 Task: Find connections with filter location Muramvya with filter topic #sharktankwith filter profile language German with filter current company OPPORTUNITY CELL with filter school Careers updates for engineering Students with filter industry Household Appliance Manufacturing with filter service category Search Engine Optimization (SEO) with filter keywords title Founder
Action: Mouse moved to (207, 247)
Screenshot: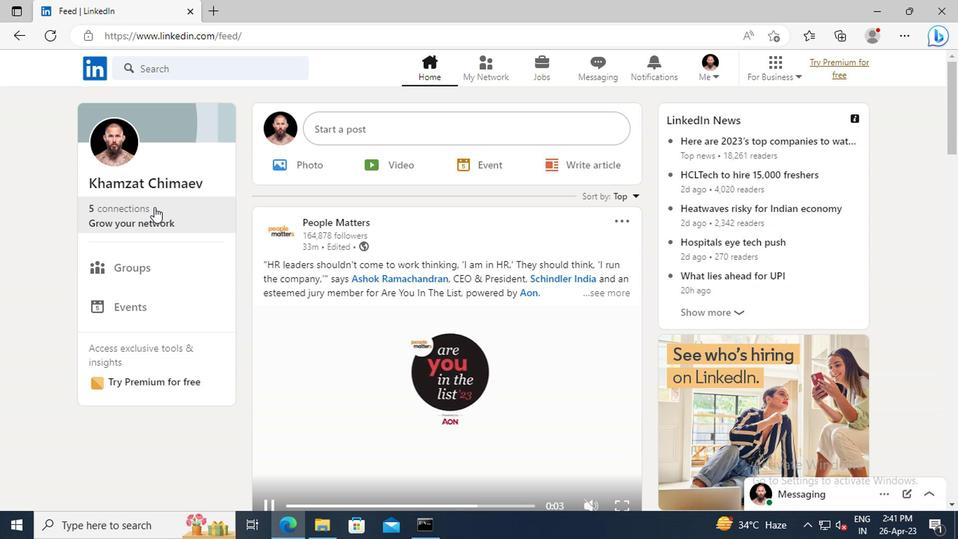 
Action: Mouse pressed left at (207, 247)
Screenshot: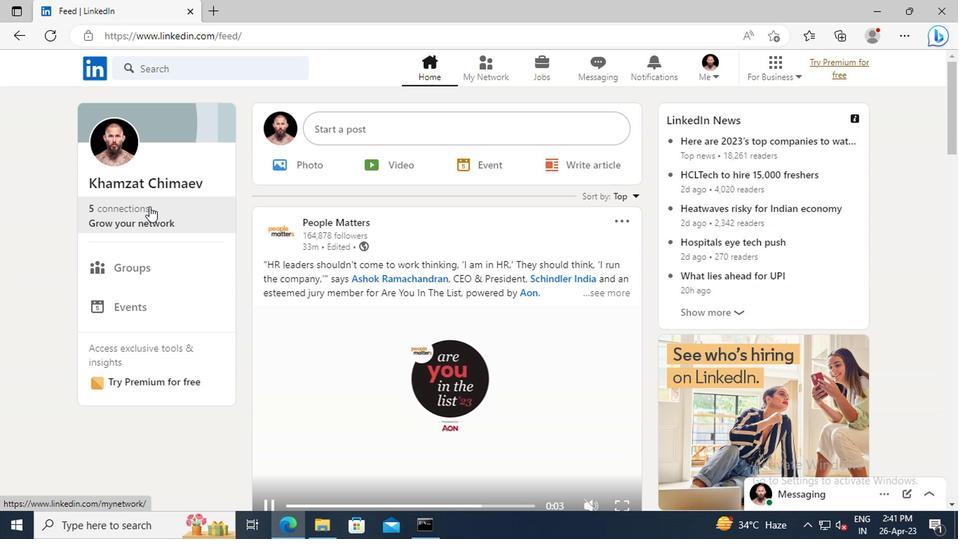 
Action: Mouse moved to (222, 206)
Screenshot: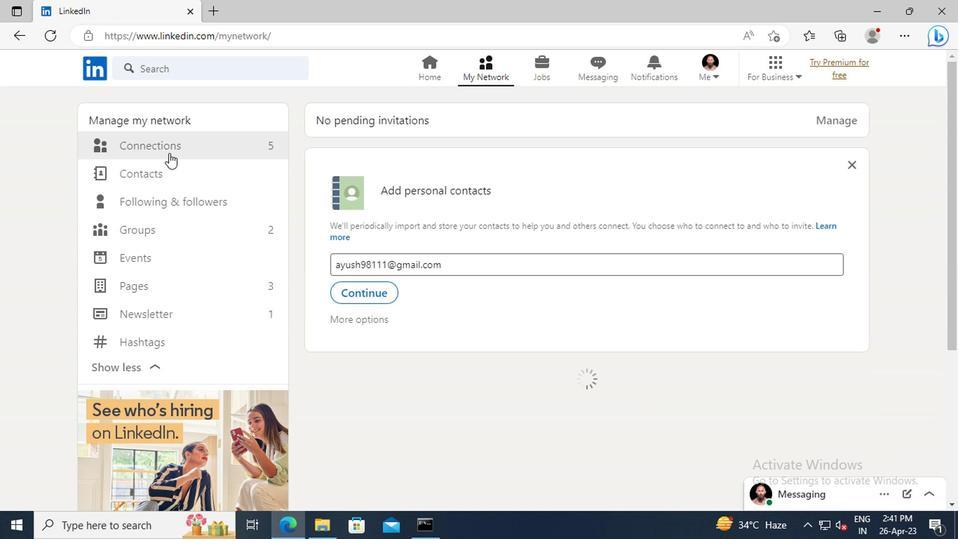 
Action: Mouse pressed left at (222, 206)
Screenshot: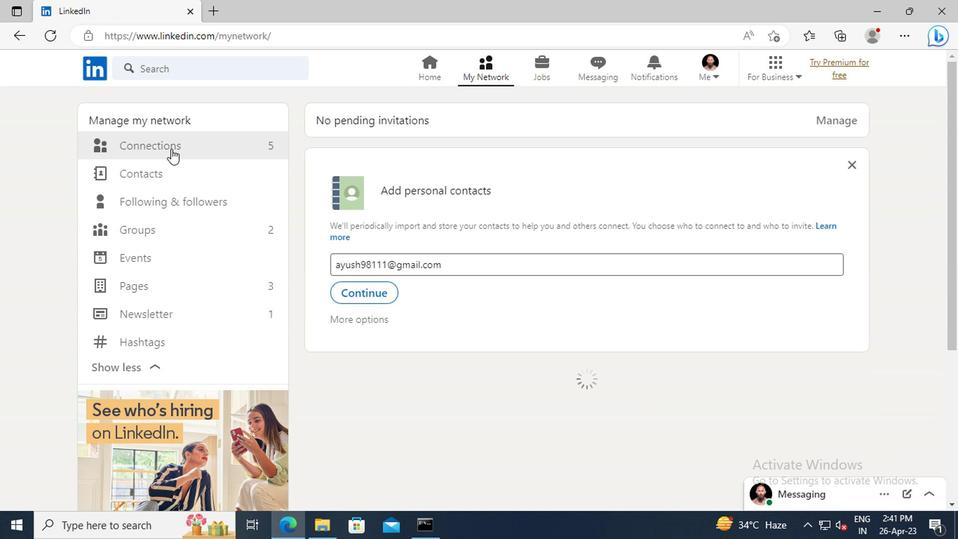 
Action: Mouse moved to (529, 207)
Screenshot: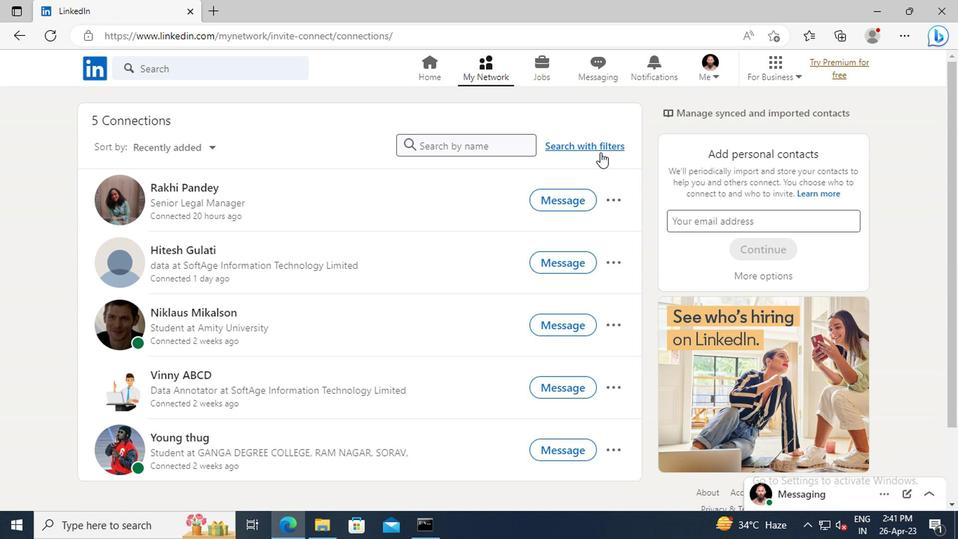 
Action: Mouse pressed left at (529, 207)
Screenshot: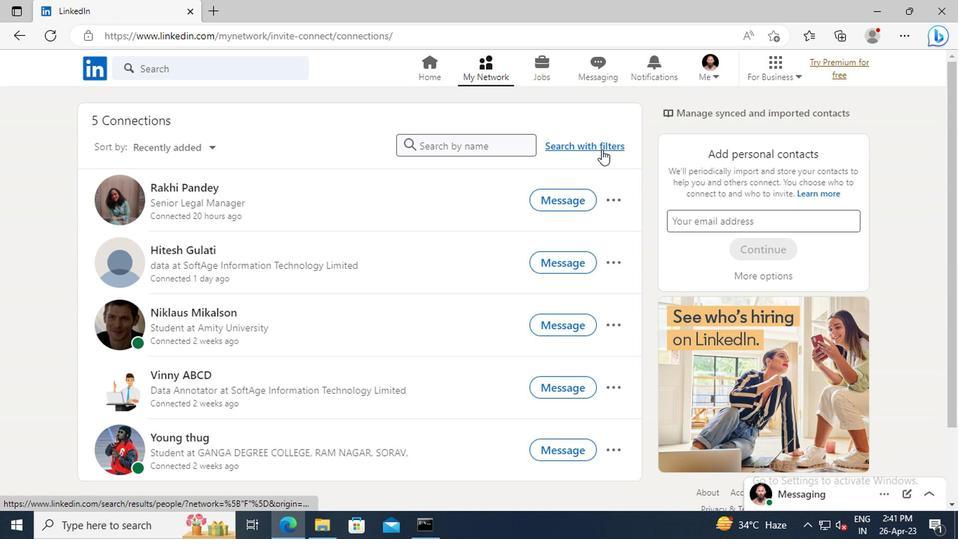 
Action: Mouse moved to (478, 178)
Screenshot: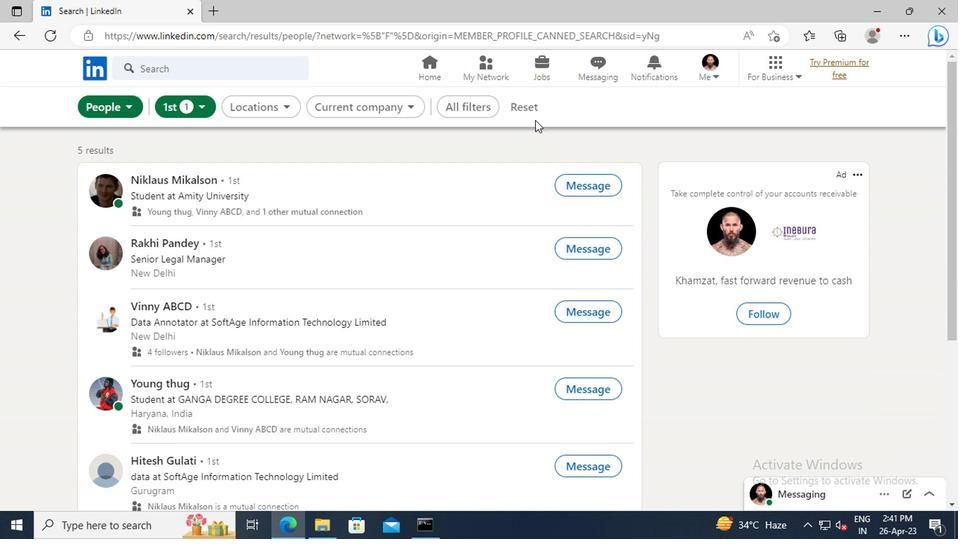 
Action: Mouse pressed left at (478, 178)
Screenshot: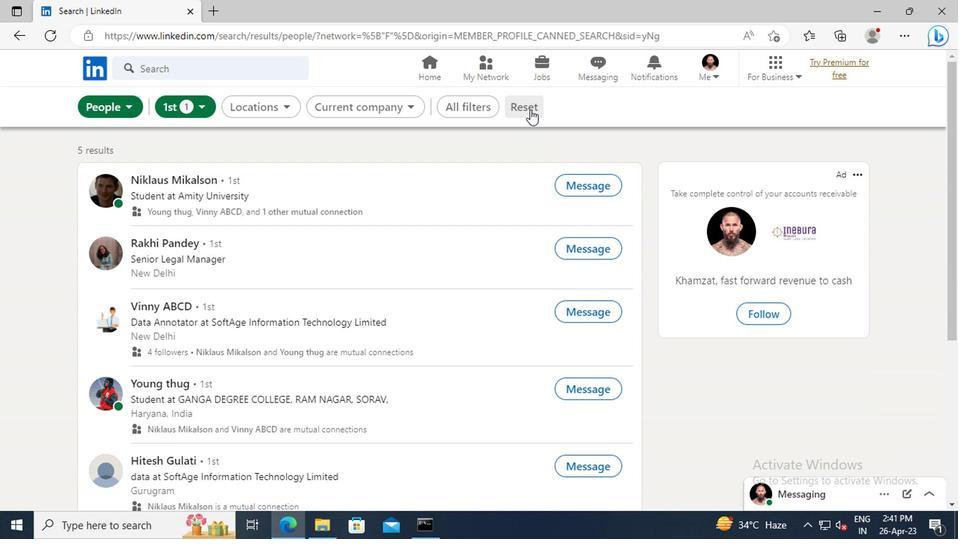 
Action: Mouse moved to (457, 177)
Screenshot: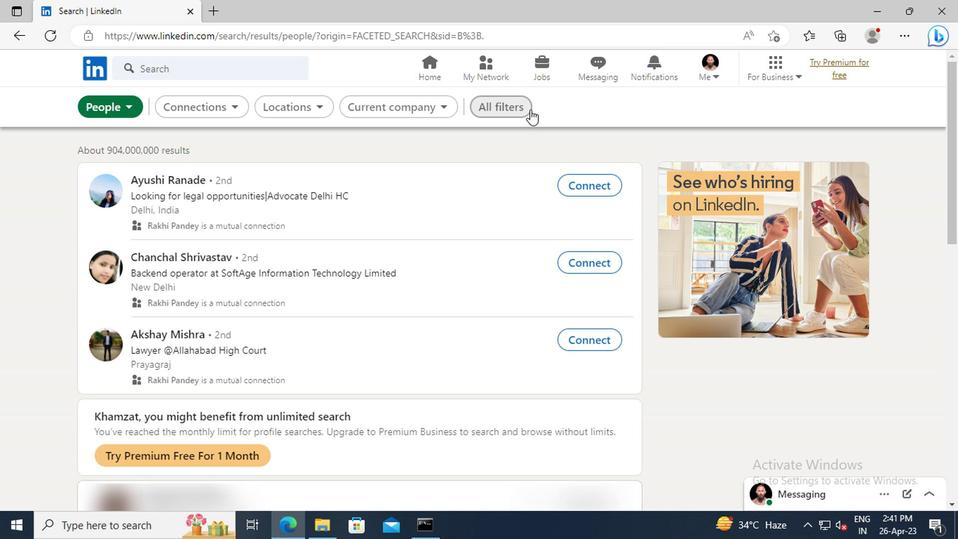 
Action: Mouse pressed left at (457, 177)
Screenshot: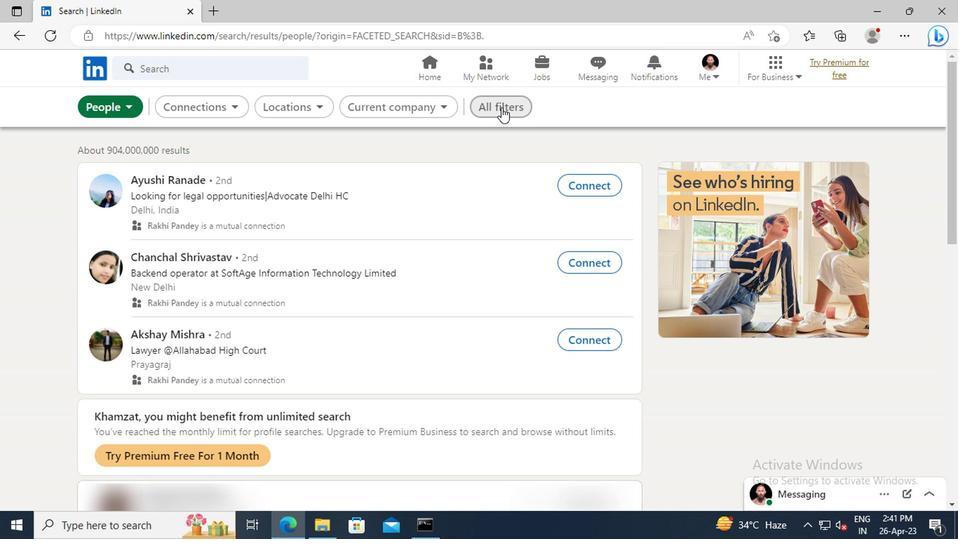 
Action: Mouse moved to (655, 263)
Screenshot: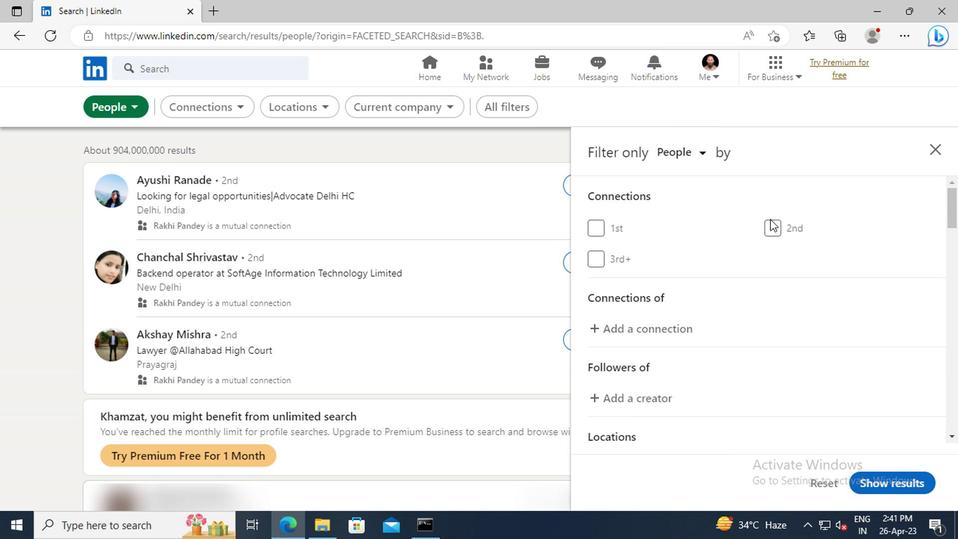 
Action: Mouse scrolled (655, 263) with delta (0, 0)
Screenshot: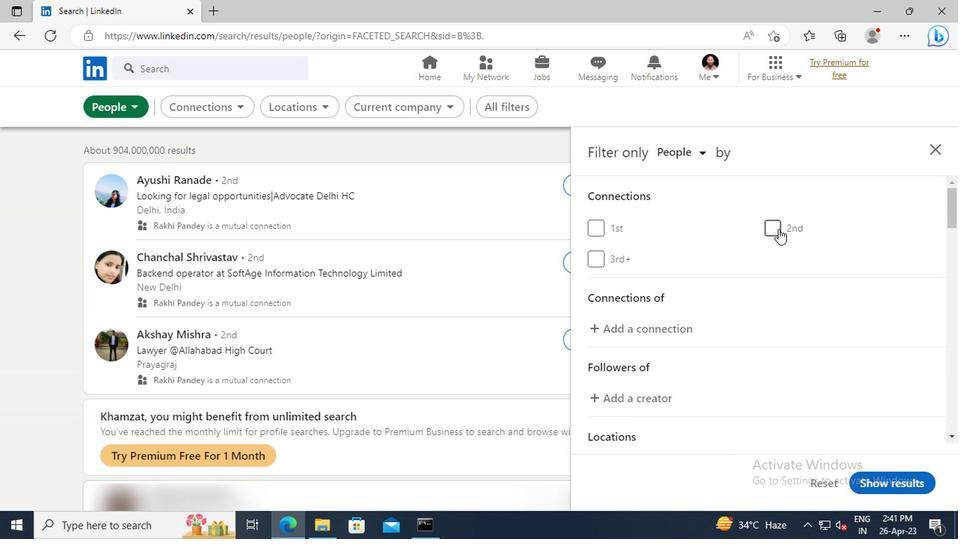 
Action: Mouse scrolled (655, 263) with delta (0, 0)
Screenshot: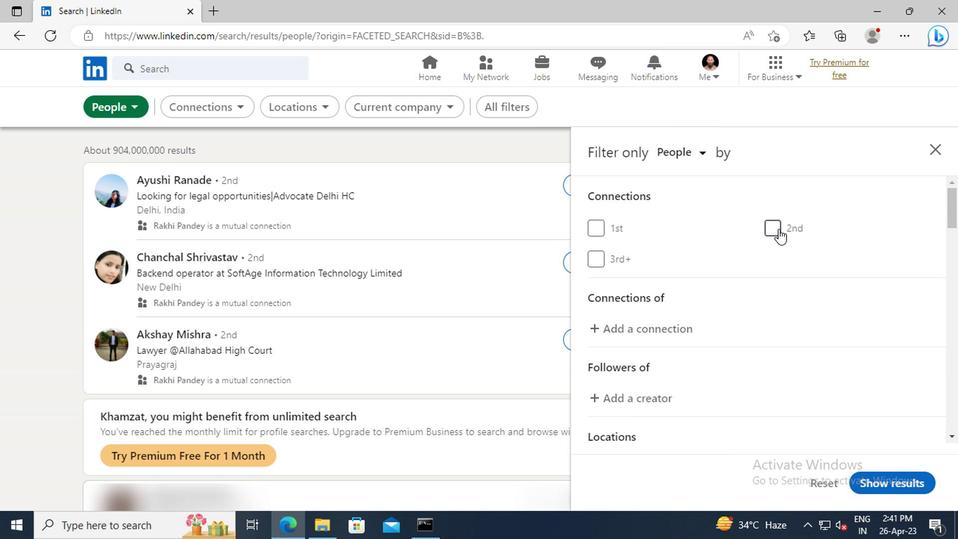 
Action: Mouse scrolled (655, 263) with delta (0, 0)
Screenshot: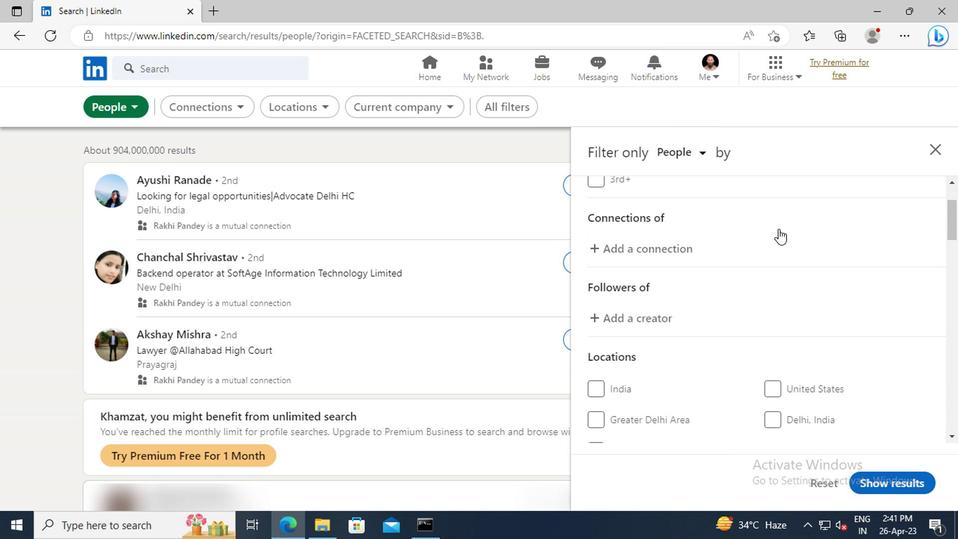 
Action: Mouse scrolled (655, 263) with delta (0, 0)
Screenshot: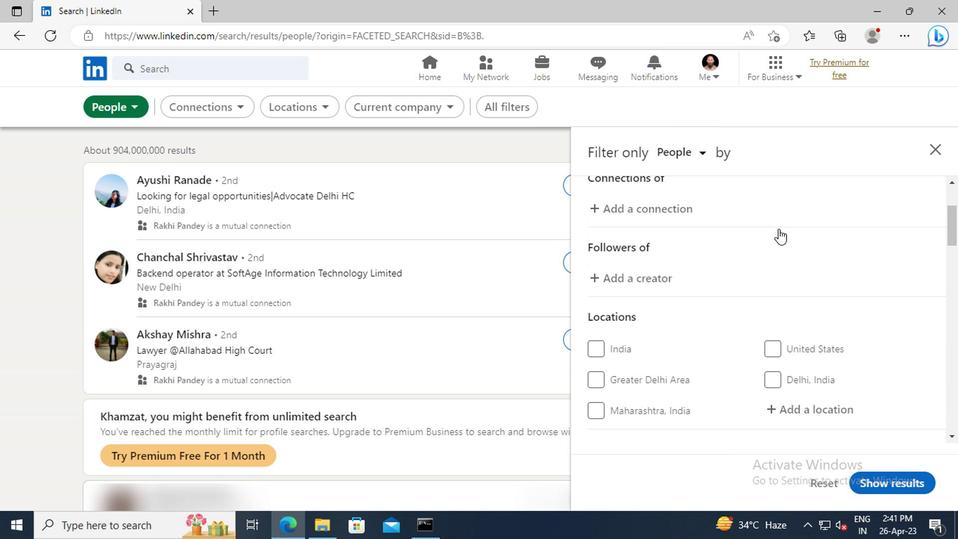 
Action: Mouse scrolled (655, 263) with delta (0, 0)
Screenshot: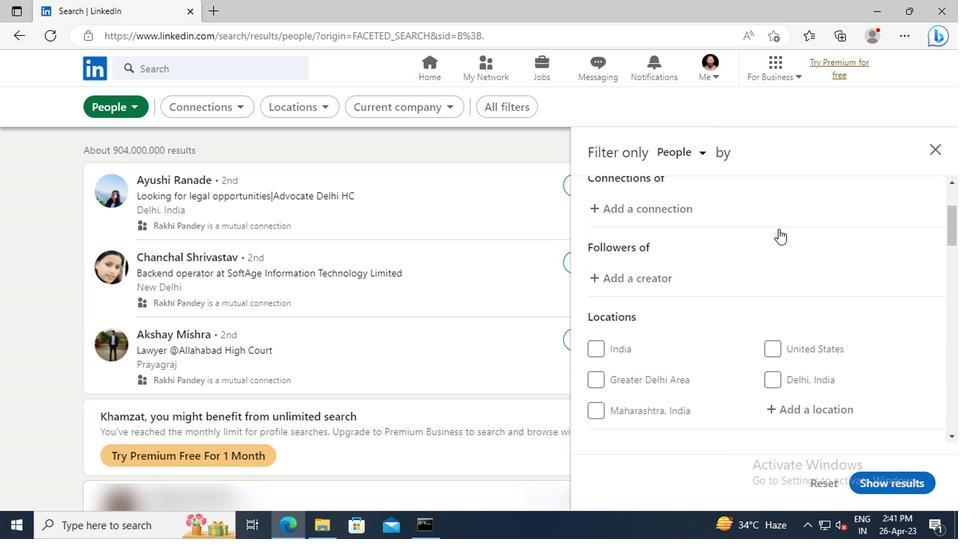 
Action: Mouse moved to (661, 336)
Screenshot: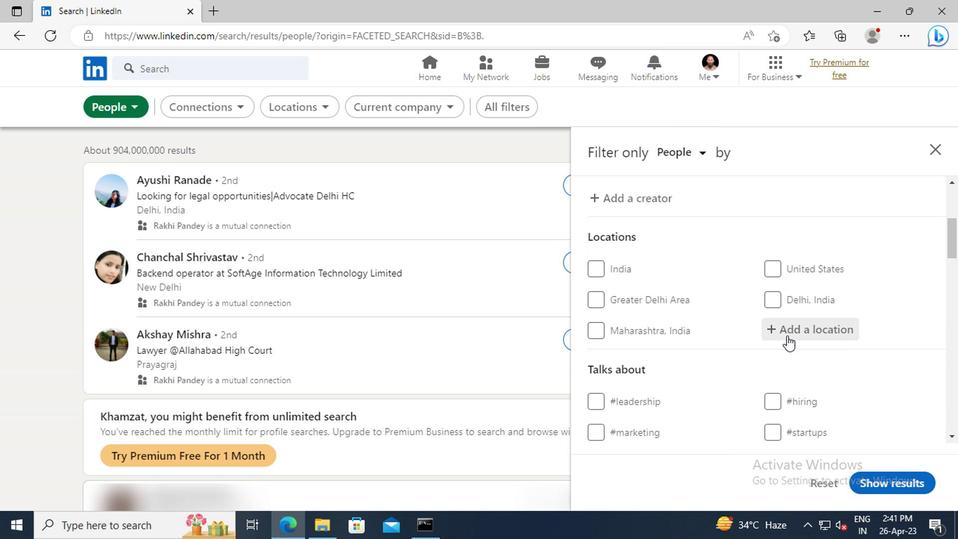 
Action: Mouse pressed left at (661, 336)
Screenshot: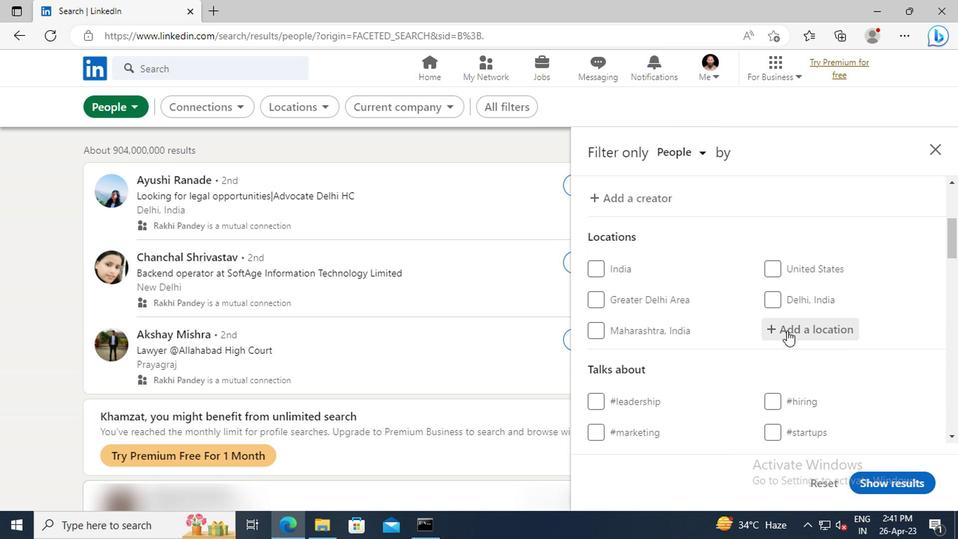 
Action: Key pressed <Key.shift>MURAMVYA
Screenshot: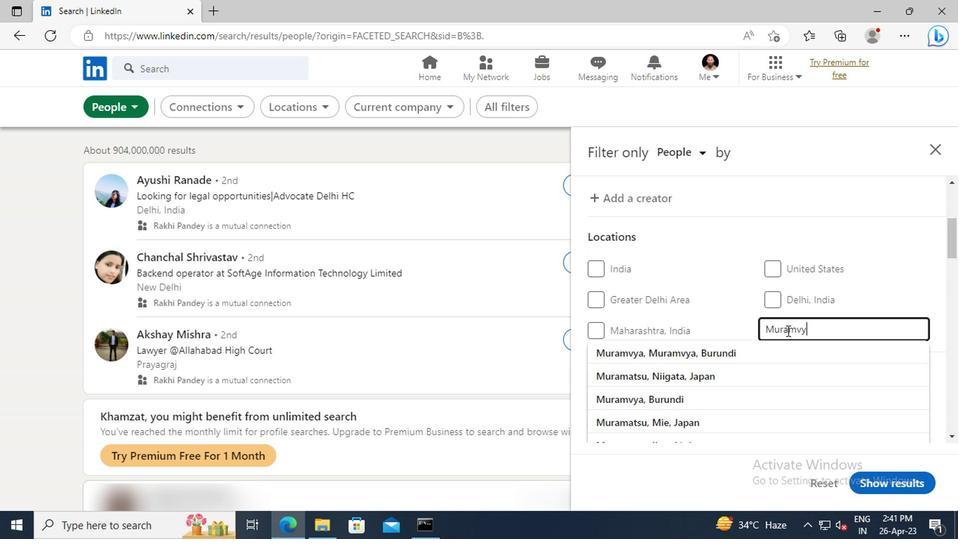 
Action: Mouse moved to (662, 347)
Screenshot: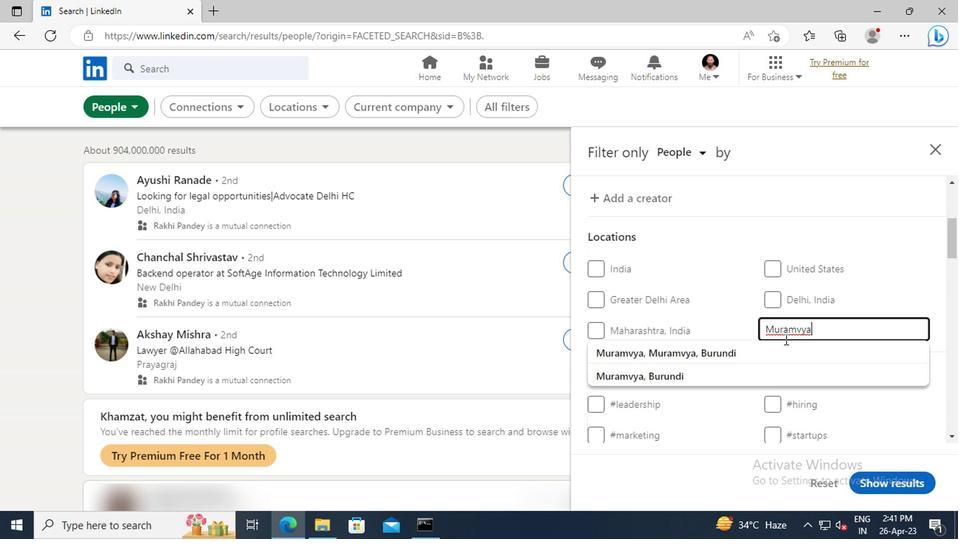 
Action: Mouse pressed left at (662, 347)
Screenshot: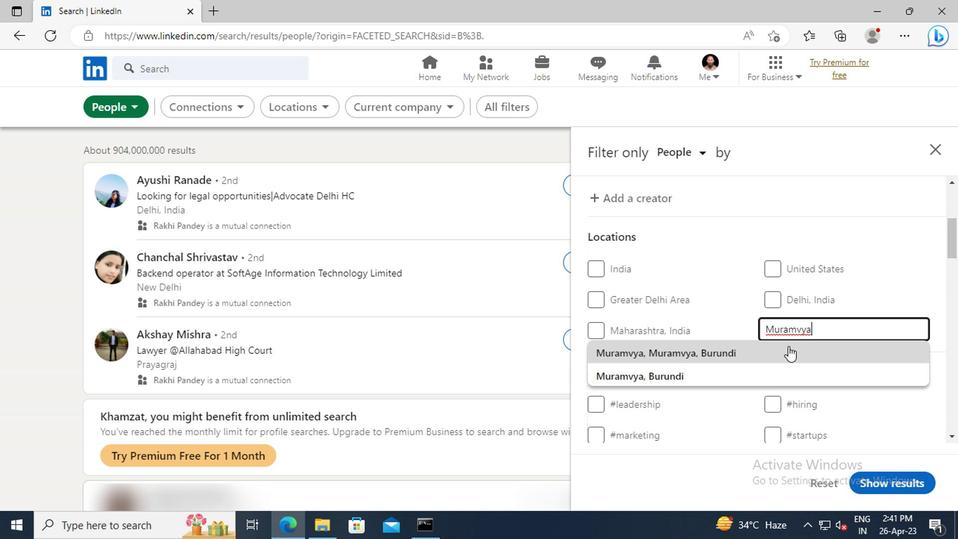 
Action: Mouse moved to (663, 306)
Screenshot: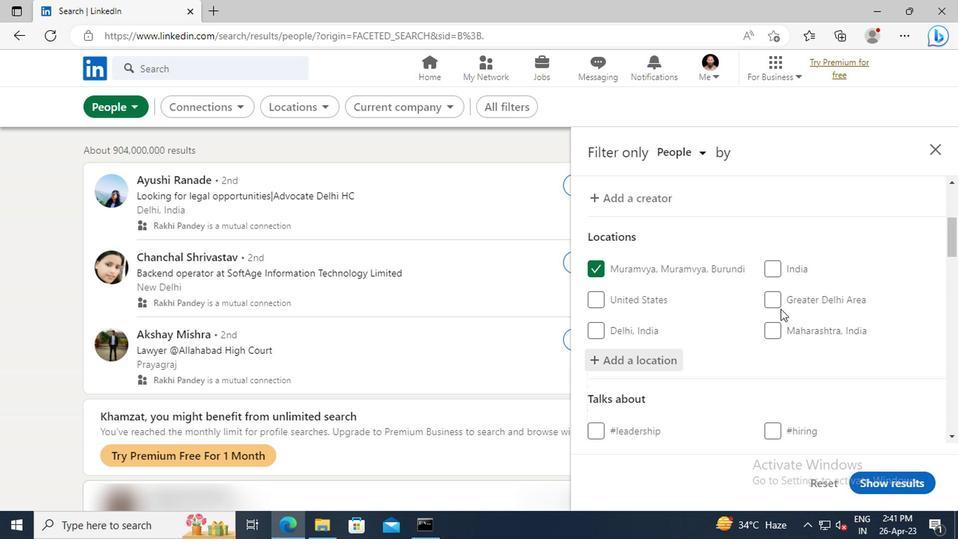 
Action: Mouse scrolled (663, 305) with delta (0, 0)
Screenshot: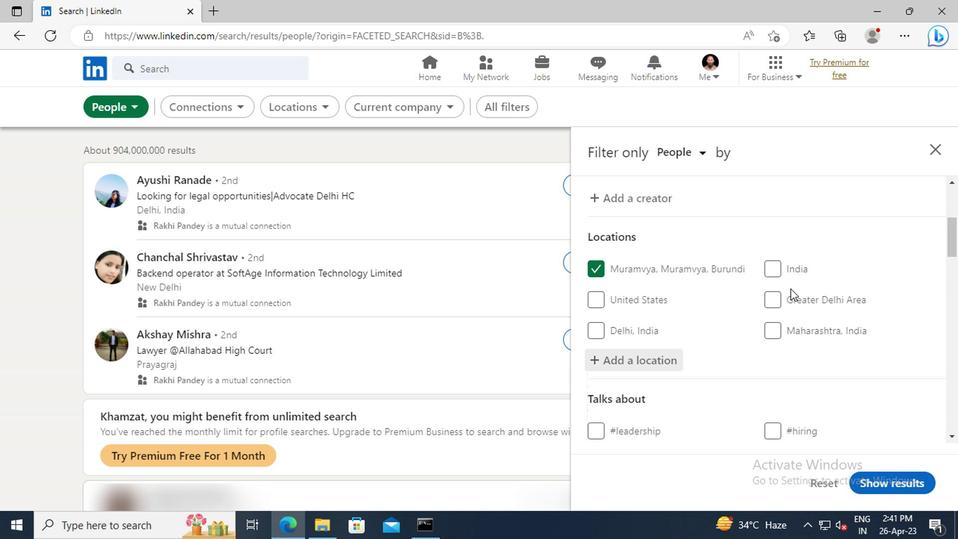 
Action: Mouse scrolled (663, 305) with delta (0, 0)
Screenshot: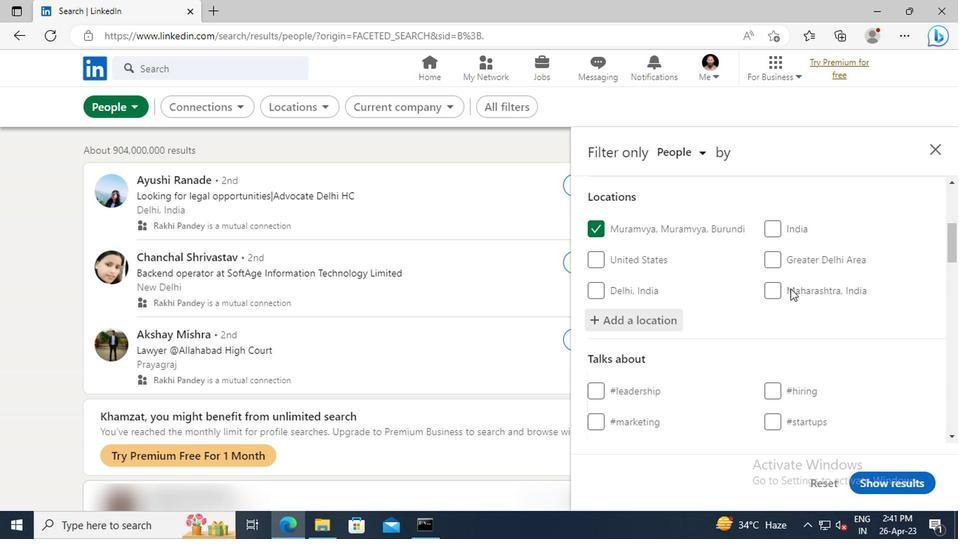 
Action: Mouse scrolled (663, 305) with delta (0, 0)
Screenshot: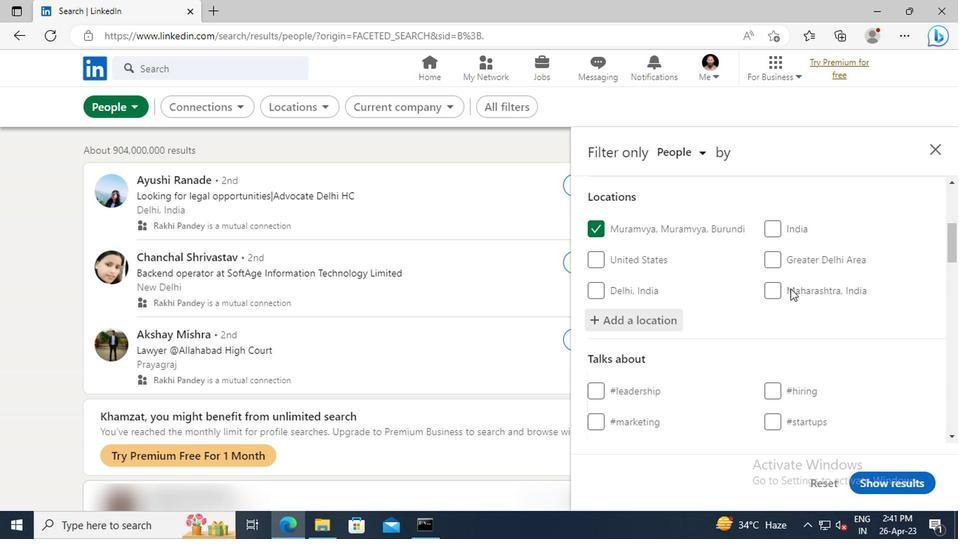 
Action: Mouse scrolled (663, 305) with delta (0, 0)
Screenshot: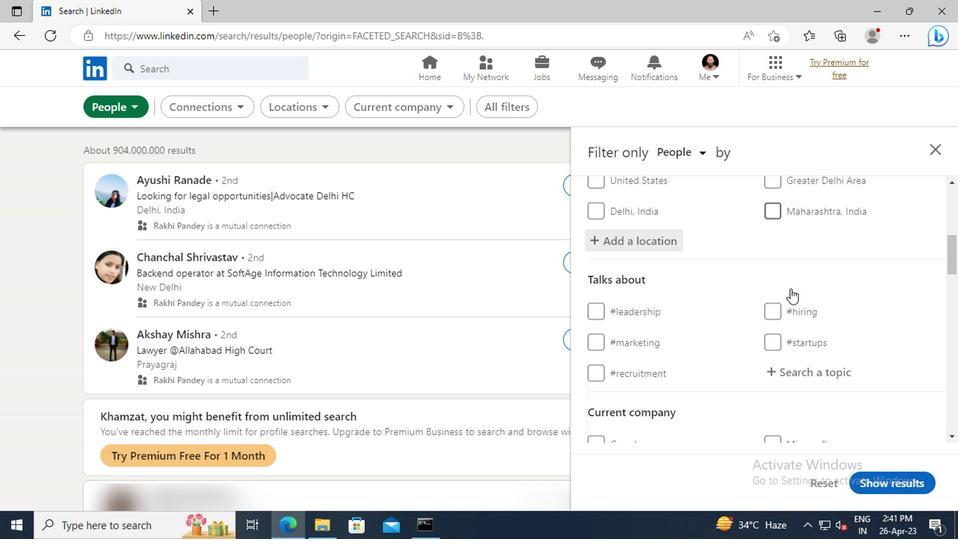 
Action: Mouse moved to (662, 338)
Screenshot: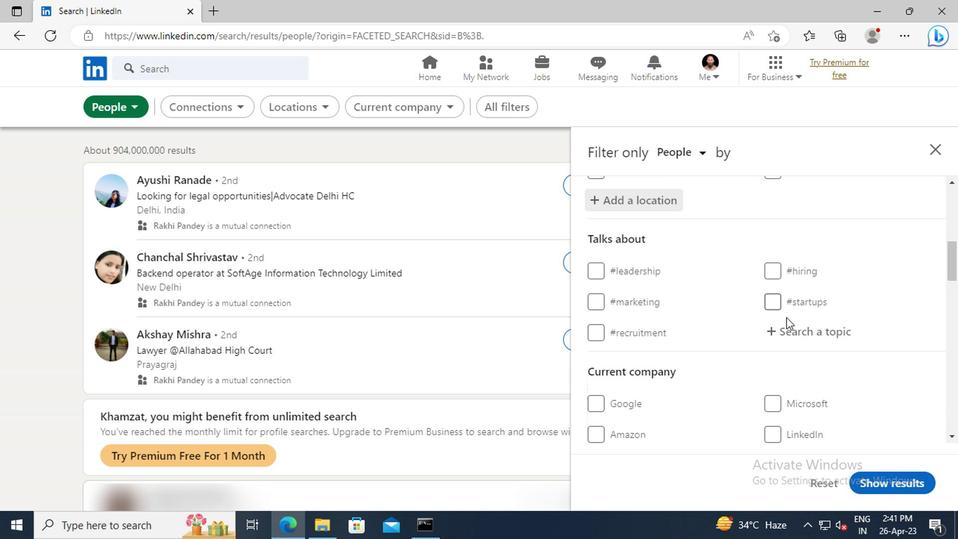 
Action: Mouse pressed left at (662, 338)
Screenshot: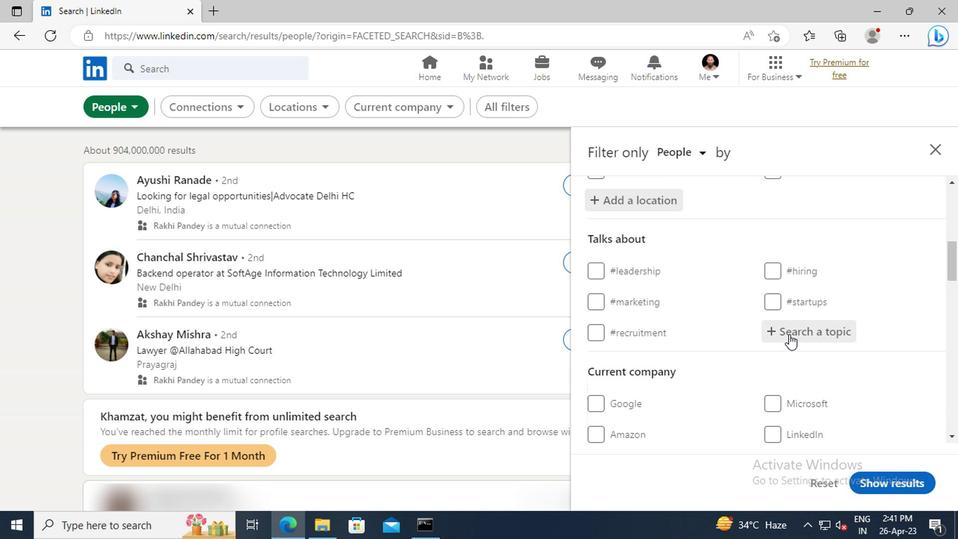 
Action: Key pressed <Key.shift>#SHARK
Screenshot: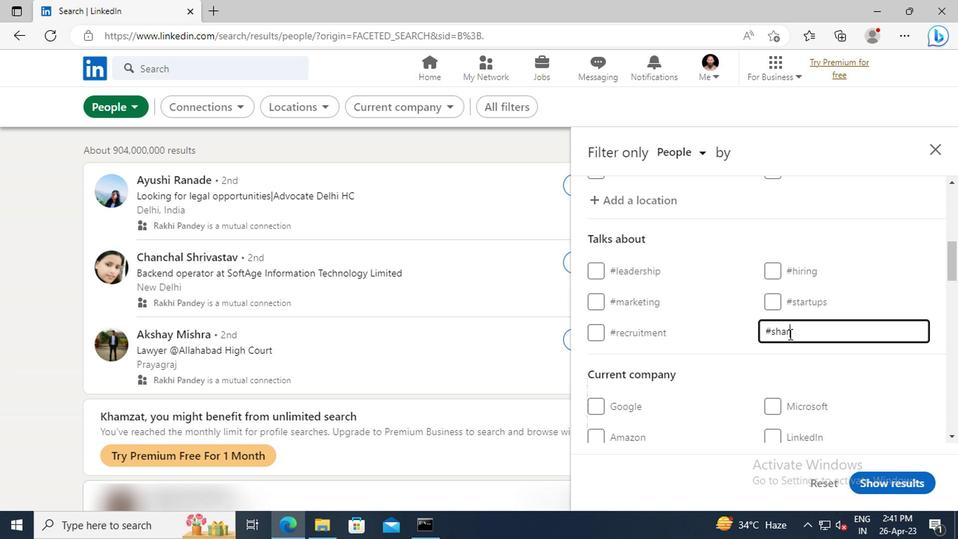 
Action: Mouse moved to (662, 338)
Screenshot: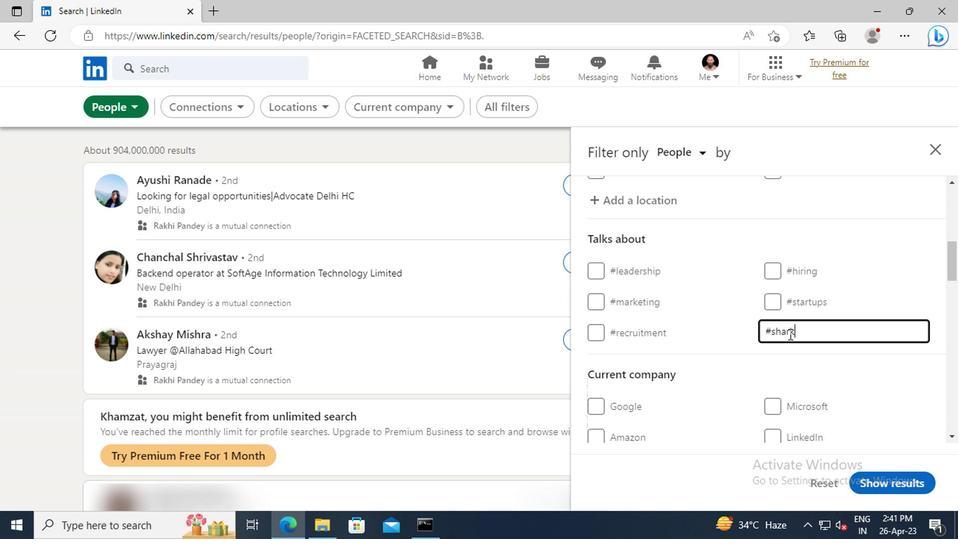 
Action: Key pressed TA
Screenshot: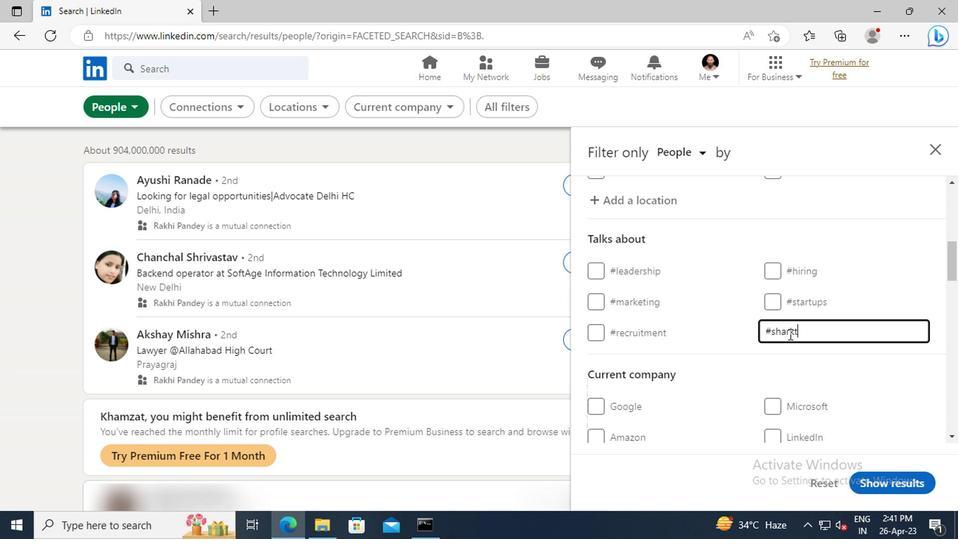 
Action: Mouse moved to (662, 338)
Screenshot: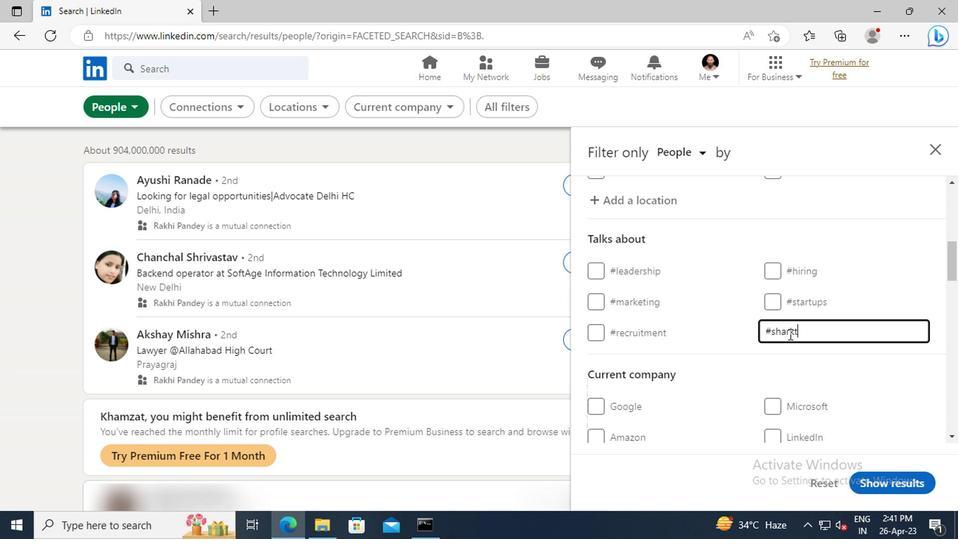 
Action: Key pressed NKWITH<Key.enter>
Screenshot: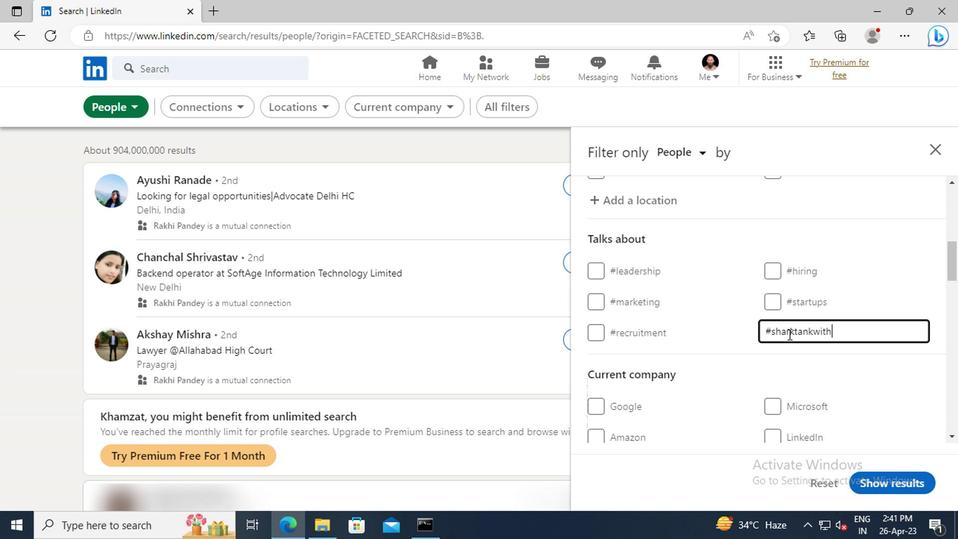
Action: Mouse moved to (661, 324)
Screenshot: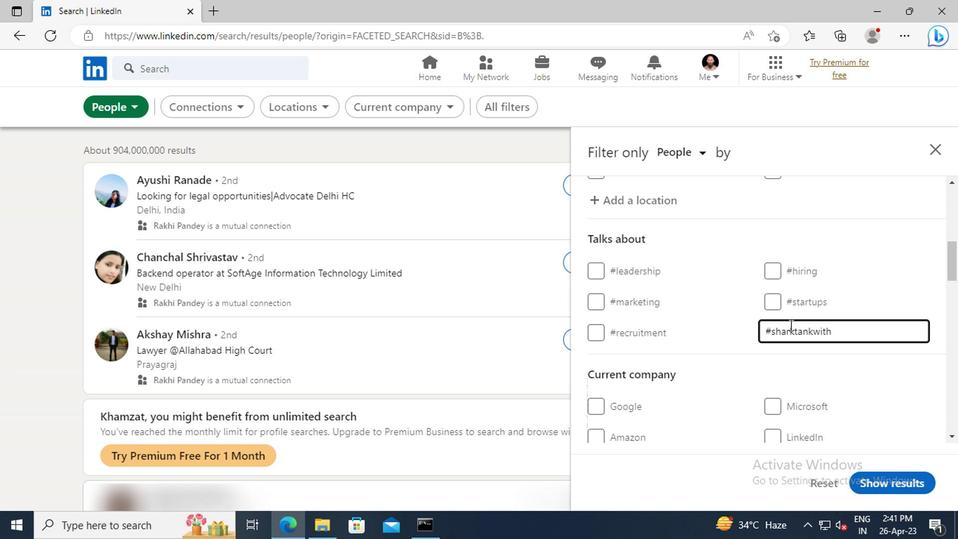 
Action: Mouse scrolled (661, 323) with delta (0, 0)
Screenshot: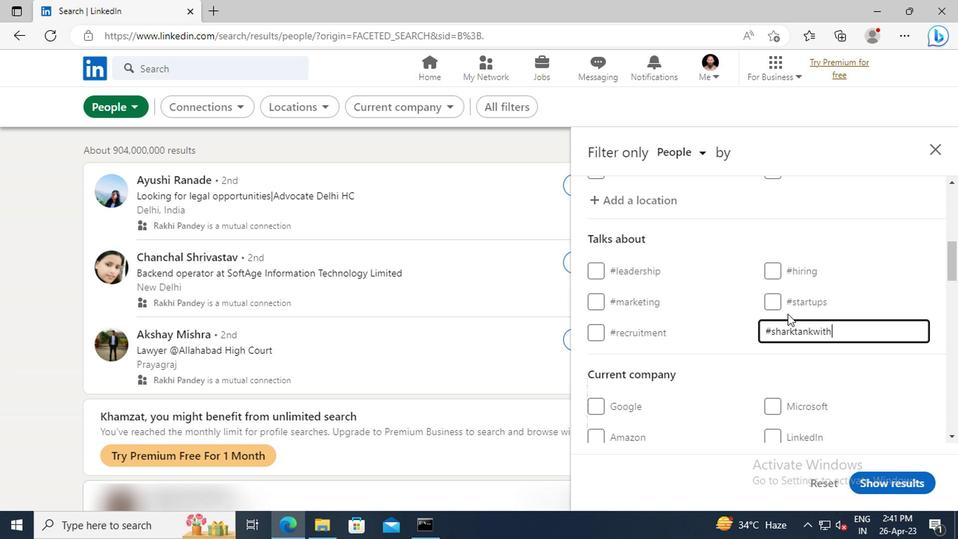 
Action: Mouse scrolled (661, 323) with delta (0, 0)
Screenshot: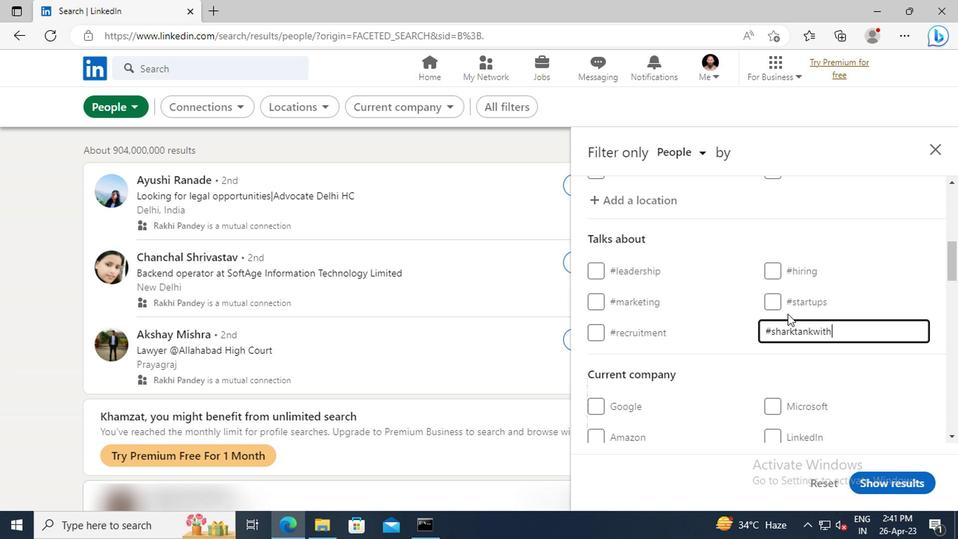 
Action: Mouse scrolled (661, 323) with delta (0, 0)
Screenshot: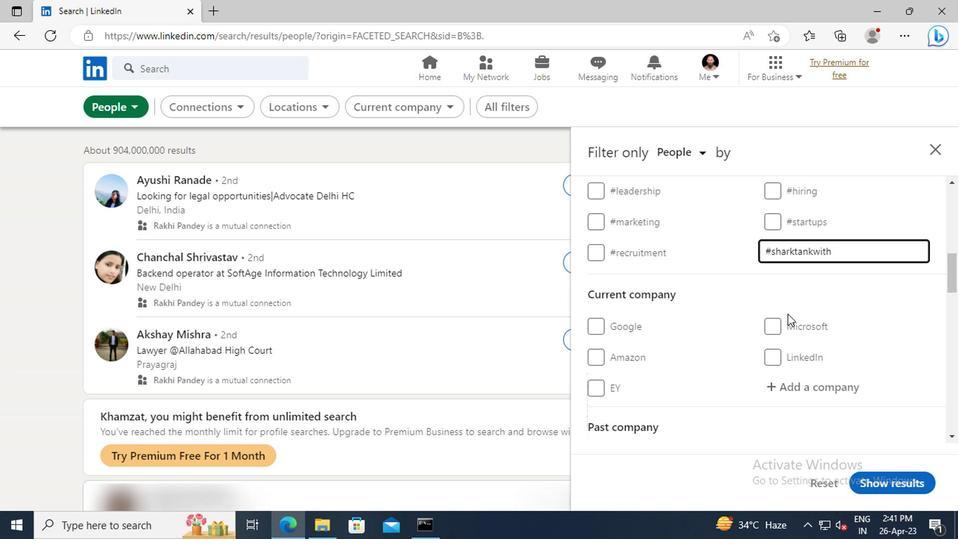 
Action: Mouse scrolled (661, 323) with delta (0, 0)
Screenshot: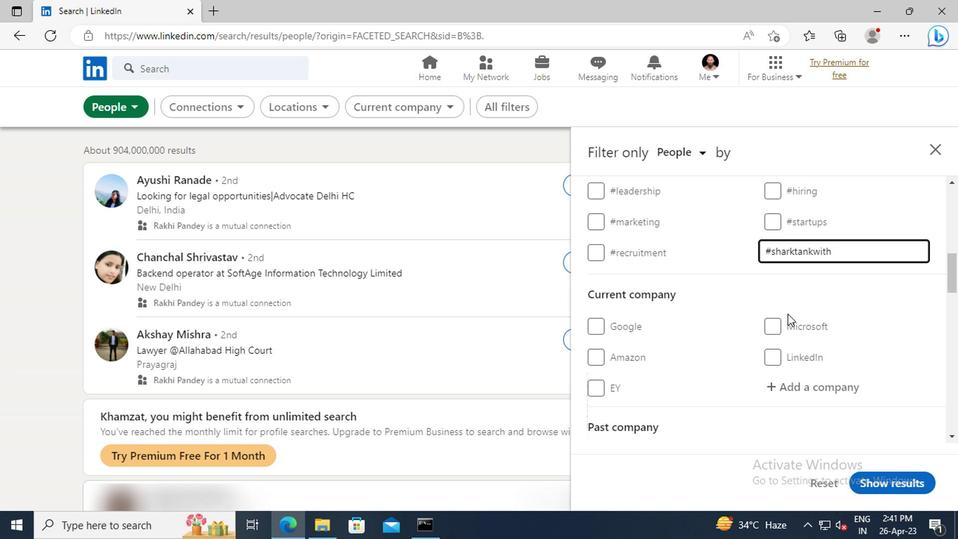 
Action: Mouse scrolled (661, 323) with delta (0, 0)
Screenshot: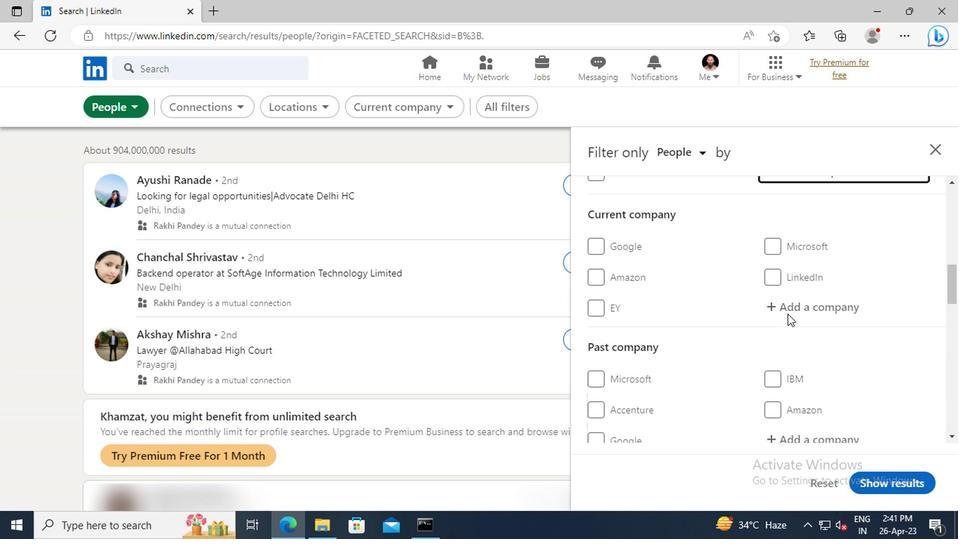
Action: Mouse scrolled (661, 323) with delta (0, 0)
Screenshot: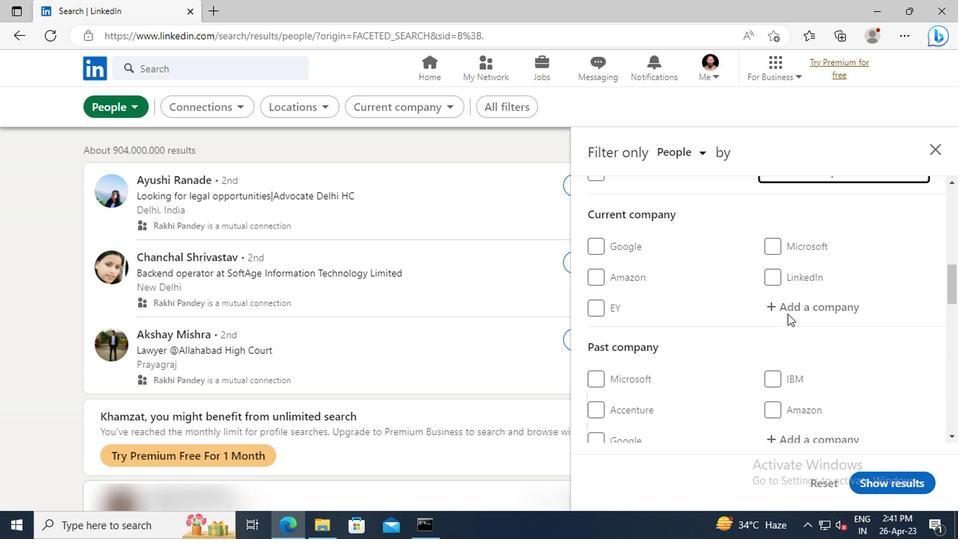 
Action: Mouse moved to (661, 324)
Screenshot: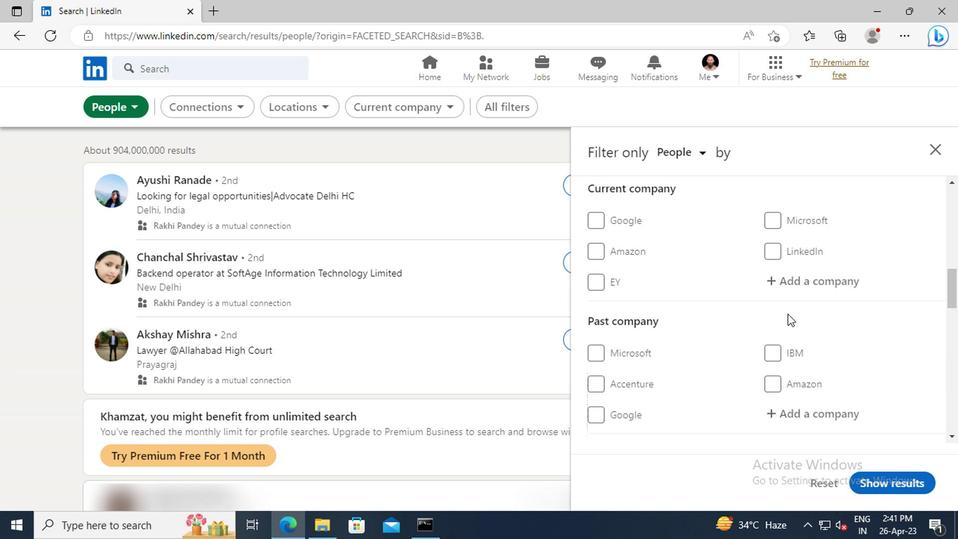 
Action: Mouse scrolled (661, 323) with delta (0, 0)
Screenshot: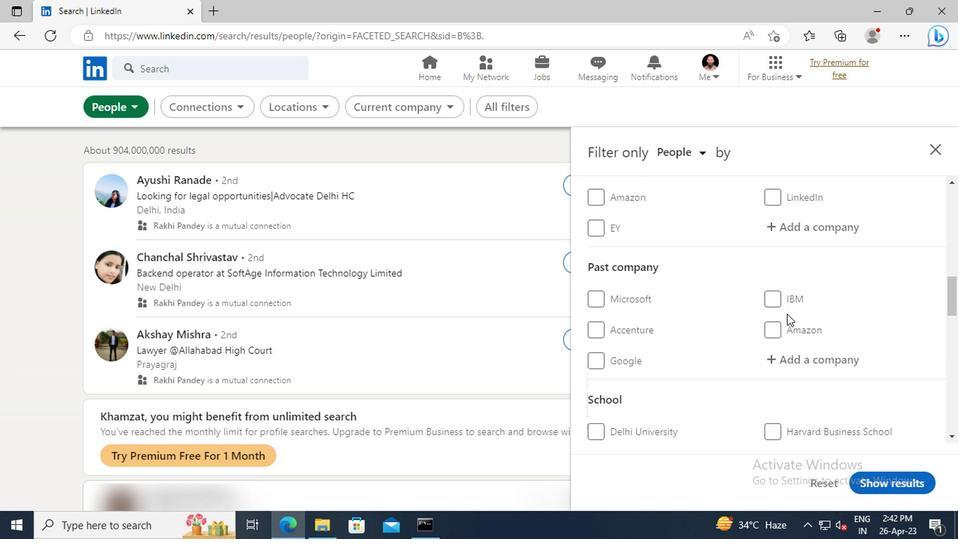 
Action: Mouse scrolled (661, 323) with delta (0, 0)
Screenshot: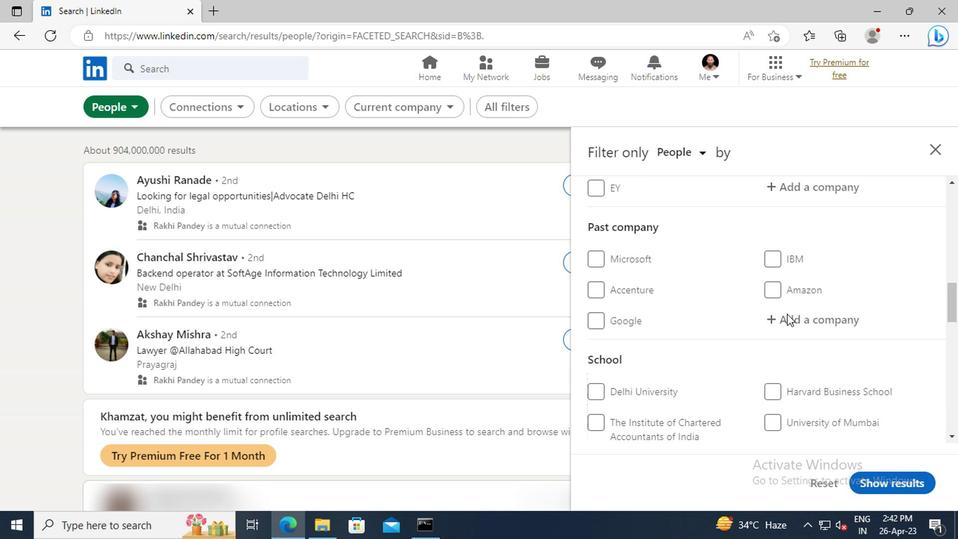 
Action: Mouse scrolled (661, 323) with delta (0, 0)
Screenshot: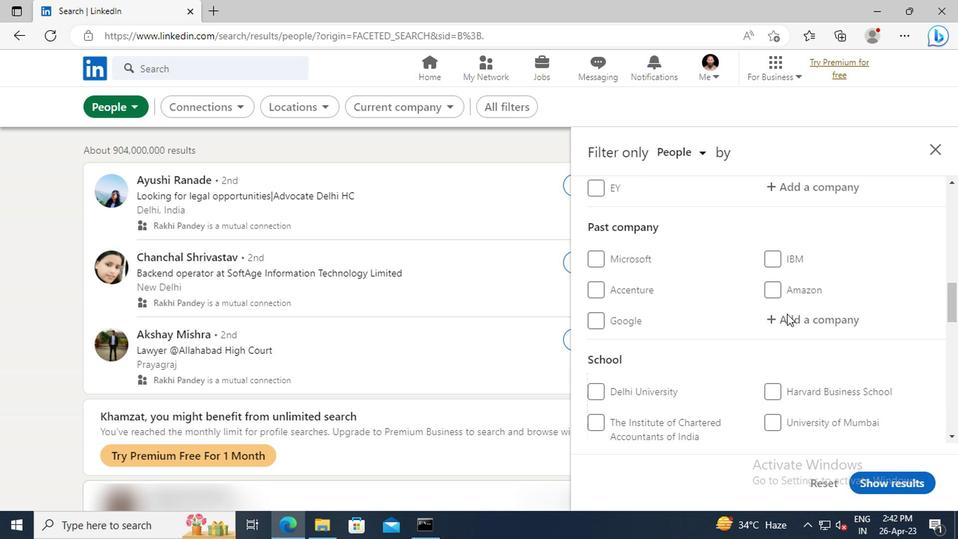 
Action: Mouse scrolled (661, 323) with delta (0, 0)
Screenshot: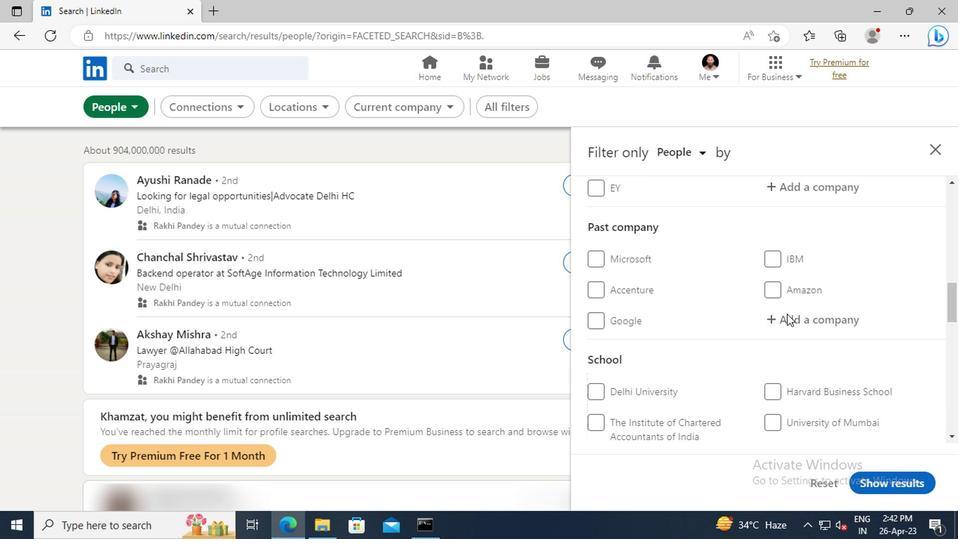 
Action: Mouse scrolled (661, 323) with delta (0, 0)
Screenshot: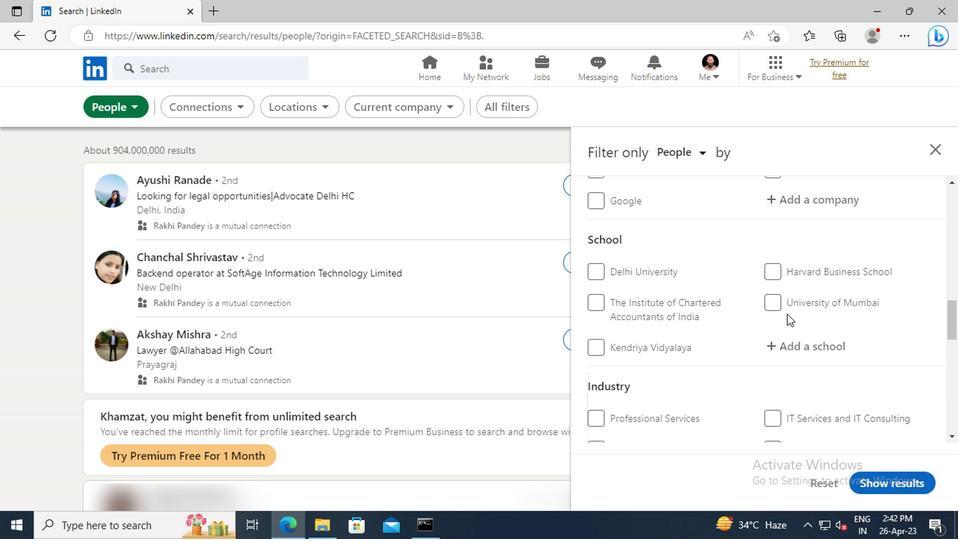 
Action: Mouse scrolled (661, 323) with delta (0, 0)
Screenshot: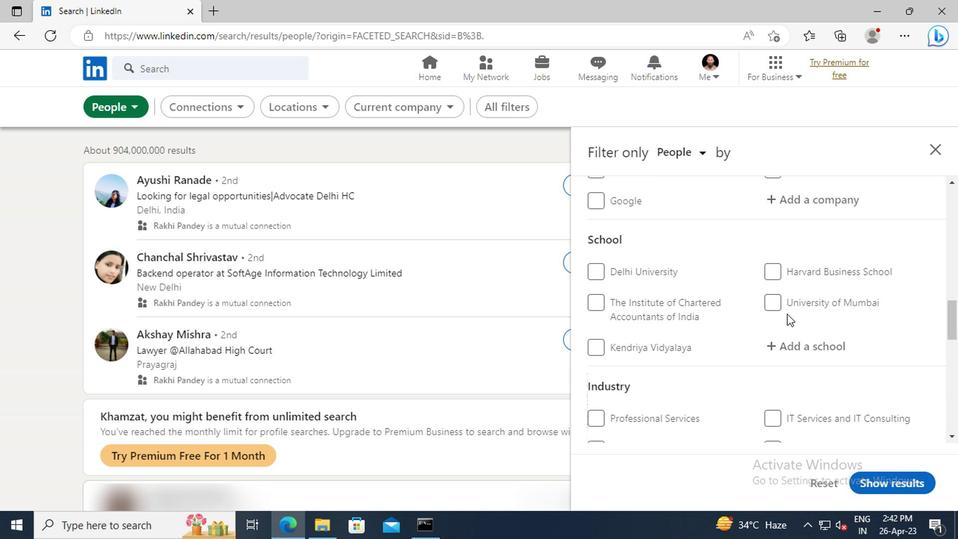 
Action: Mouse scrolled (661, 323) with delta (0, 0)
Screenshot: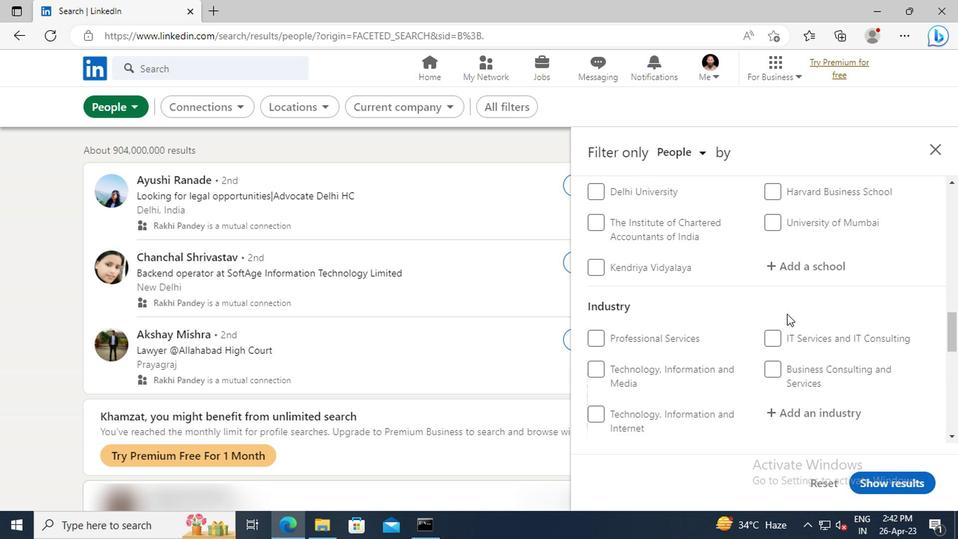 
Action: Mouse scrolled (661, 323) with delta (0, 0)
Screenshot: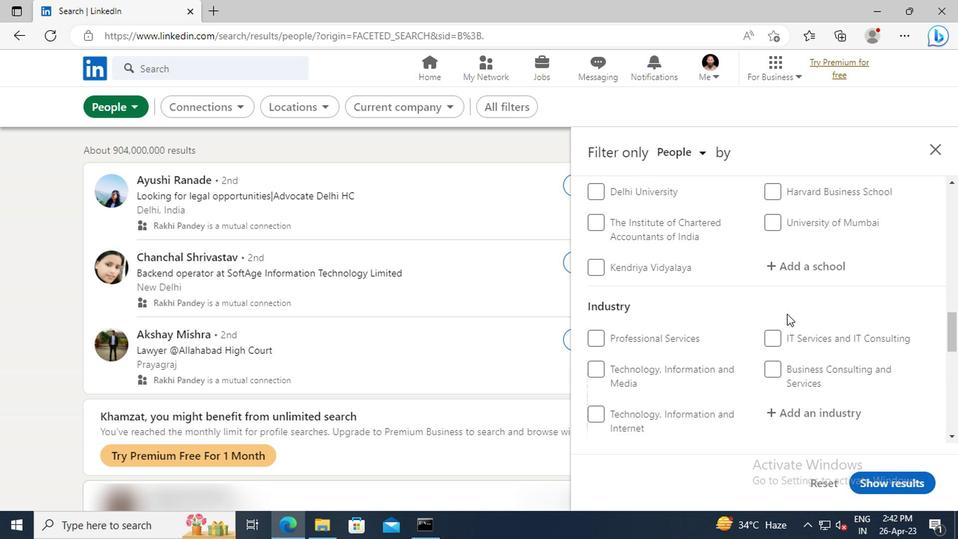 
Action: Mouse scrolled (661, 323) with delta (0, 0)
Screenshot: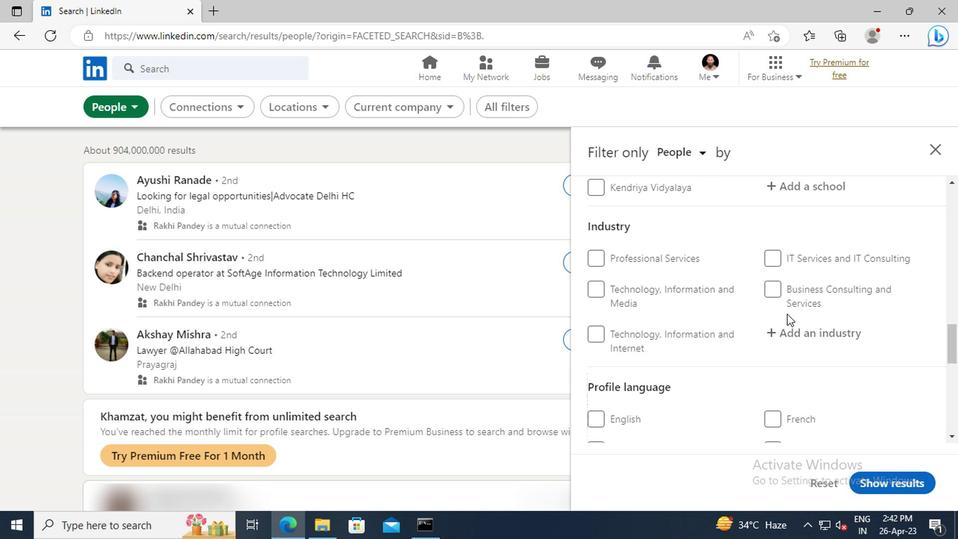 
Action: Mouse scrolled (661, 323) with delta (0, 0)
Screenshot: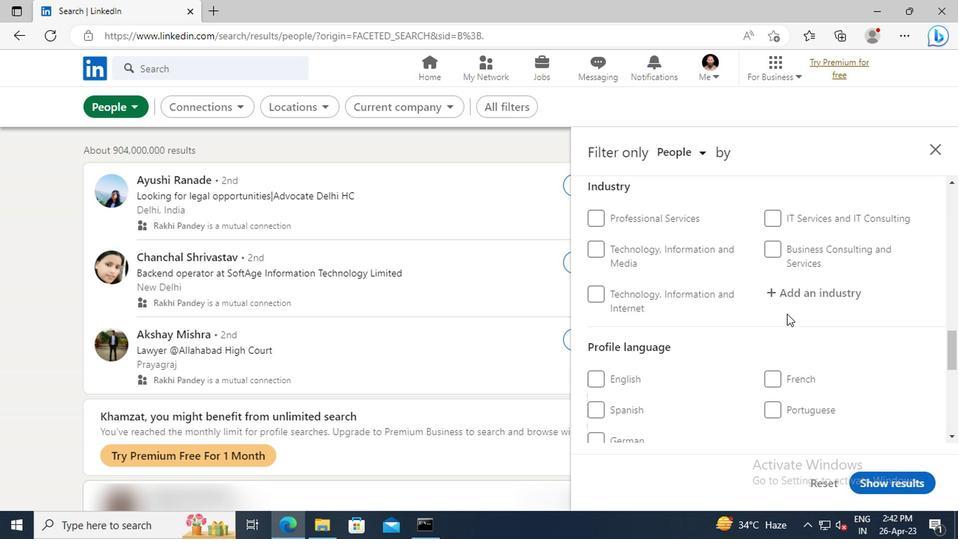 
Action: Mouse scrolled (661, 323) with delta (0, 0)
Screenshot: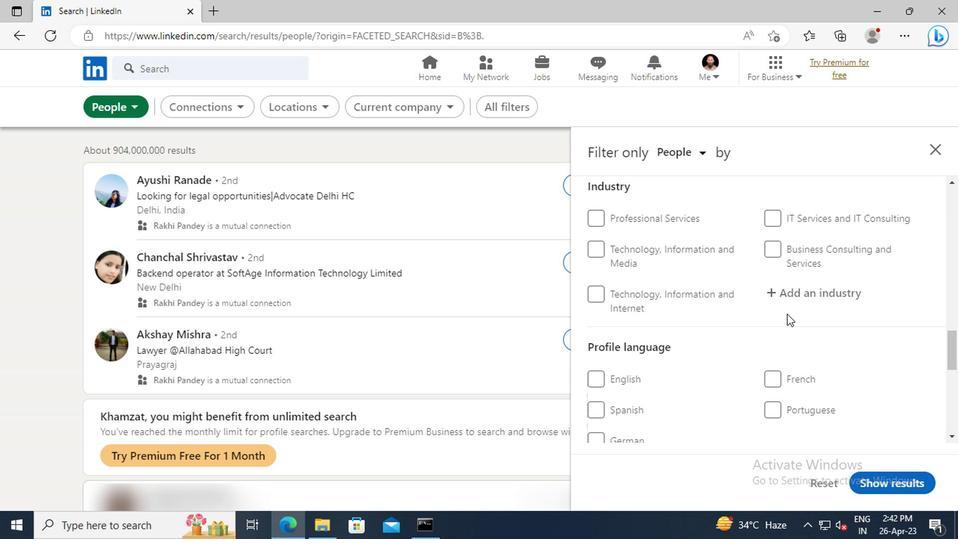 
Action: Mouse moved to (527, 359)
Screenshot: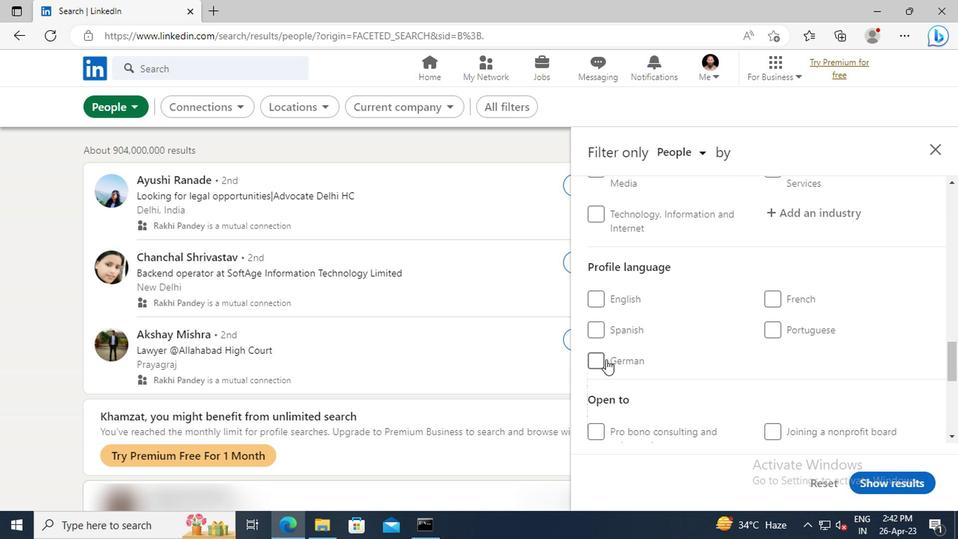 
Action: Mouse pressed left at (527, 359)
Screenshot: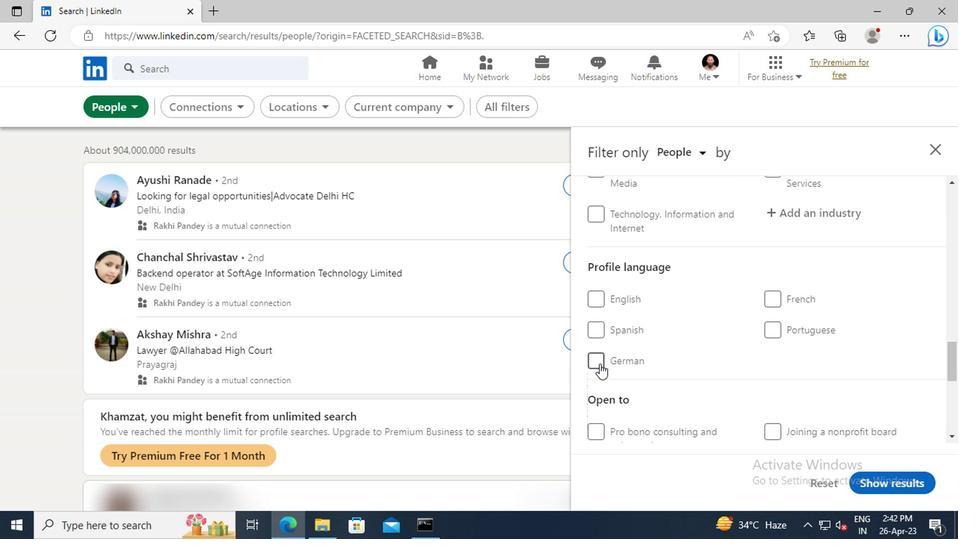 
Action: Mouse moved to (665, 349)
Screenshot: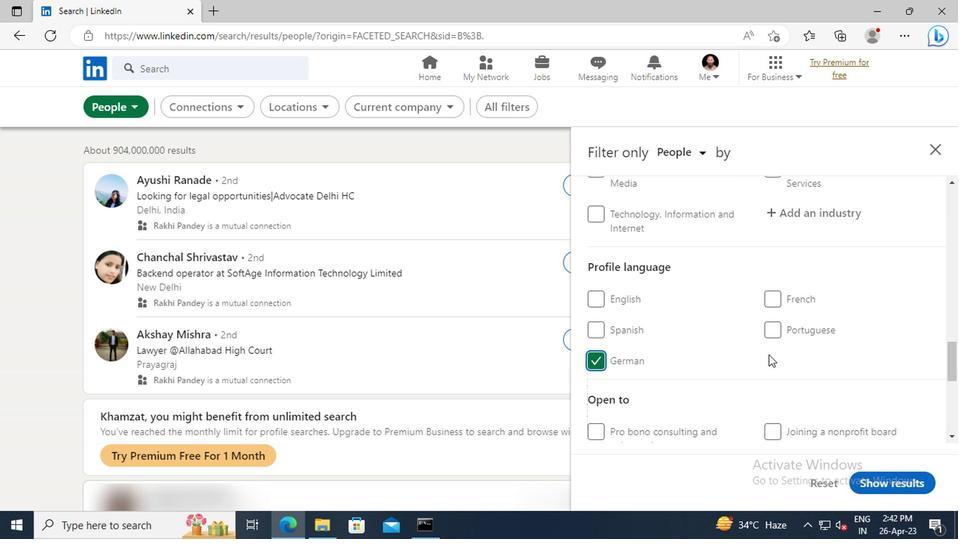 
Action: Mouse scrolled (665, 350) with delta (0, 0)
Screenshot: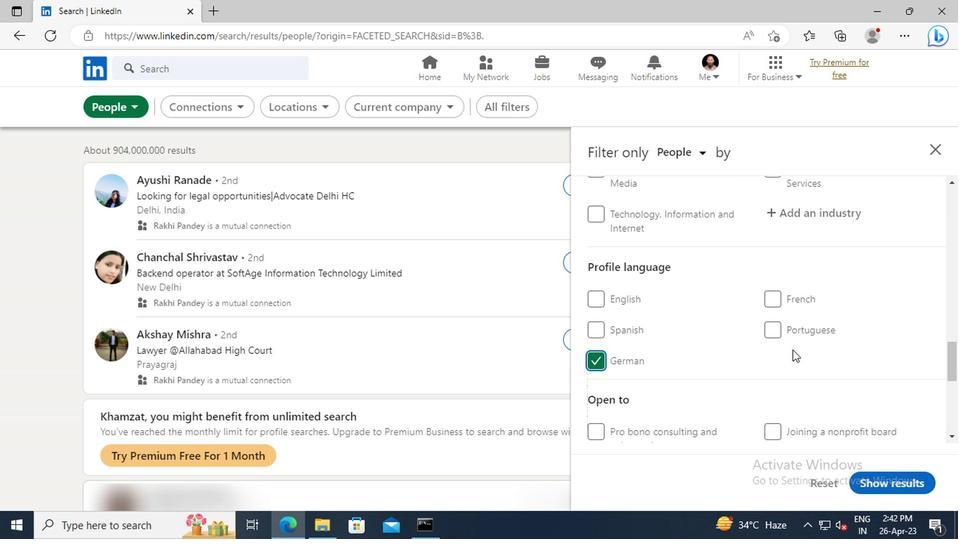 
Action: Mouse scrolled (665, 350) with delta (0, 0)
Screenshot: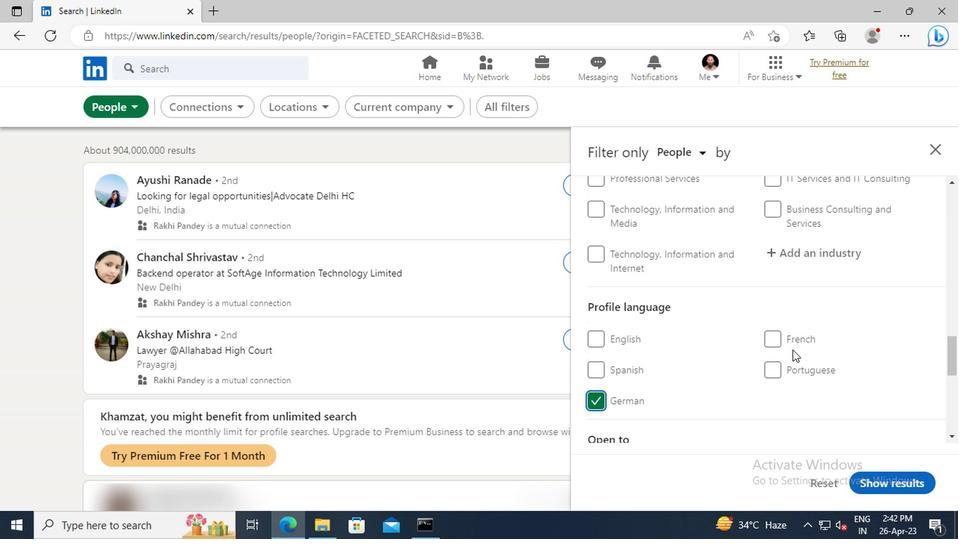 
Action: Mouse scrolled (665, 350) with delta (0, 0)
Screenshot: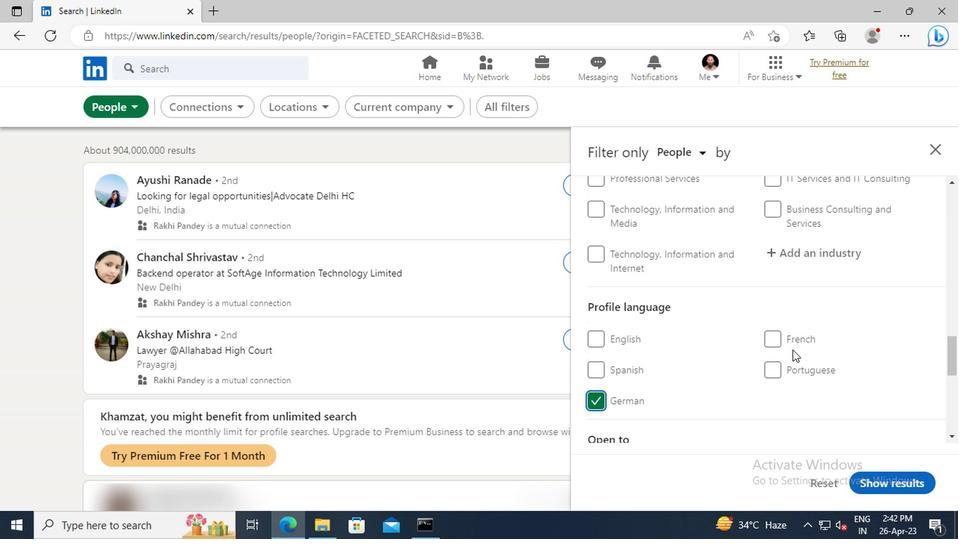 
Action: Mouse scrolled (665, 350) with delta (0, 0)
Screenshot: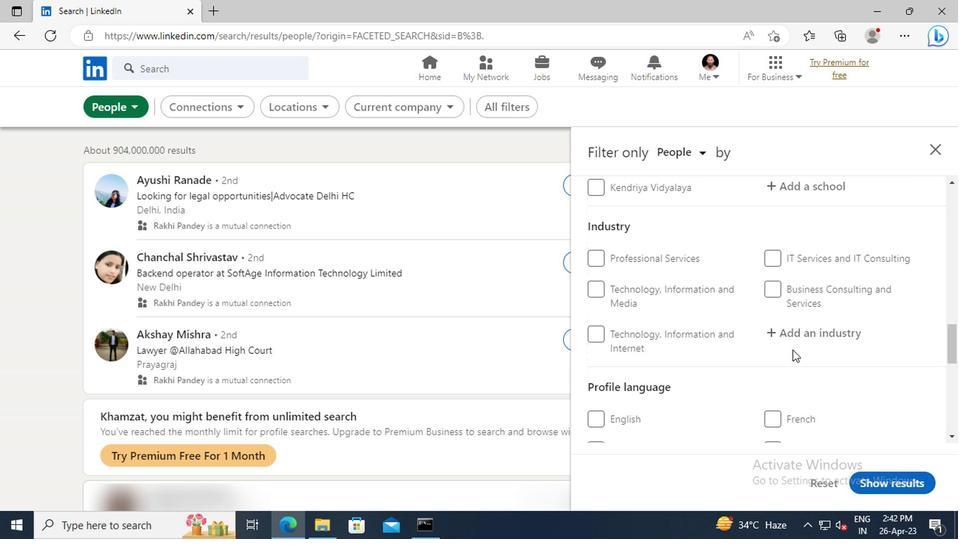
Action: Mouse scrolled (665, 350) with delta (0, 0)
Screenshot: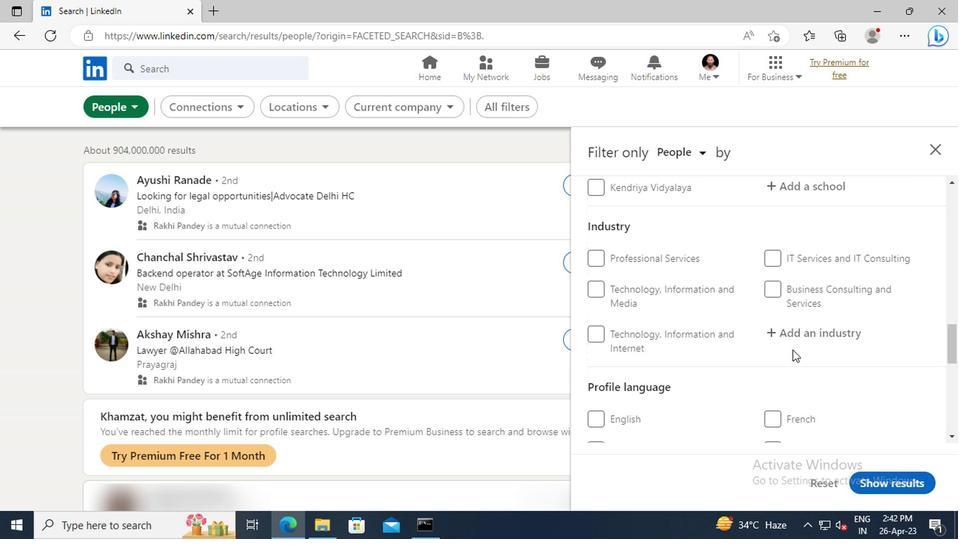 
Action: Mouse scrolled (665, 350) with delta (0, 0)
Screenshot: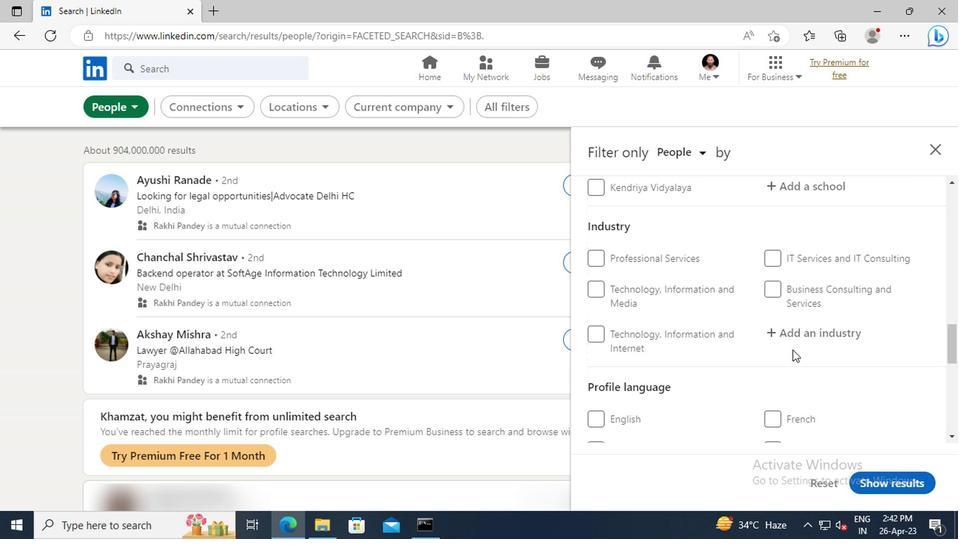 
Action: Mouse scrolled (665, 350) with delta (0, 0)
Screenshot: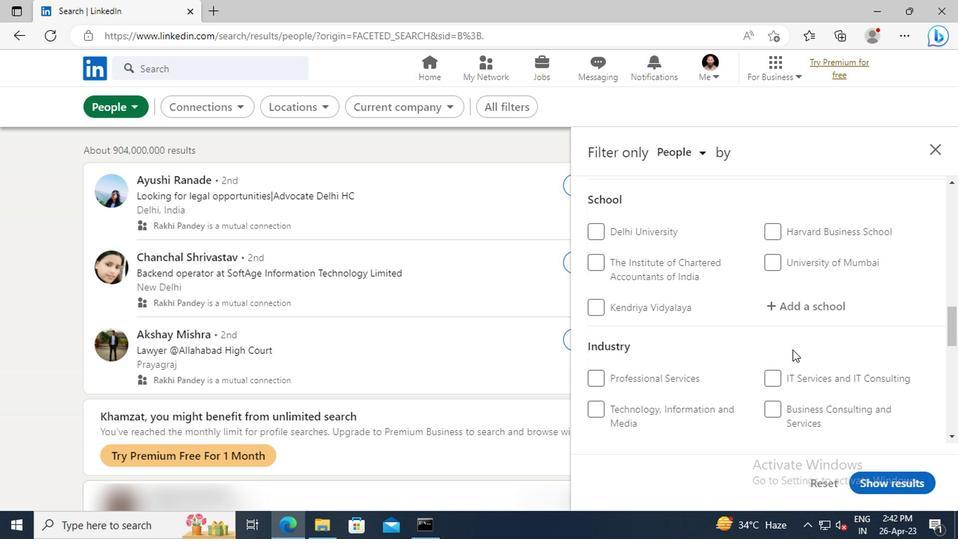 
Action: Mouse scrolled (665, 350) with delta (0, 0)
Screenshot: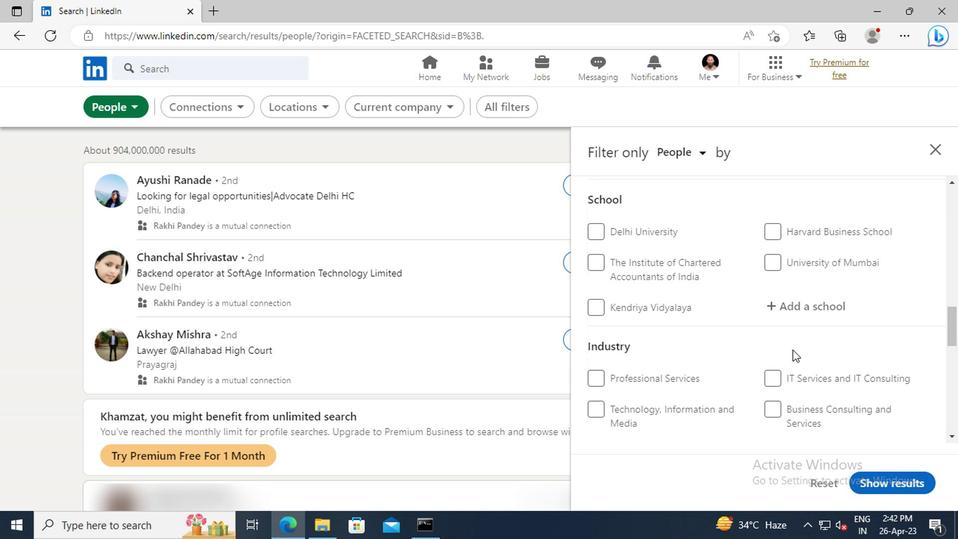 
Action: Mouse scrolled (665, 350) with delta (0, 0)
Screenshot: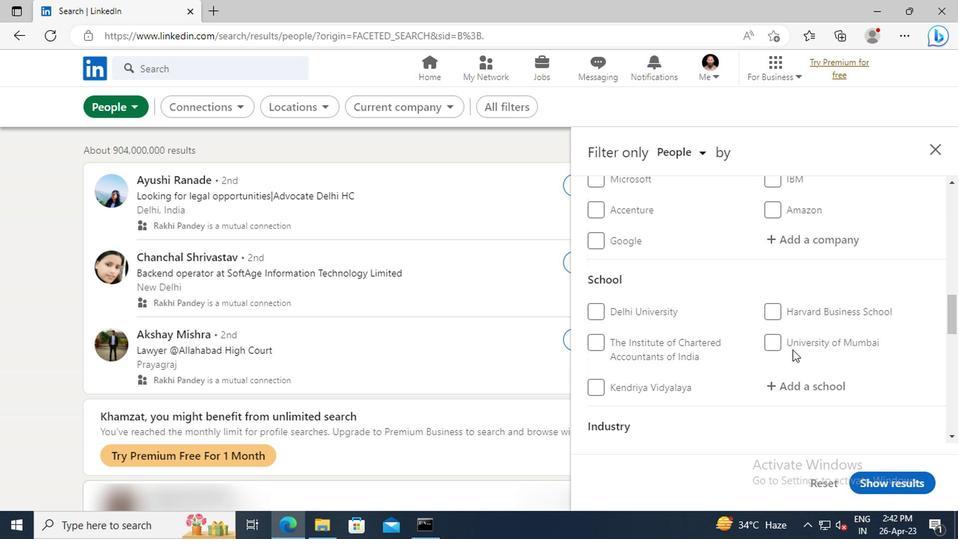 
Action: Mouse scrolled (665, 350) with delta (0, 0)
Screenshot: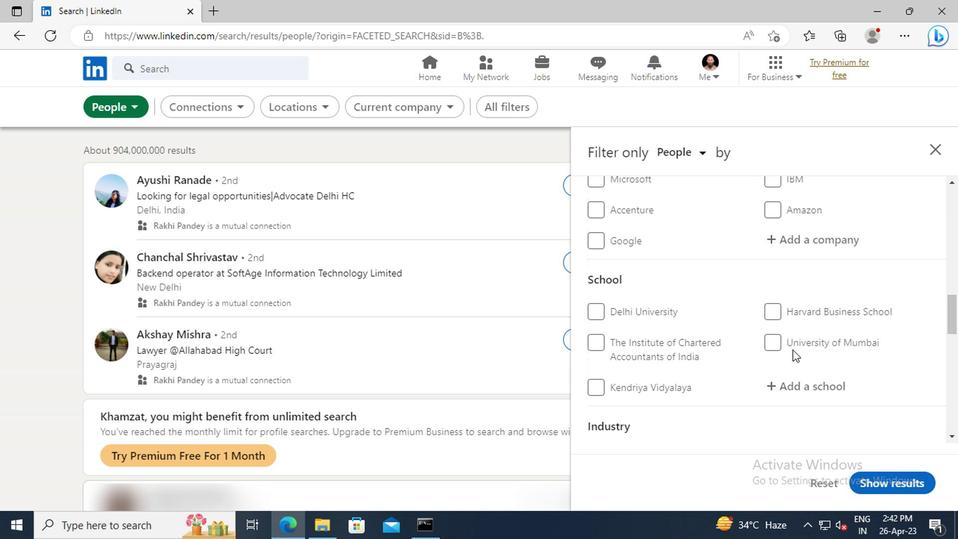 
Action: Mouse scrolled (665, 350) with delta (0, 0)
Screenshot: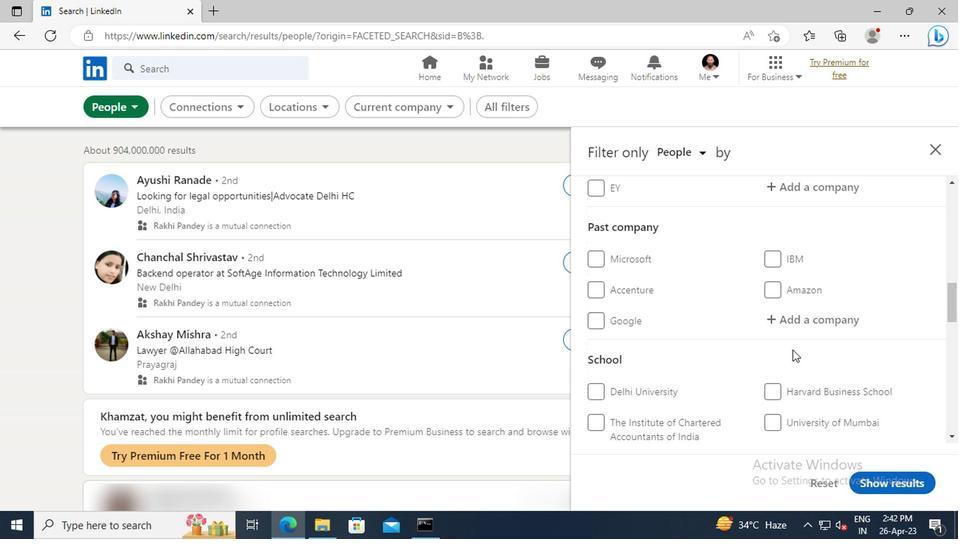 
Action: Mouse scrolled (665, 350) with delta (0, 0)
Screenshot: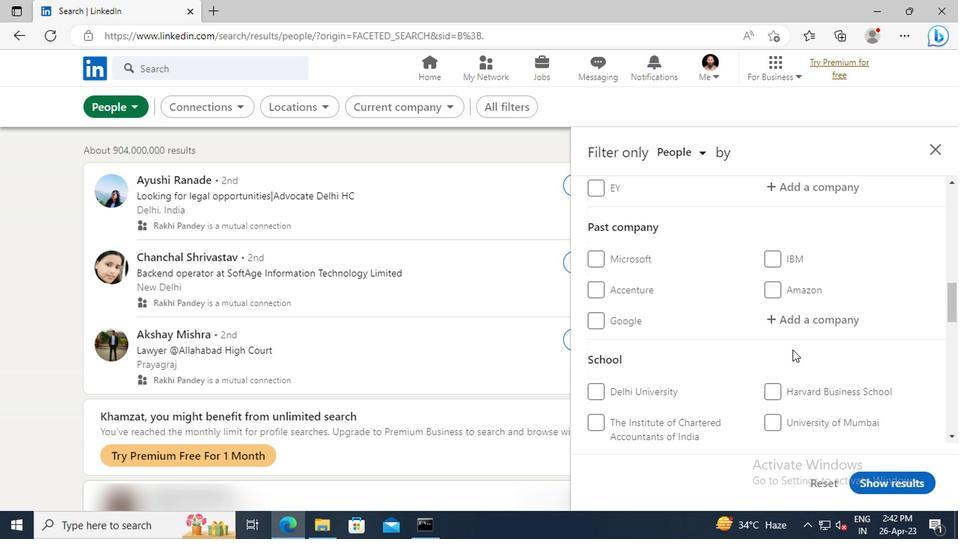 
Action: Mouse scrolled (665, 350) with delta (0, 0)
Screenshot: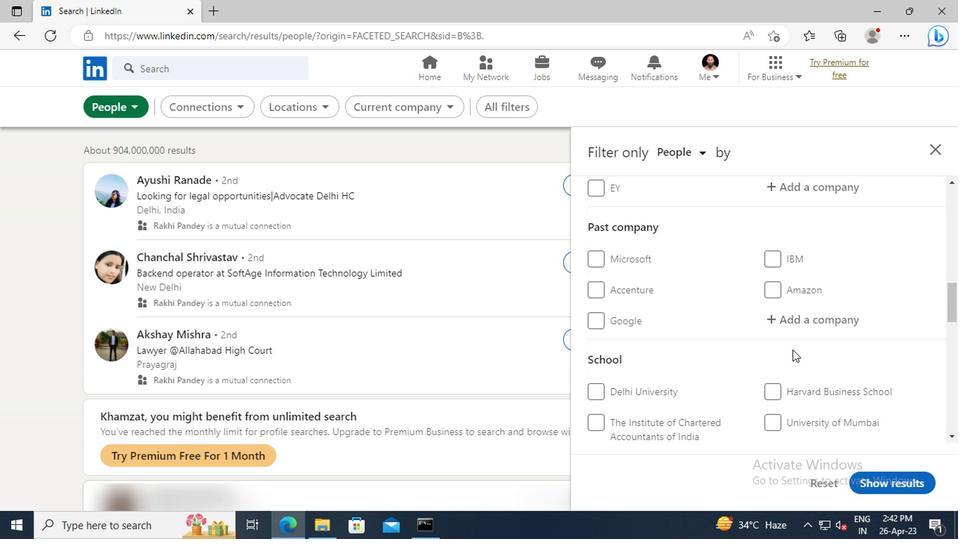 
Action: Mouse scrolled (665, 350) with delta (0, 0)
Screenshot: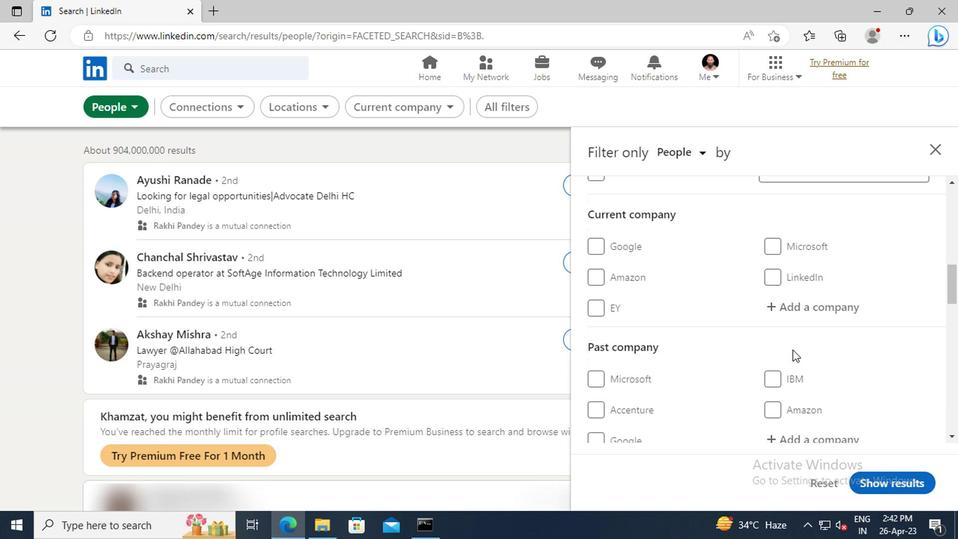 
Action: Mouse moved to (661, 344)
Screenshot: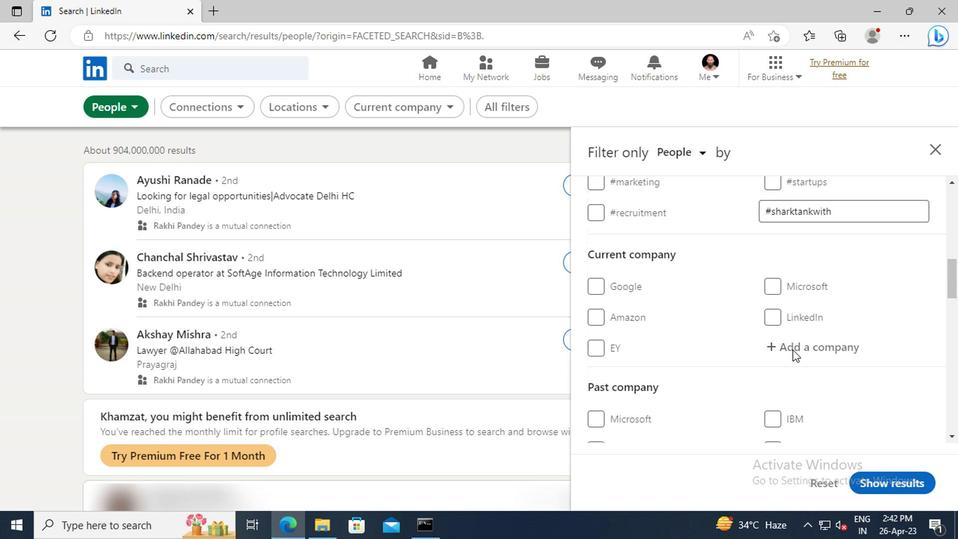 
Action: Mouse pressed left at (661, 344)
Screenshot: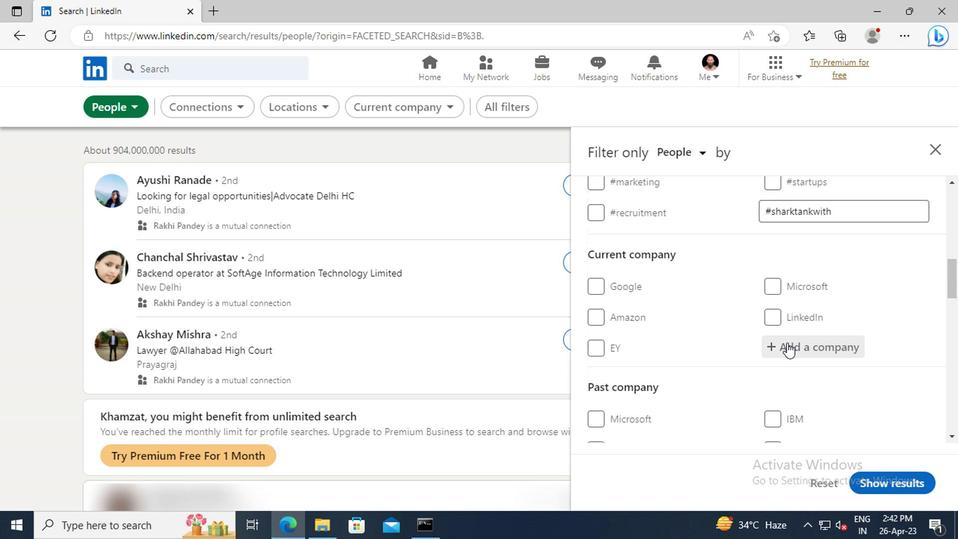 
Action: Key pressed <Key.shift>O
Screenshot: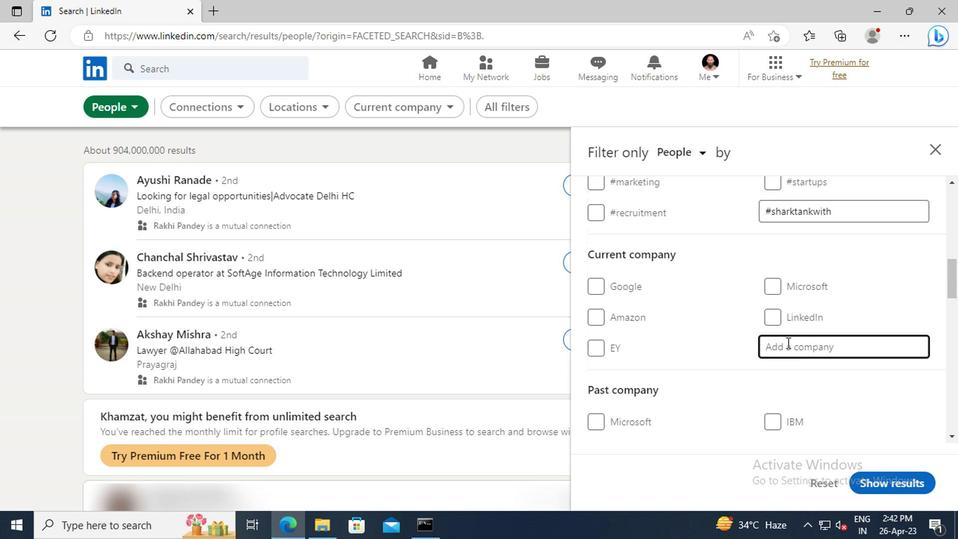 
Action: Mouse moved to (657, 342)
Screenshot: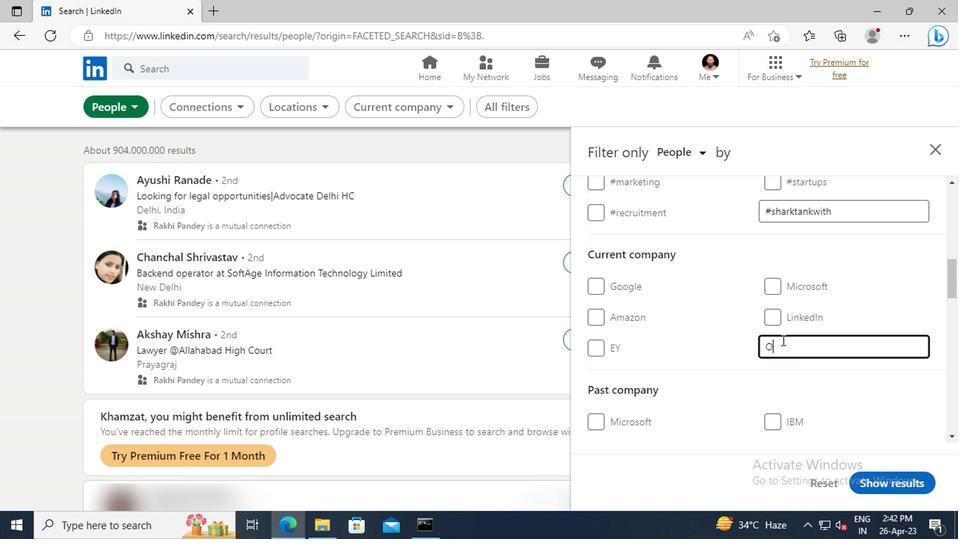 
Action: Key pressed P
Screenshot: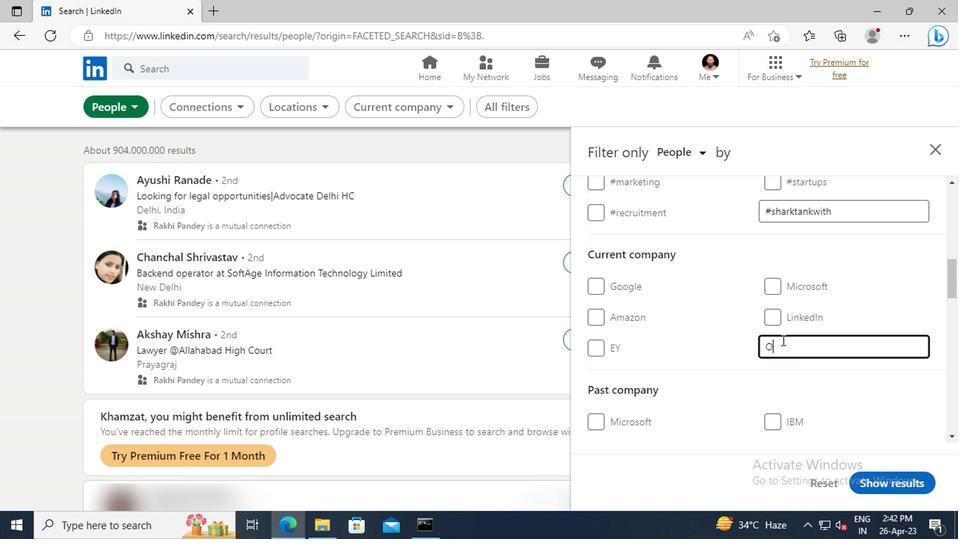 
Action: Mouse moved to (657, 342)
Screenshot: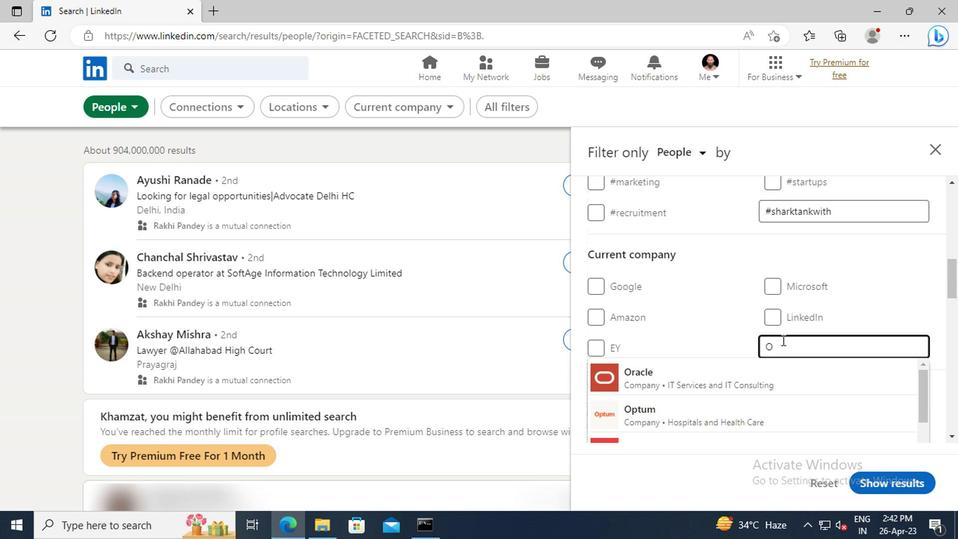
Action: Key pressed P
Screenshot: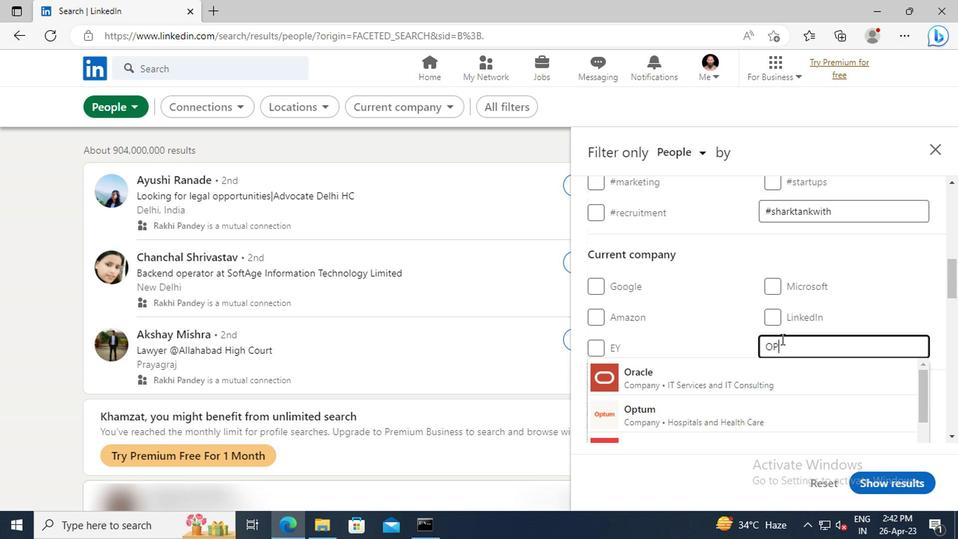 
Action: Mouse moved to (653, 340)
Screenshot: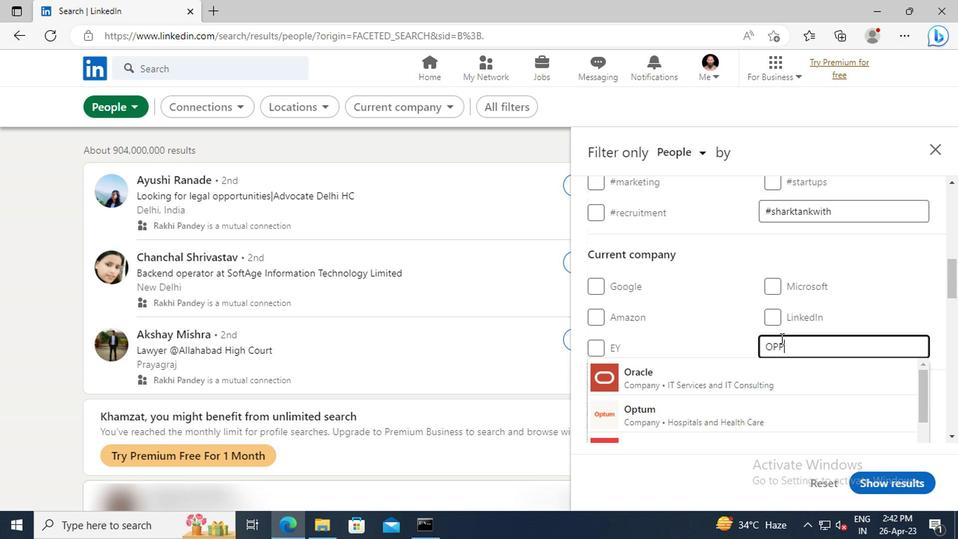
Action: Key pressed O
Screenshot: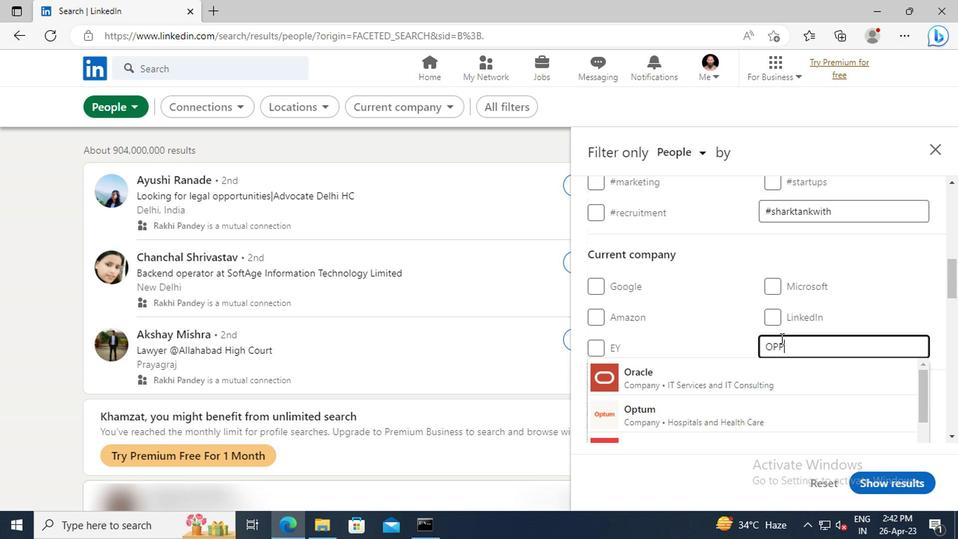 
Action: Mouse moved to (653, 339)
Screenshot: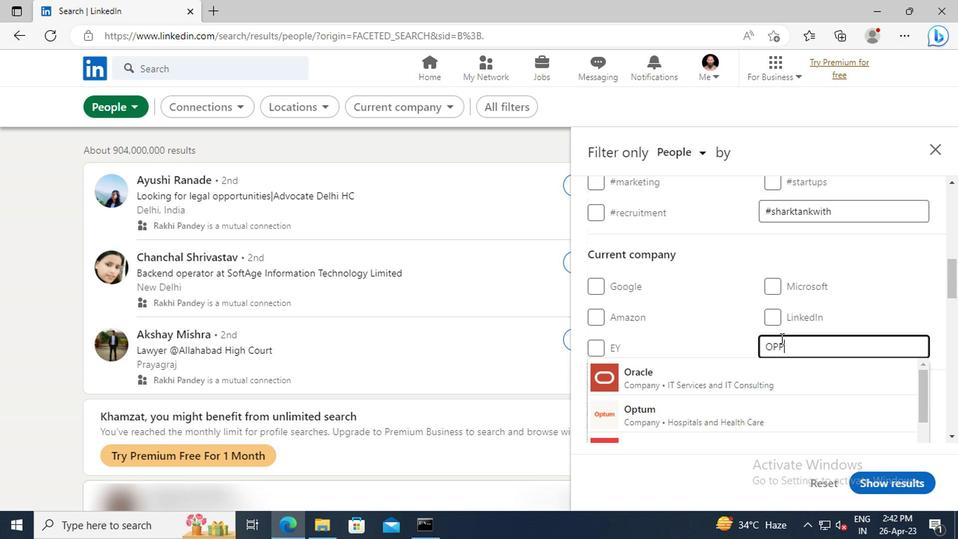 
Action: Key pressed R
Screenshot: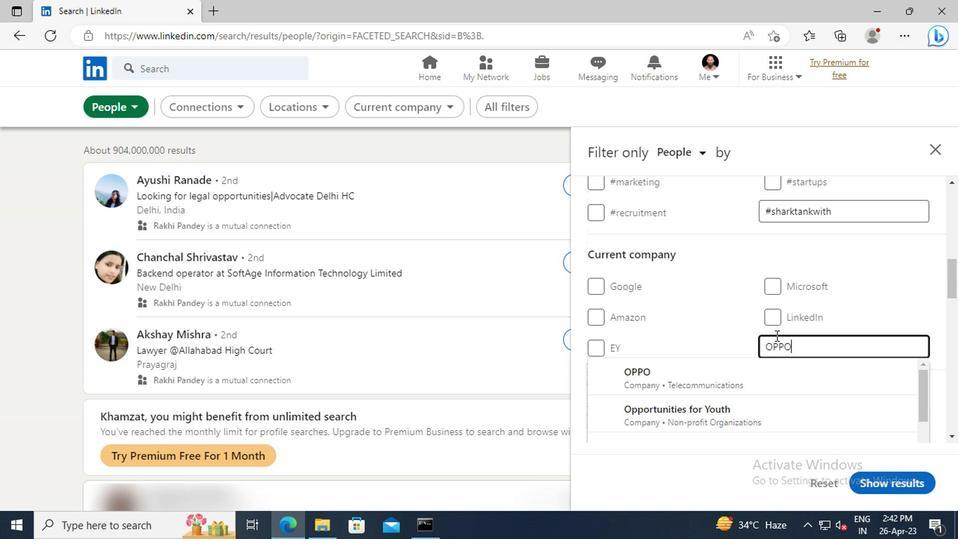 
Action: Mouse moved to (652, 339)
Screenshot: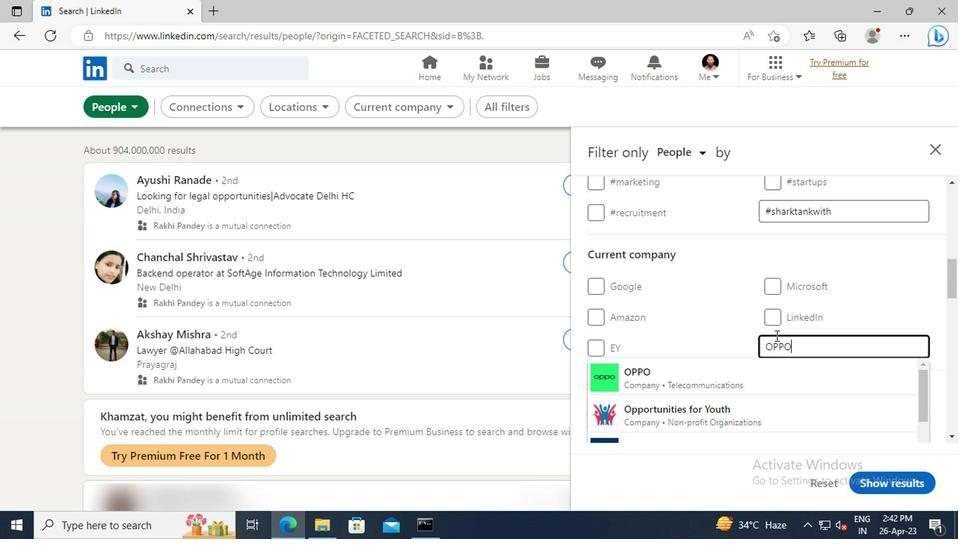 
Action: Key pressed TUNITY<Key.space><Key.shift>CELL
Screenshot: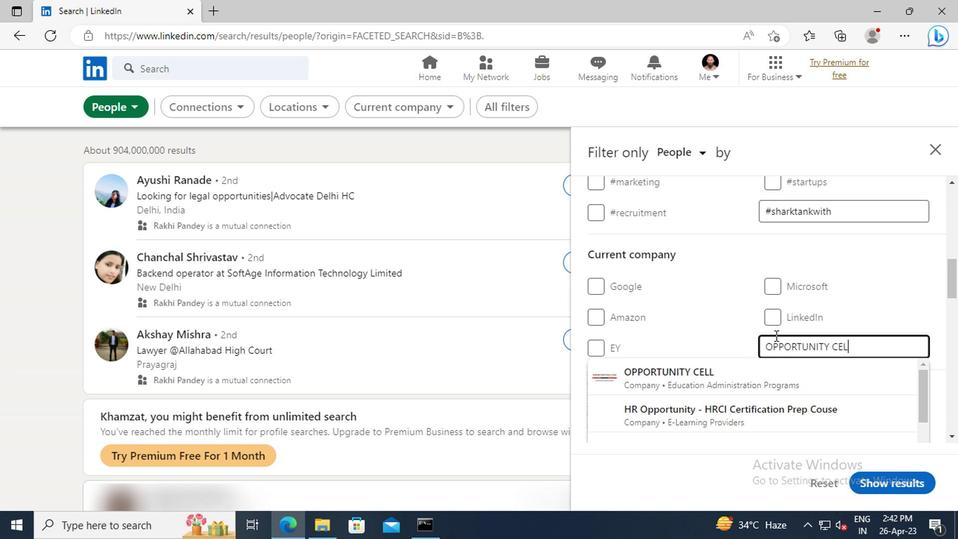 
Action: Mouse moved to (648, 364)
Screenshot: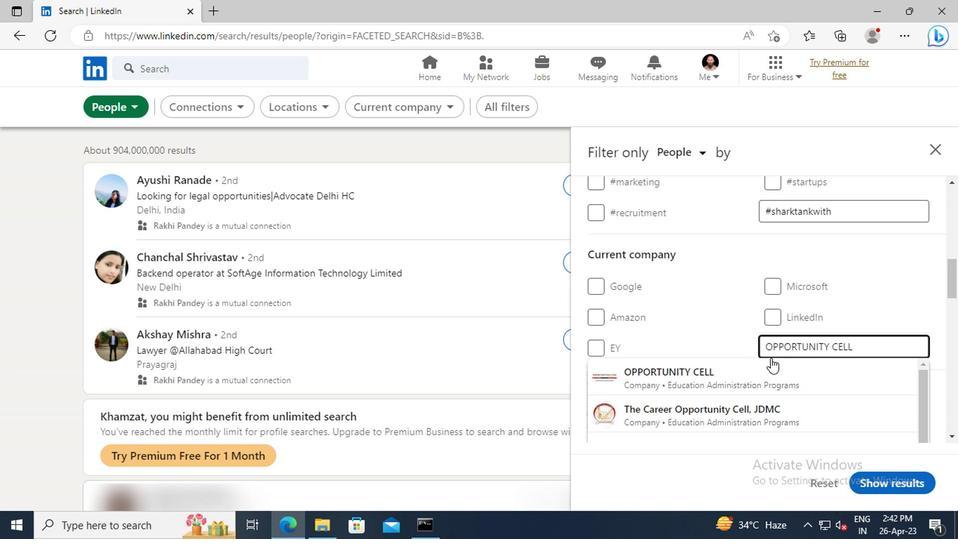 
Action: Mouse pressed left at (648, 364)
Screenshot: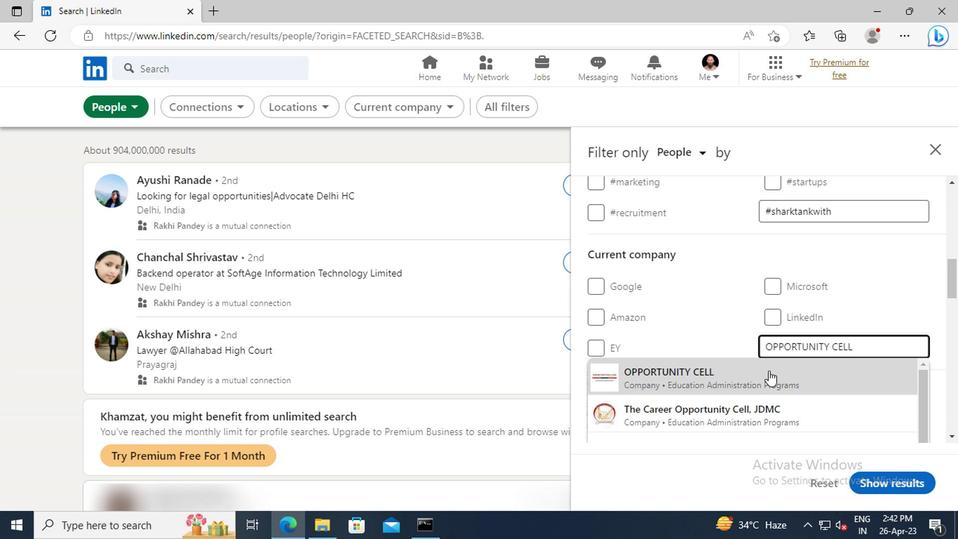 
Action: Mouse moved to (639, 305)
Screenshot: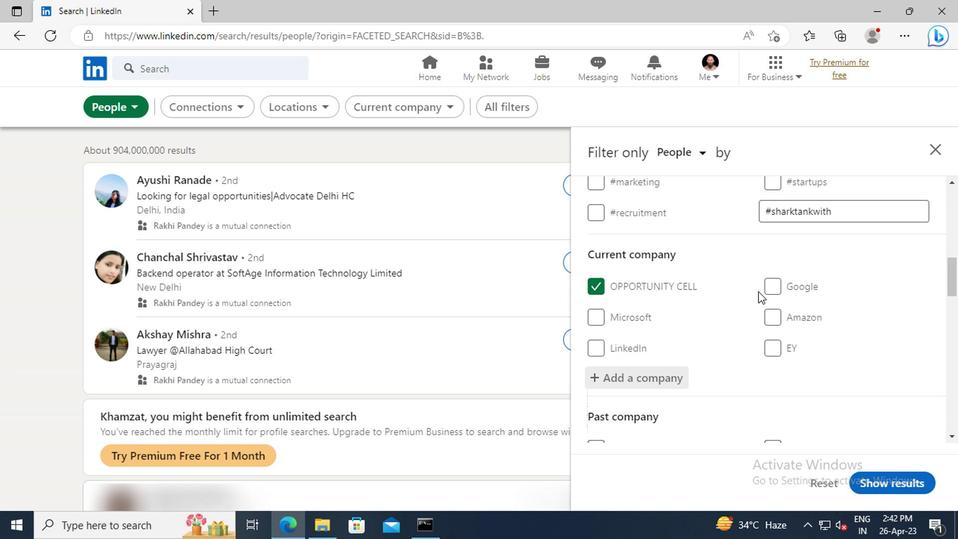
Action: Mouse scrolled (639, 304) with delta (0, 0)
Screenshot: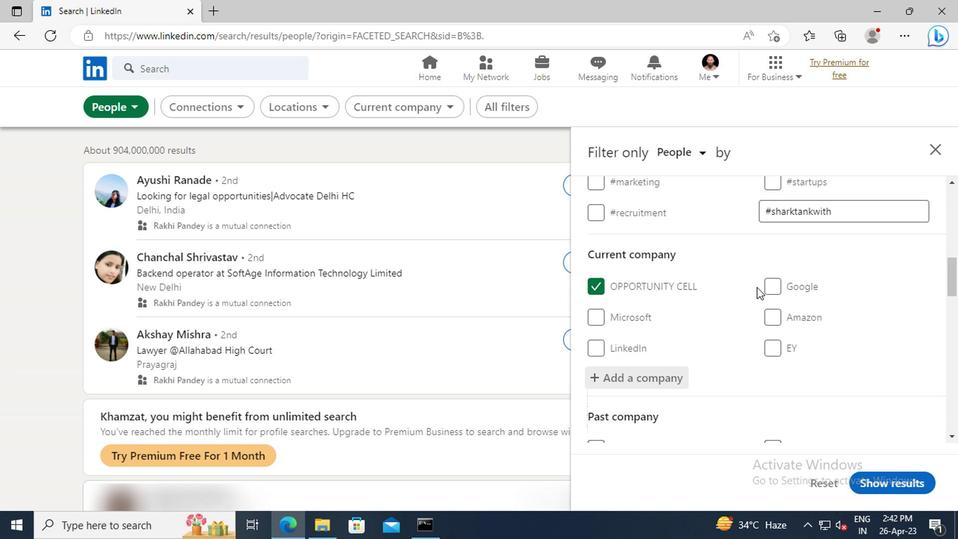 
Action: Mouse scrolled (639, 304) with delta (0, 0)
Screenshot: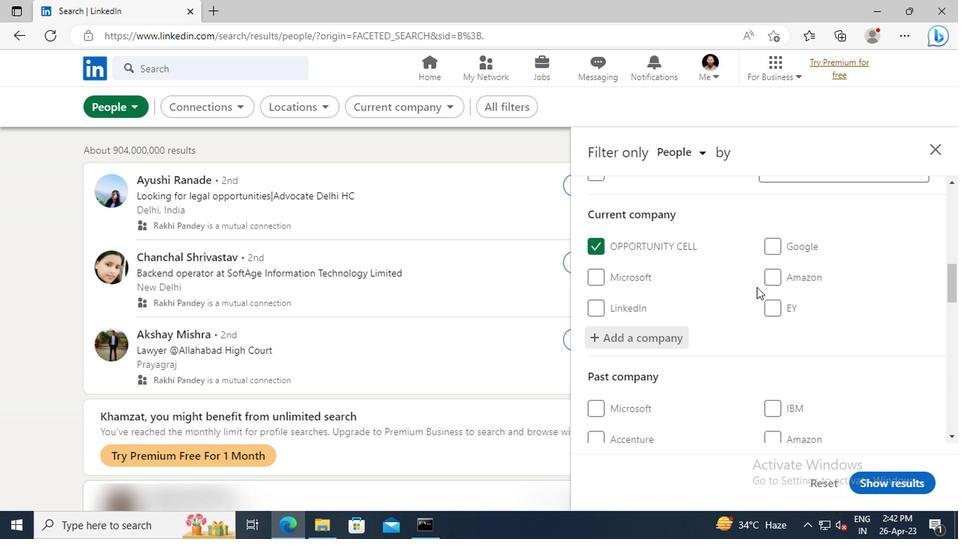 
Action: Mouse scrolled (639, 304) with delta (0, 0)
Screenshot: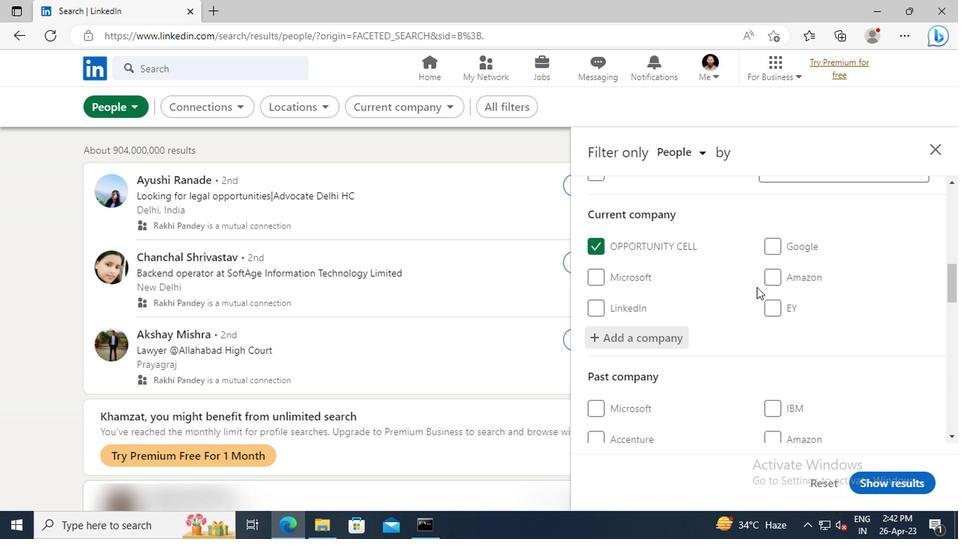 
Action: Mouse scrolled (639, 304) with delta (0, 0)
Screenshot: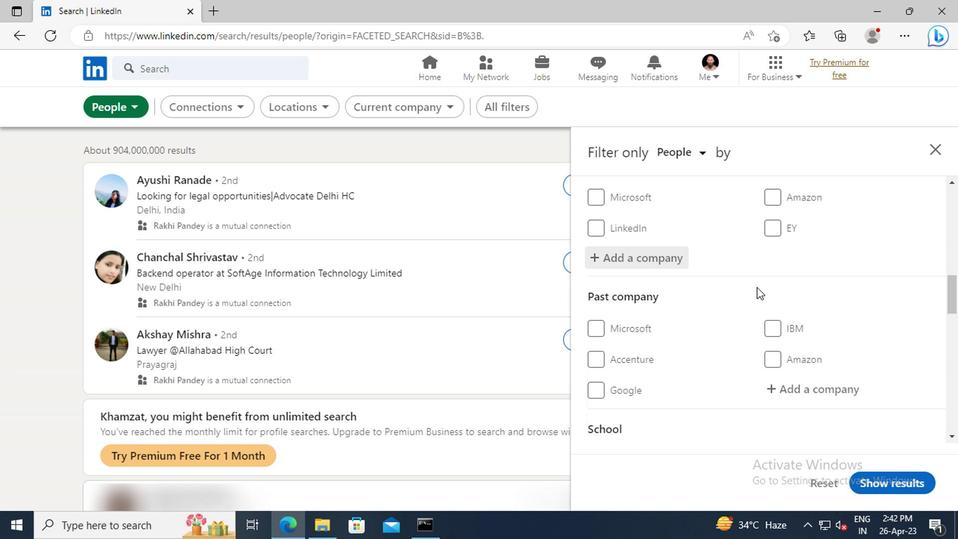 
Action: Mouse scrolled (639, 304) with delta (0, 0)
Screenshot: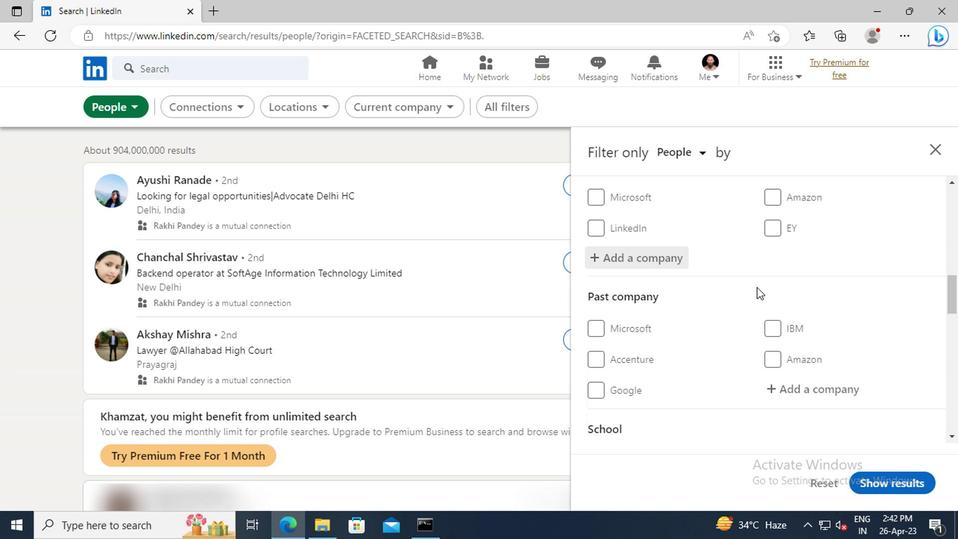 
Action: Mouse scrolled (639, 304) with delta (0, 0)
Screenshot: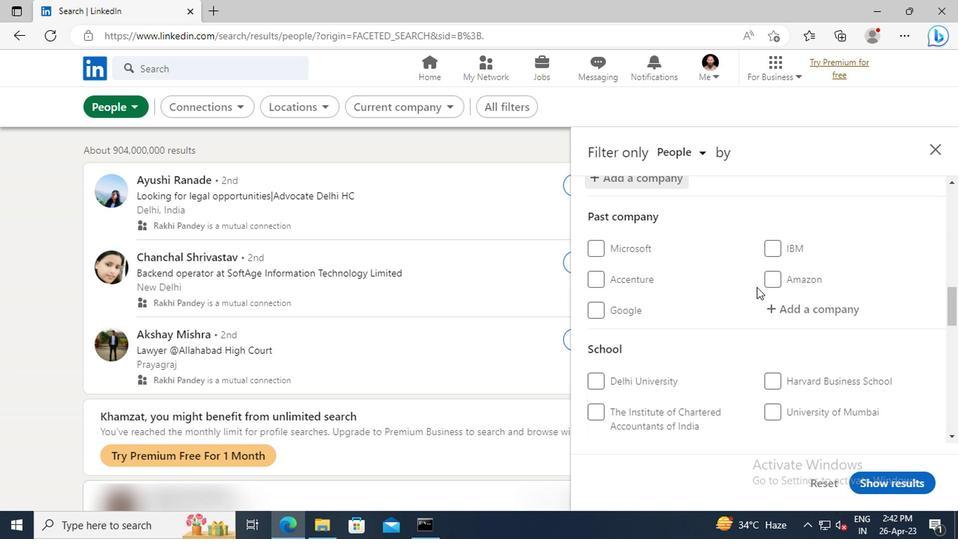 
Action: Mouse scrolled (639, 304) with delta (0, 0)
Screenshot: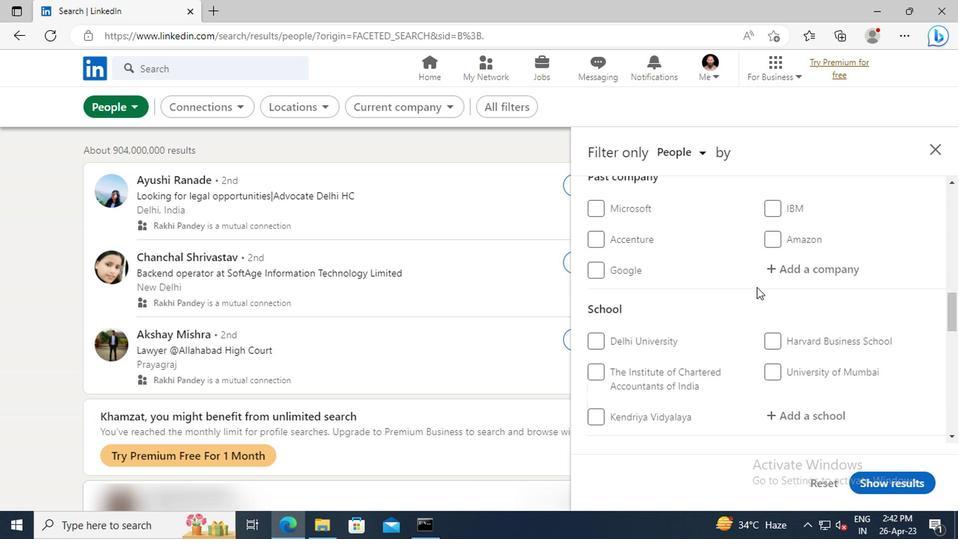 
Action: Mouse scrolled (639, 304) with delta (0, 0)
Screenshot: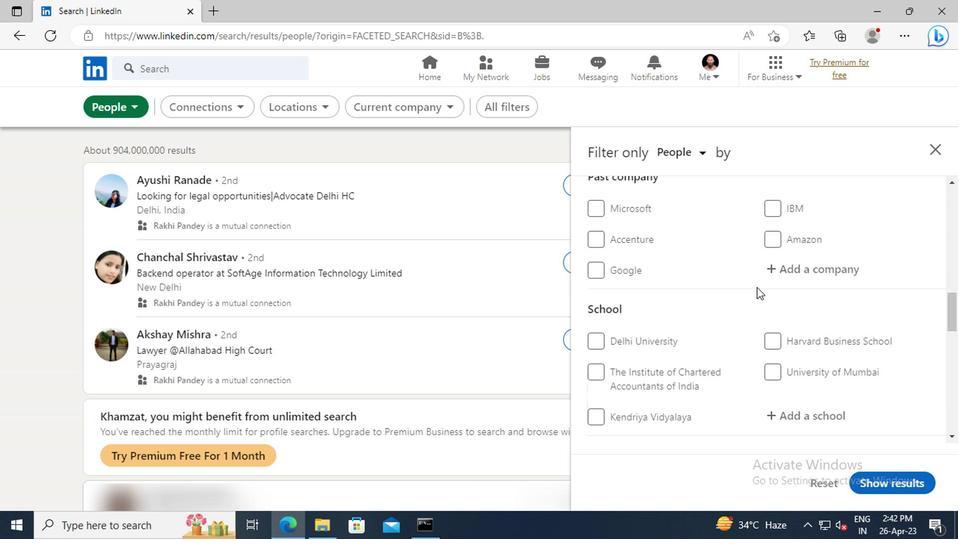 
Action: Mouse moved to (664, 337)
Screenshot: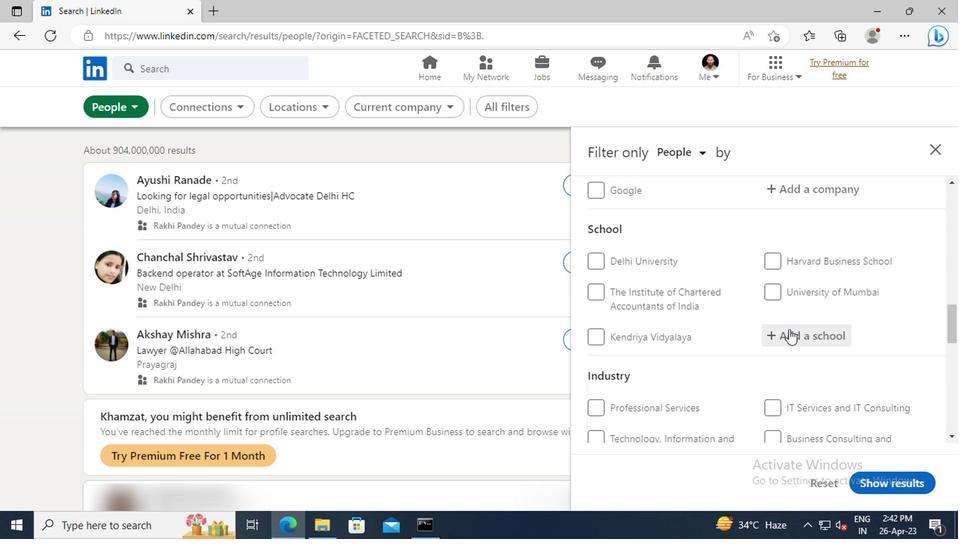 
Action: Mouse pressed left at (664, 337)
Screenshot: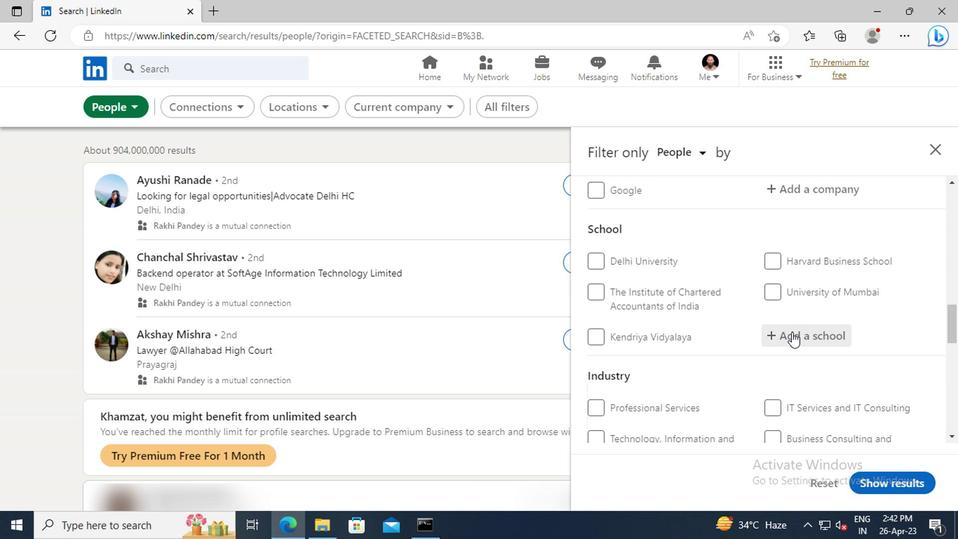 
Action: Mouse moved to (663, 336)
Screenshot: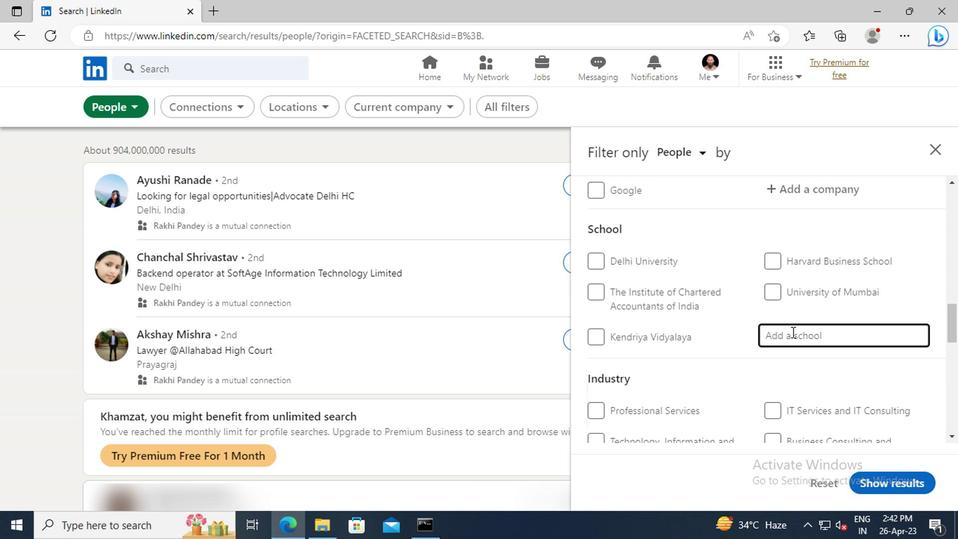 
Action: Key pressed <Key.shift>
Screenshot: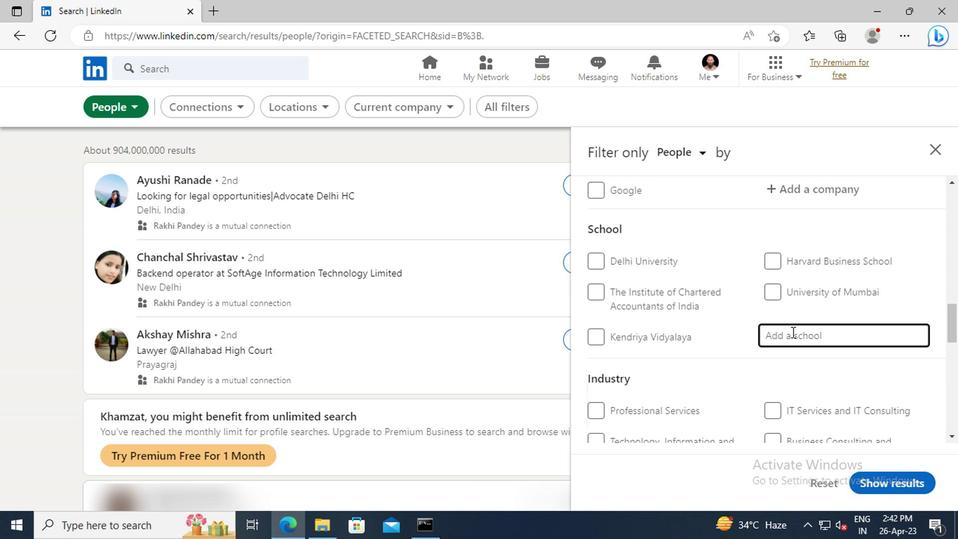 
Action: Mouse moved to (663, 335)
Screenshot: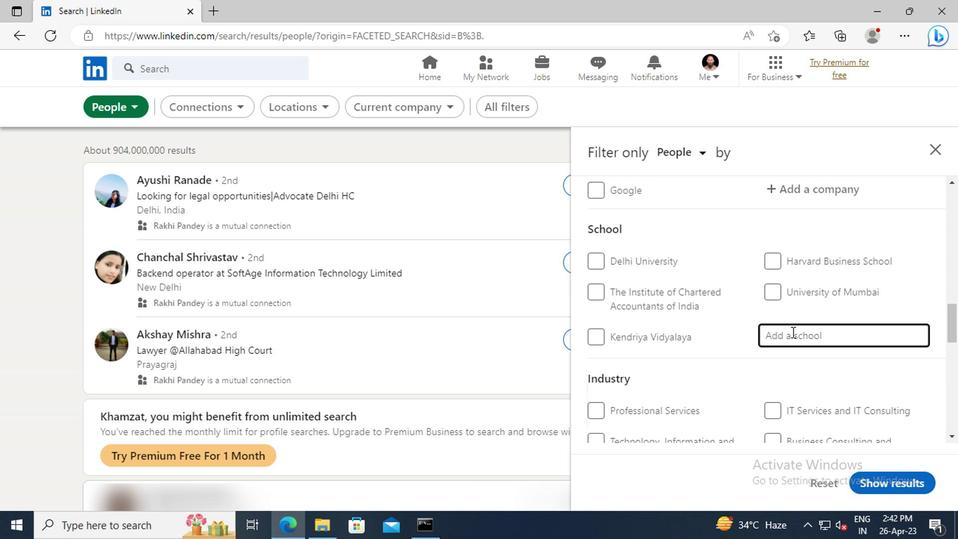 
Action: Key pressed CAREERS<Key.space>UPDATES<Key.space>FOR<Key.space>ENGINEERING<Key.space><Key.shift>STUDENTS
Screenshot: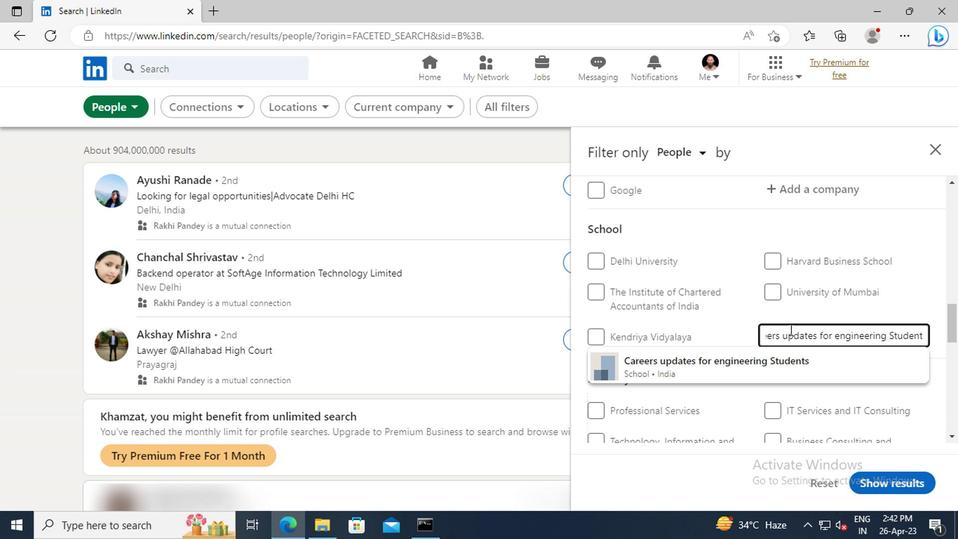 
Action: Mouse moved to (662, 360)
Screenshot: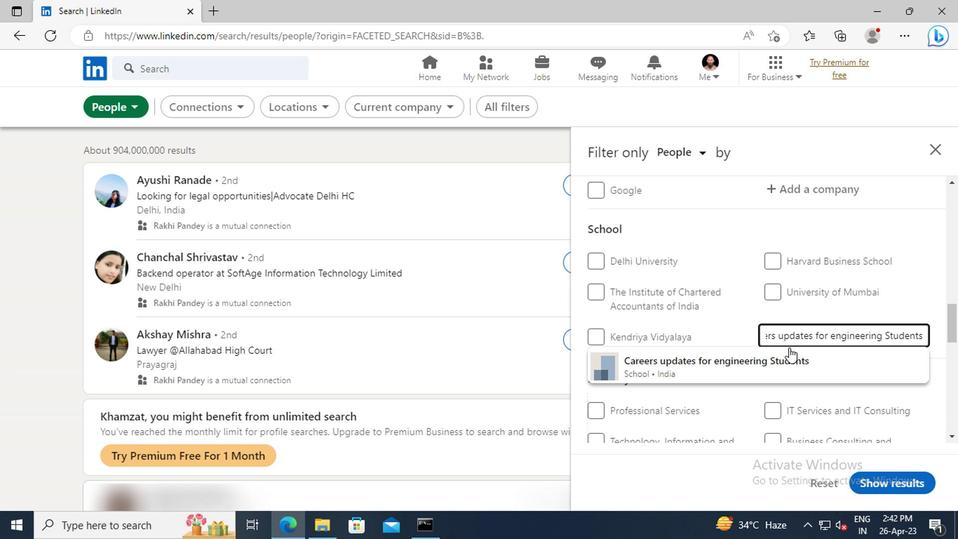 
Action: Mouse pressed left at (662, 360)
Screenshot: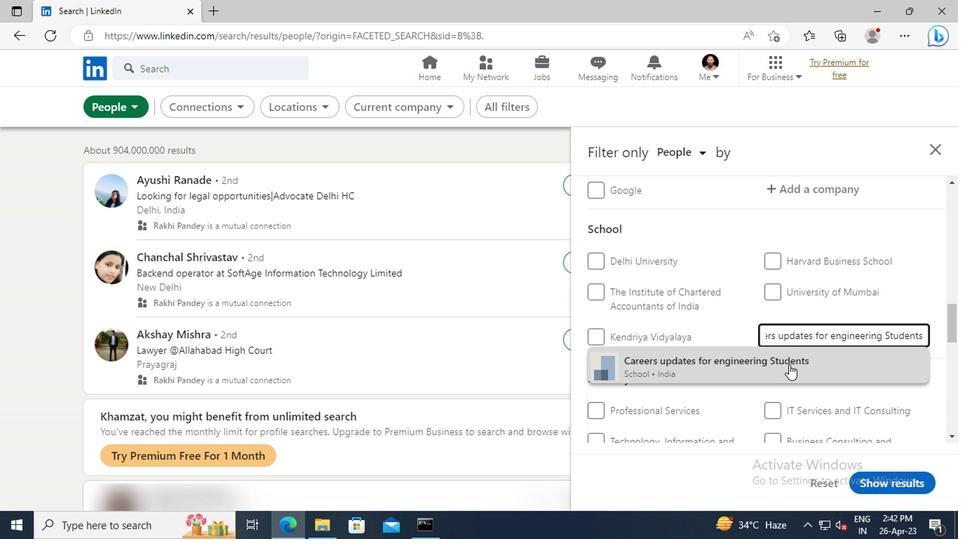 
Action: Mouse moved to (624, 298)
Screenshot: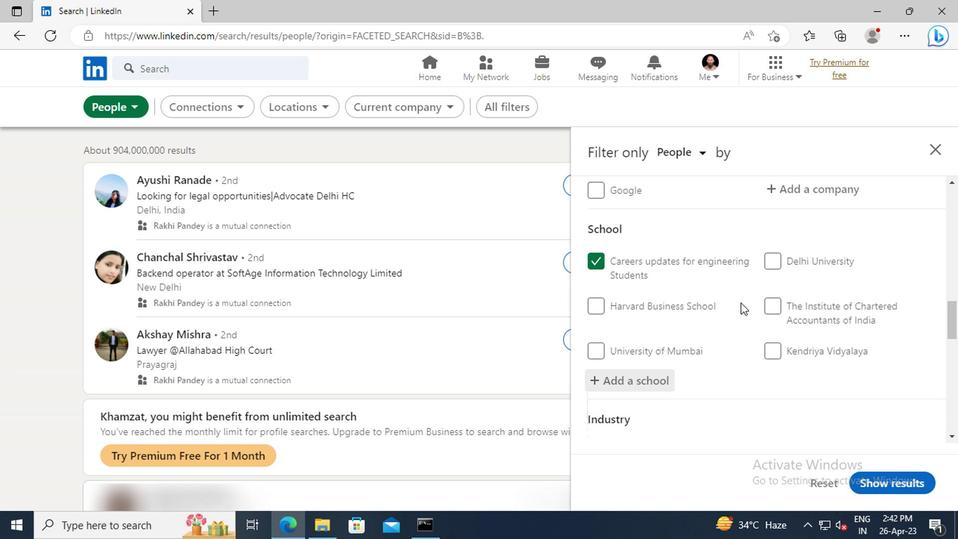
Action: Mouse scrolled (624, 297) with delta (0, 0)
Screenshot: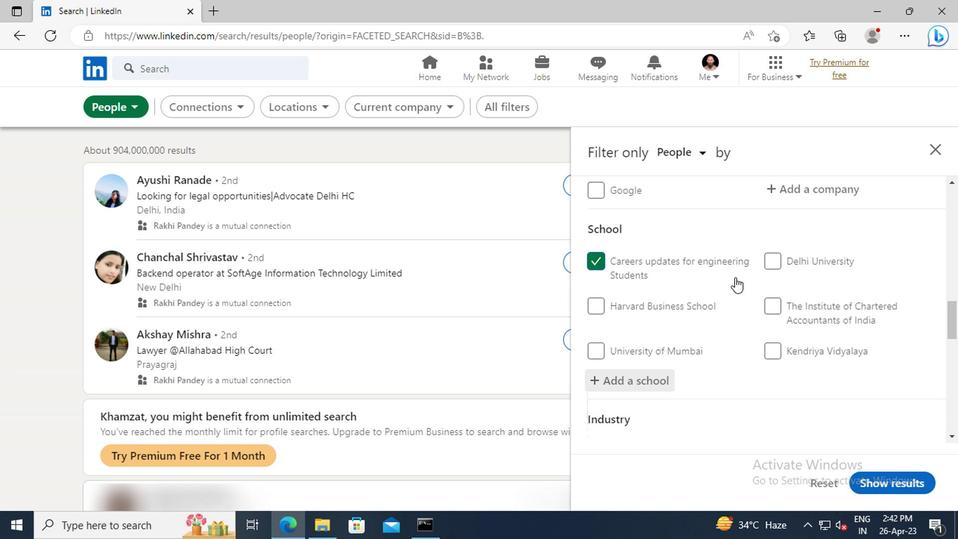 
Action: Mouse scrolled (624, 297) with delta (0, 0)
Screenshot: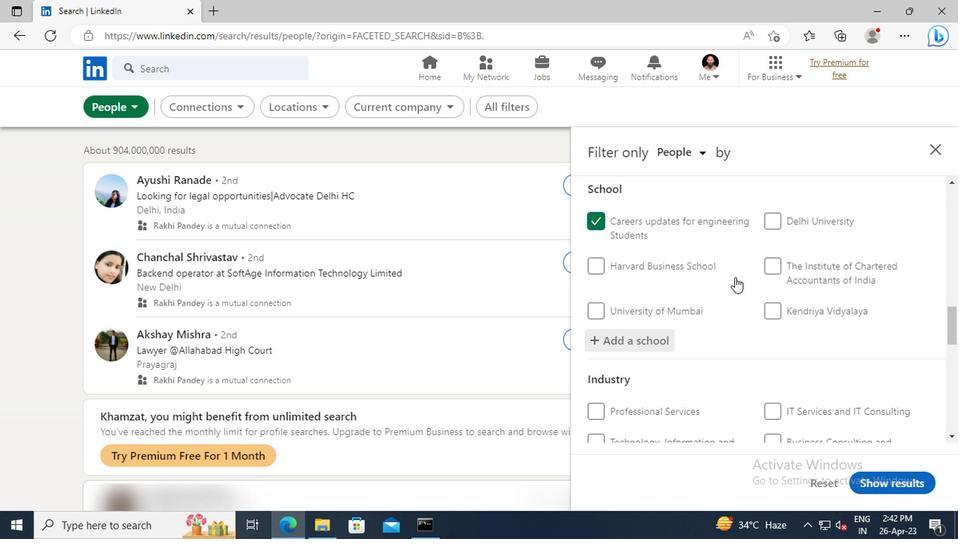 
Action: Mouse scrolled (624, 297) with delta (0, 0)
Screenshot: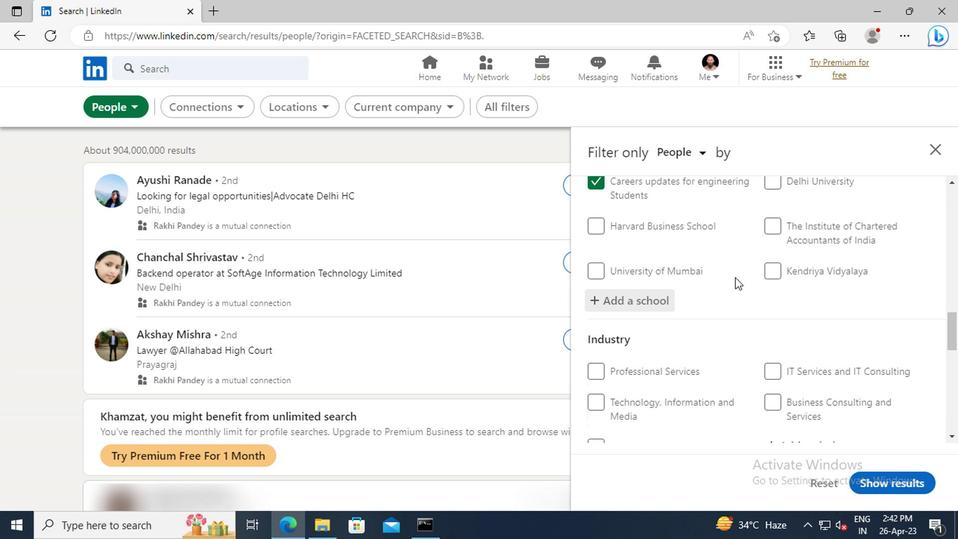 
Action: Mouse scrolled (624, 297) with delta (0, 0)
Screenshot: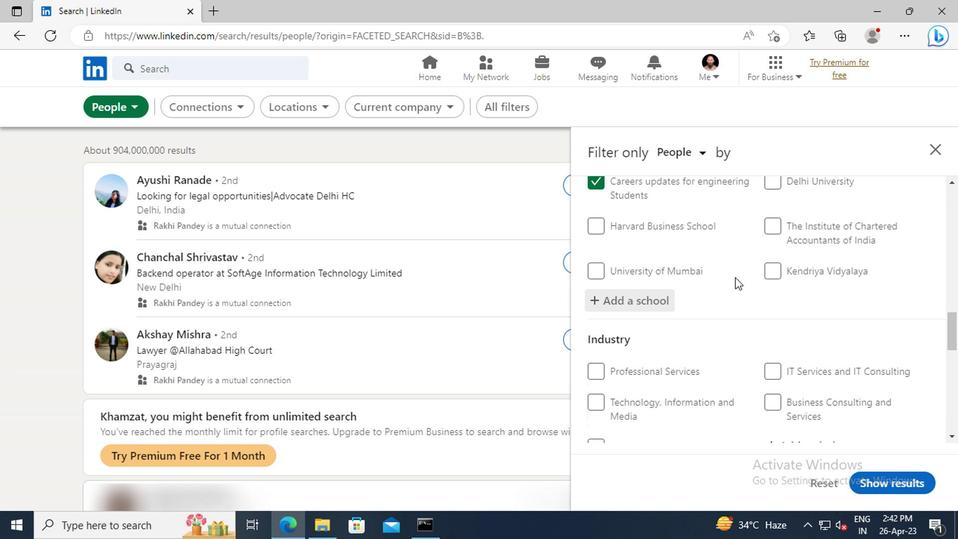 
Action: Mouse scrolled (624, 297) with delta (0, 0)
Screenshot: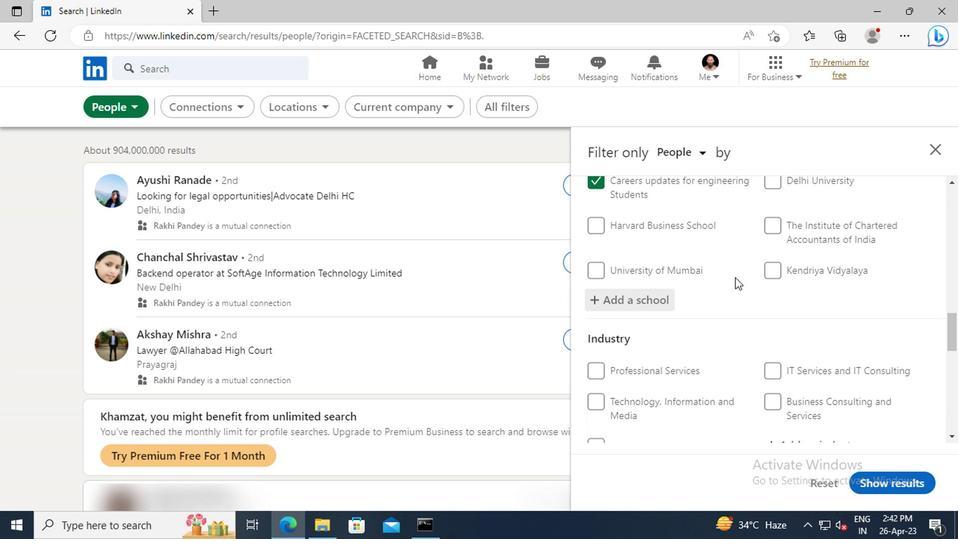 
Action: Mouse scrolled (624, 297) with delta (0, 0)
Screenshot: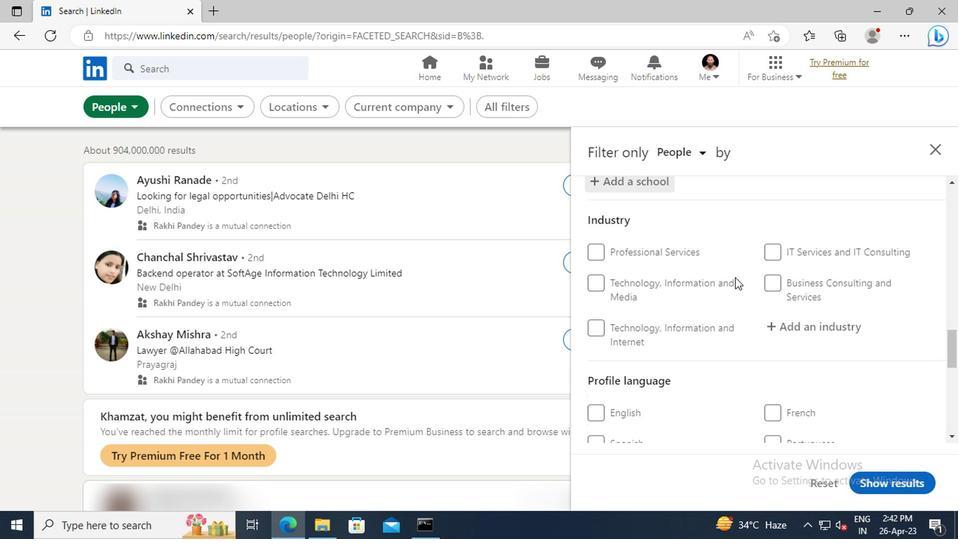 
Action: Mouse moved to (654, 302)
Screenshot: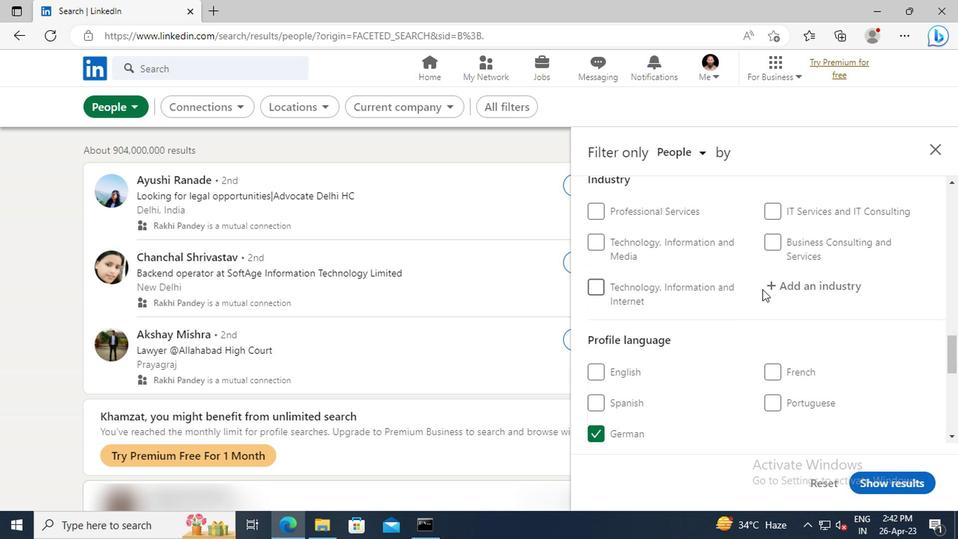 
Action: Mouse pressed left at (654, 302)
Screenshot: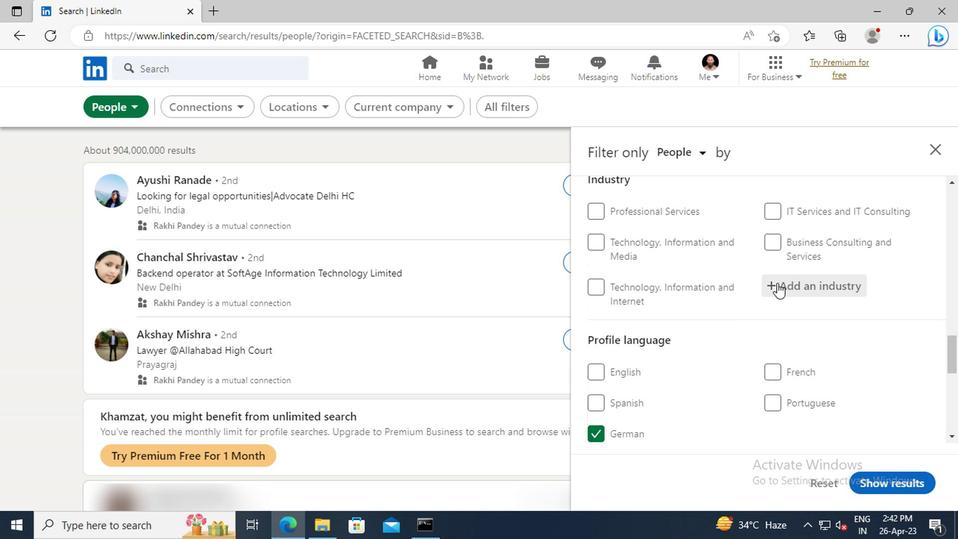 
Action: Key pressed <Key.shift>HOUSEHOLD<Key.space><Key.shift>APPLIANCE<Key.space><Key.shift>MANUFACTURING
Screenshot: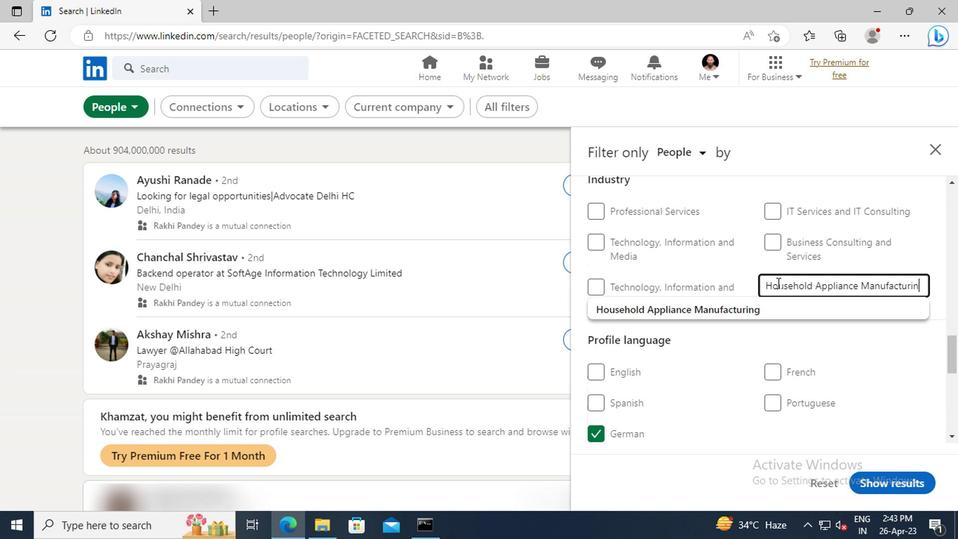 
Action: Mouse moved to (646, 323)
Screenshot: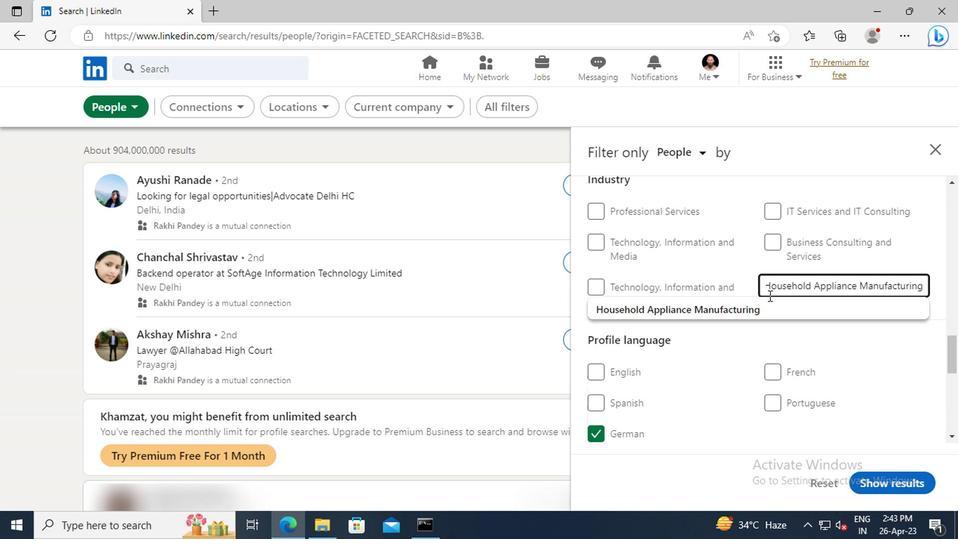 
Action: Mouse pressed left at (646, 323)
Screenshot: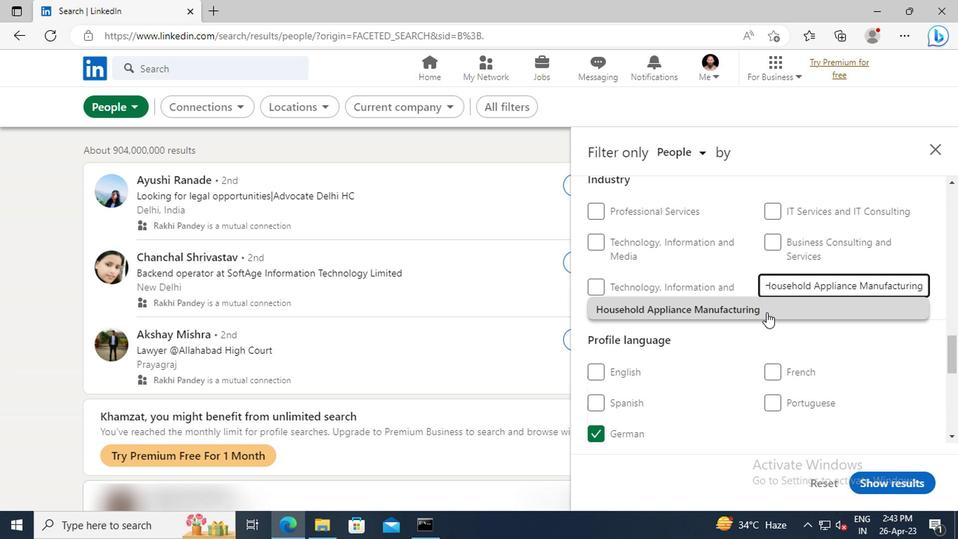 
Action: Mouse moved to (644, 308)
Screenshot: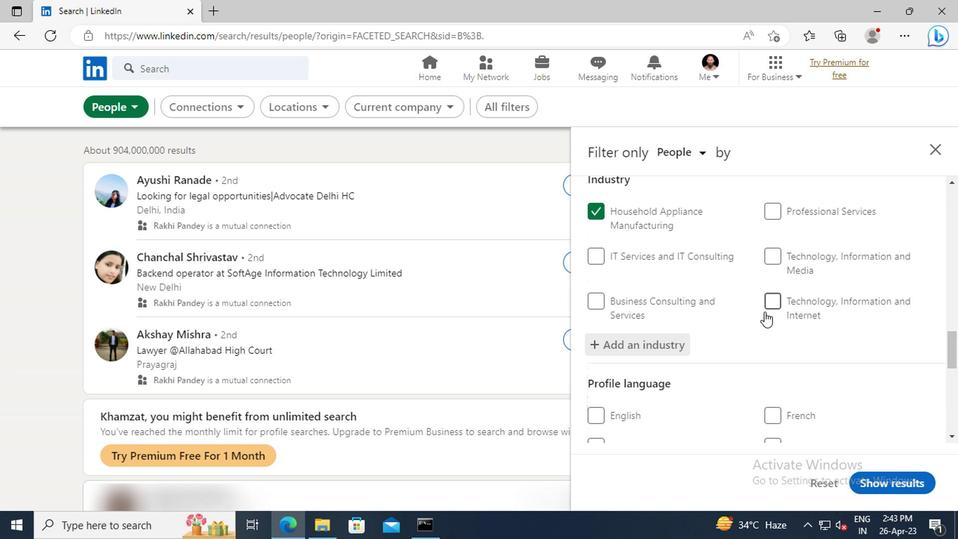 
Action: Mouse scrolled (644, 307) with delta (0, 0)
Screenshot: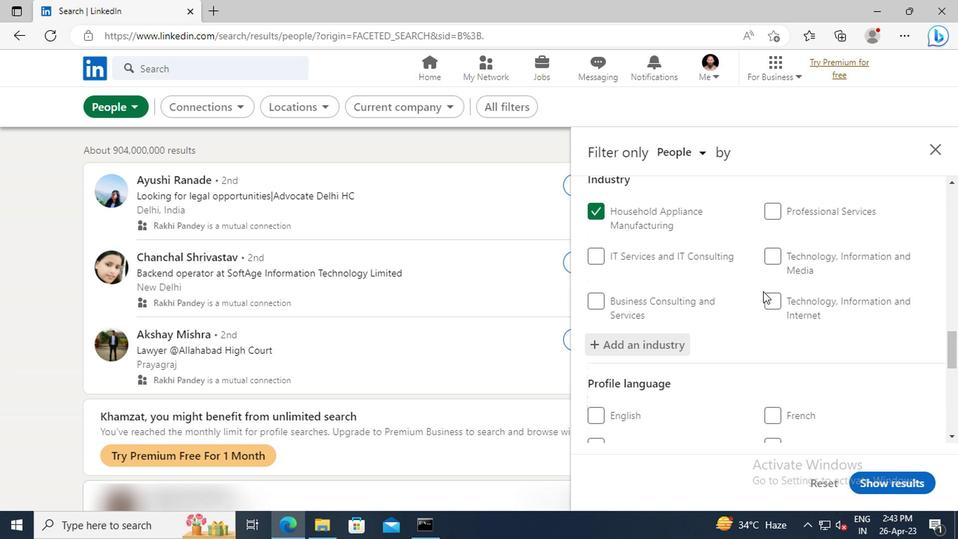 
Action: Mouse scrolled (644, 307) with delta (0, 0)
Screenshot: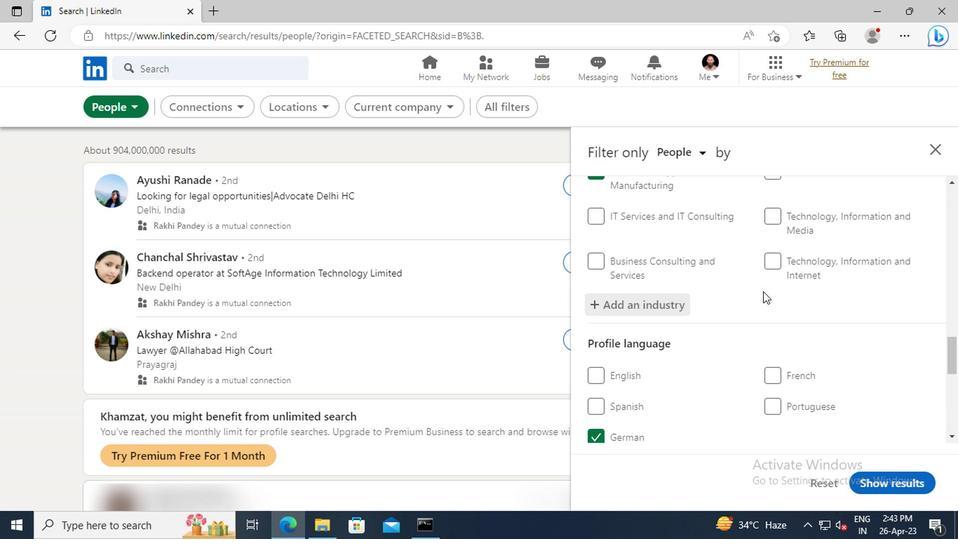 
Action: Mouse scrolled (644, 307) with delta (0, 0)
Screenshot: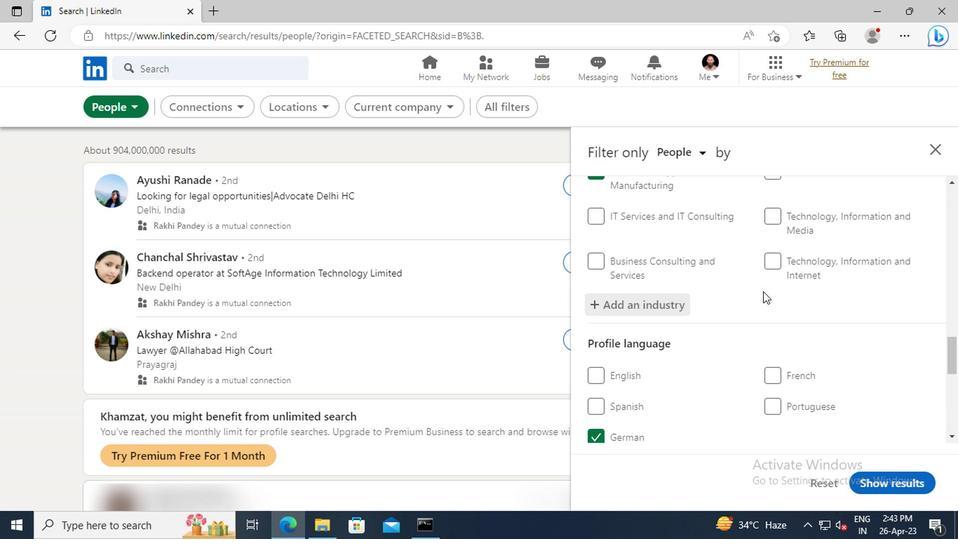
Action: Mouse scrolled (644, 307) with delta (0, 0)
Screenshot: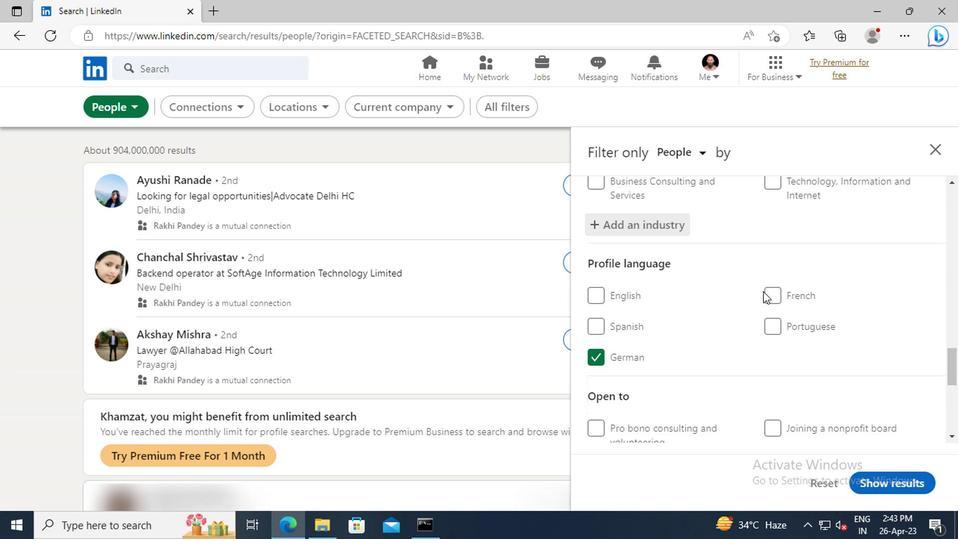 
Action: Mouse scrolled (644, 307) with delta (0, 0)
Screenshot: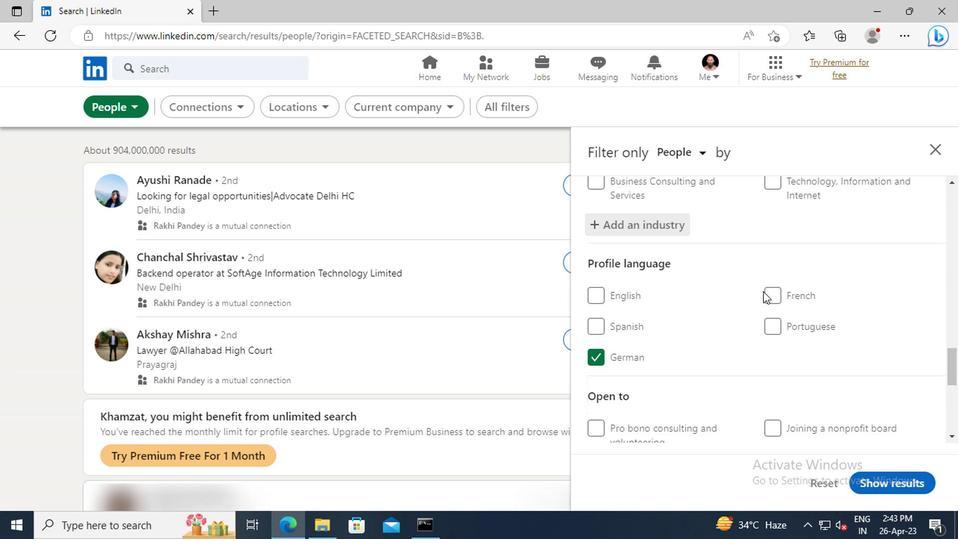 
Action: Mouse scrolled (644, 307) with delta (0, 0)
Screenshot: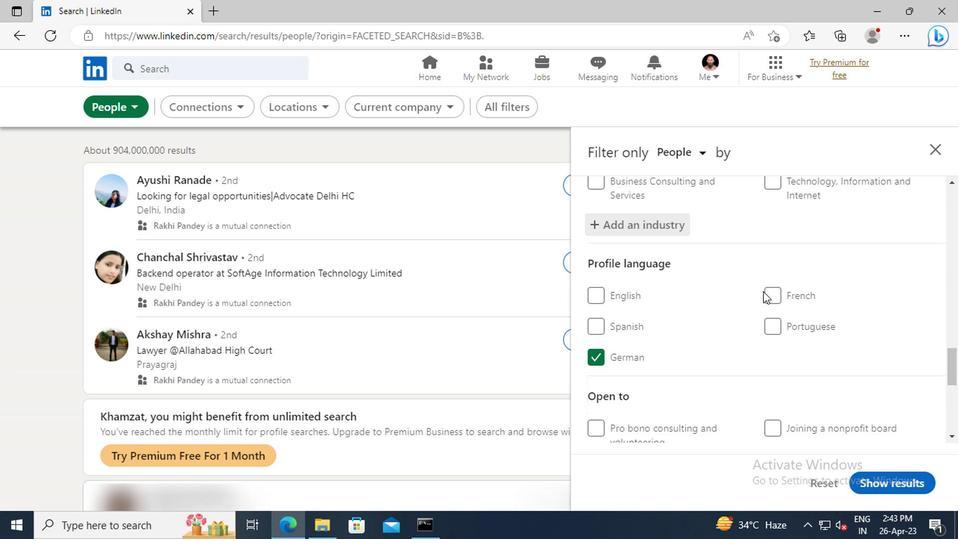 
Action: Mouse scrolled (644, 307) with delta (0, 0)
Screenshot: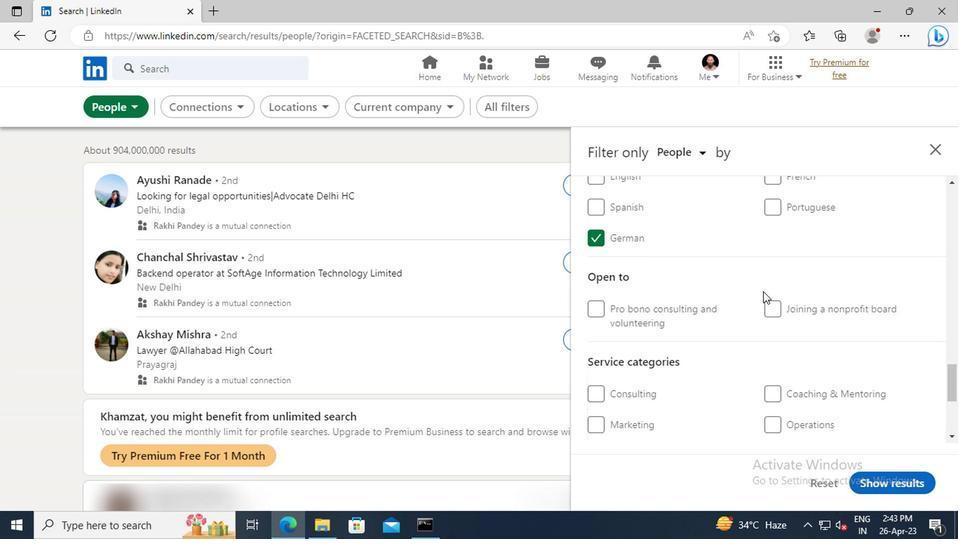 
Action: Mouse scrolled (644, 307) with delta (0, 0)
Screenshot: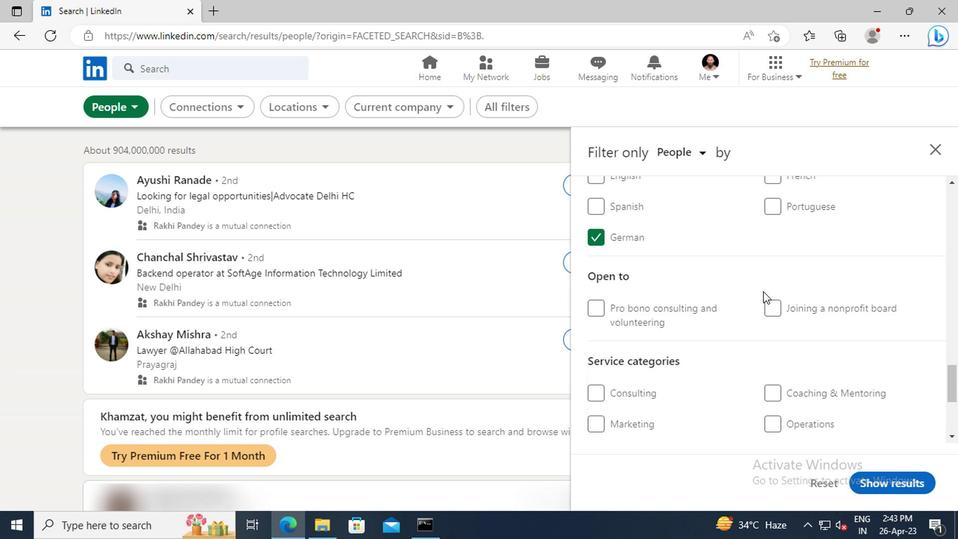 
Action: Mouse scrolled (644, 307) with delta (0, 0)
Screenshot: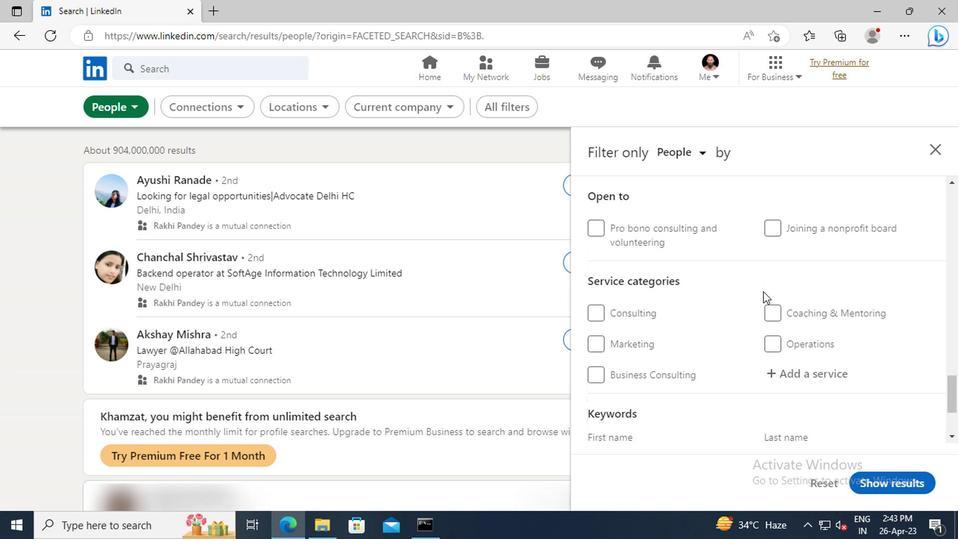 
Action: Mouse moved to (665, 334)
Screenshot: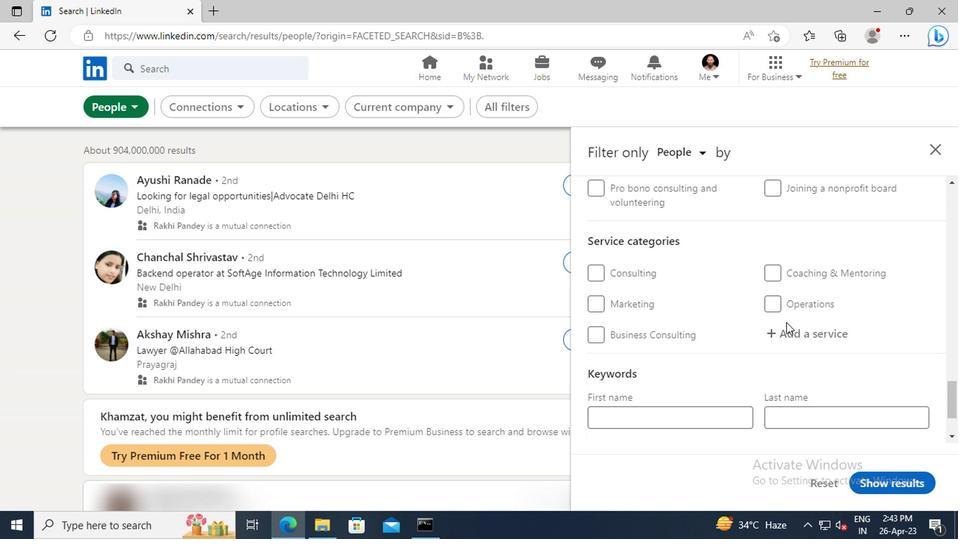 
Action: Mouse pressed left at (665, 334)
Screenshot: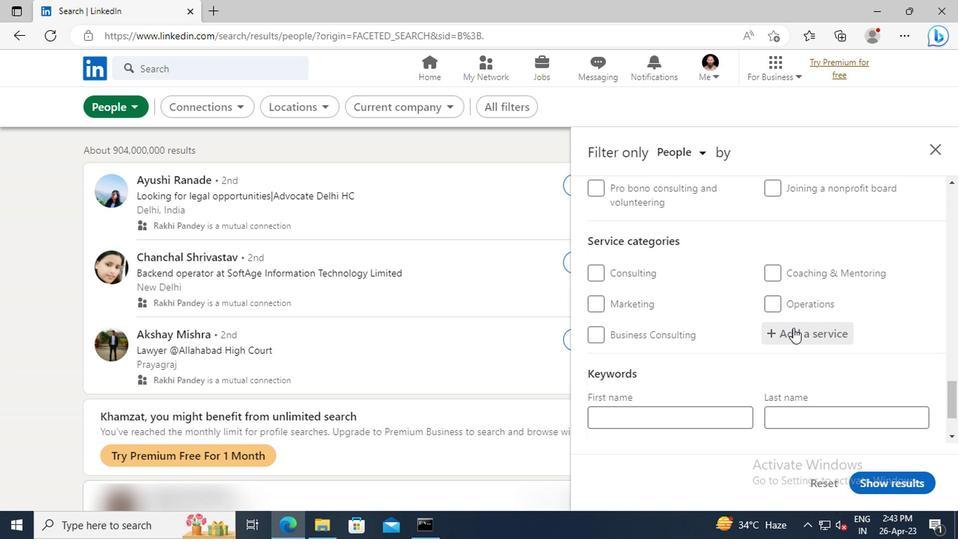 
Action: Key pressed <Key.shift>SEARCH<Key.space><Key.shift>ENGINE<Key.space><Key.shift>OPTIMIZATION<Key.space><Key.shift>(S
Screenshot: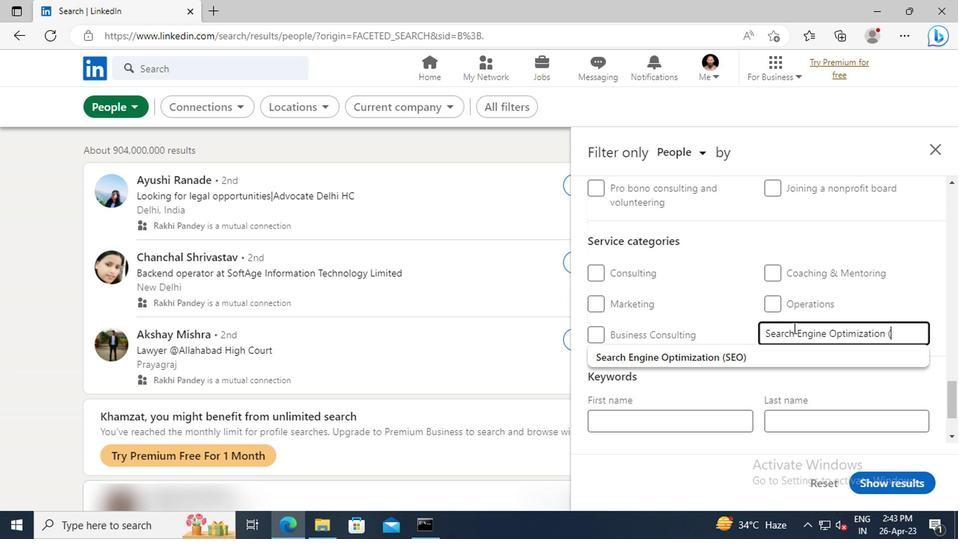 
Action: Mouse moved to (665, 334)
Screenshot: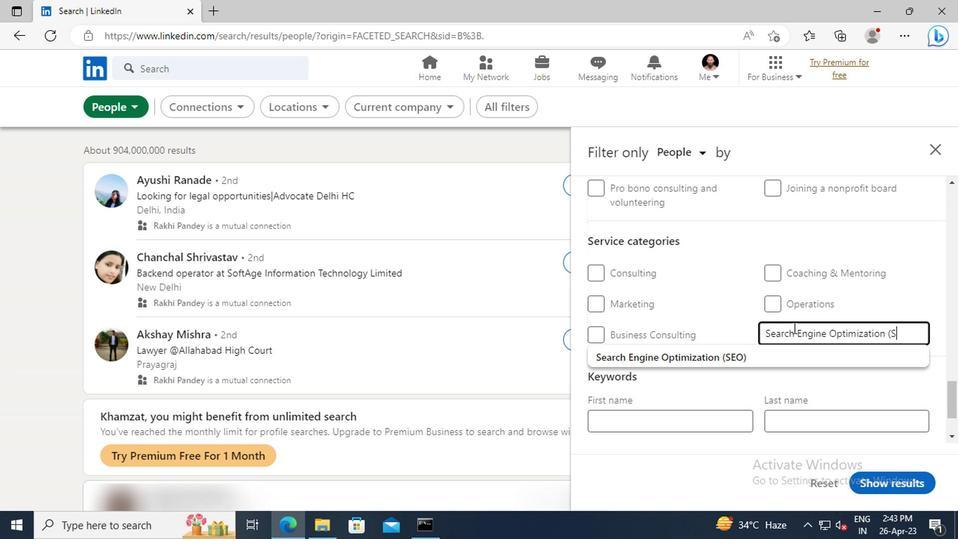 
Action: Key pressed EO<Key.shift>)
Screenshot: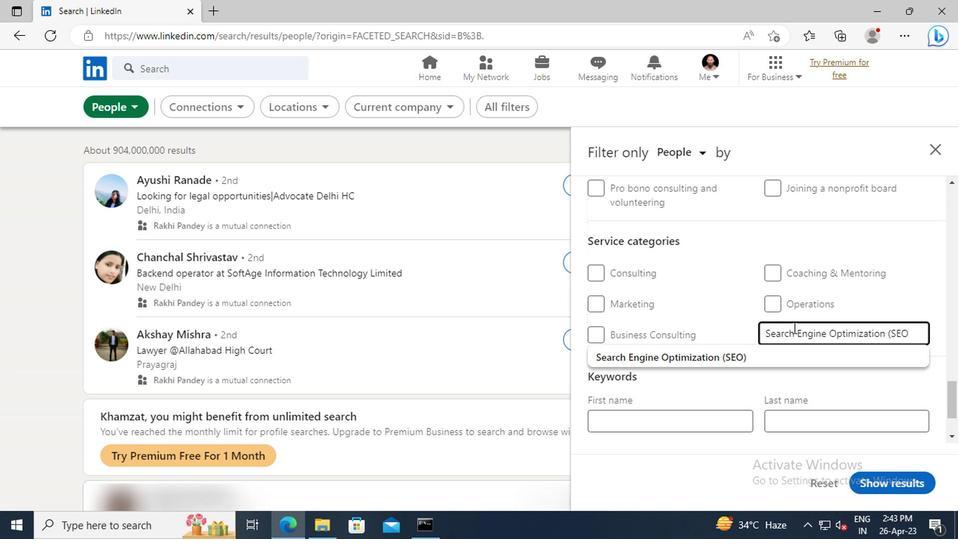 
Action: Mouse moved to (658, 353)
Screenshot: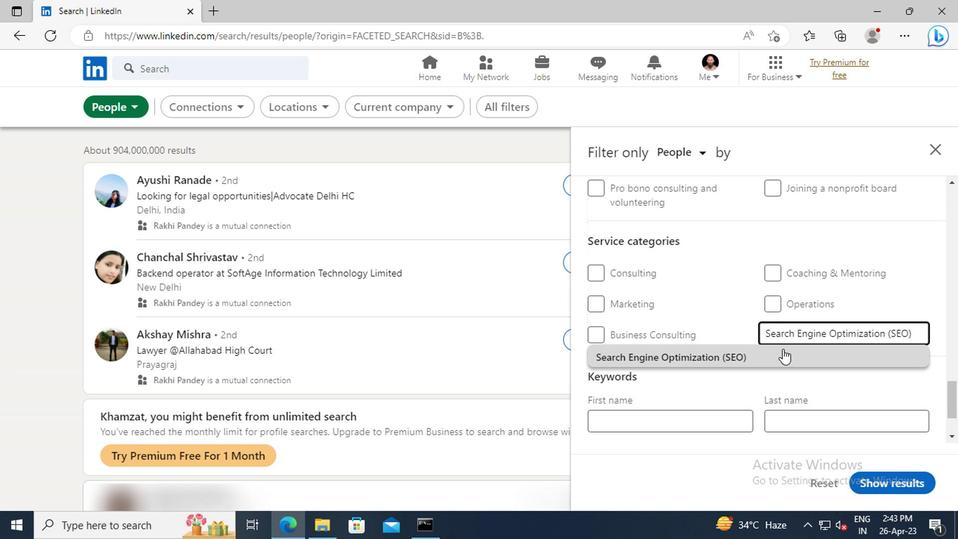 
Action: Mouse pressed left at (658, 353)
Screenshot: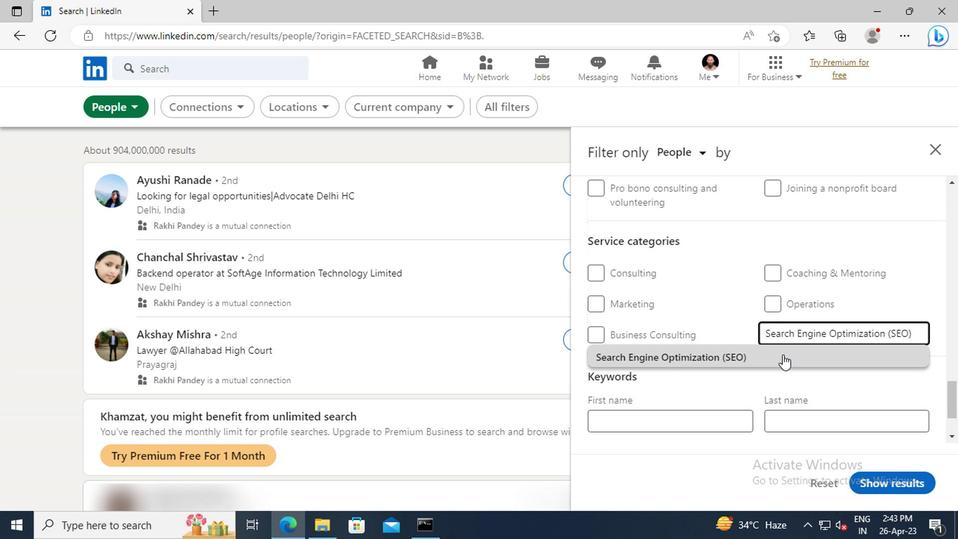 
Action: Mouse moved to (622, 318)
Screenshot: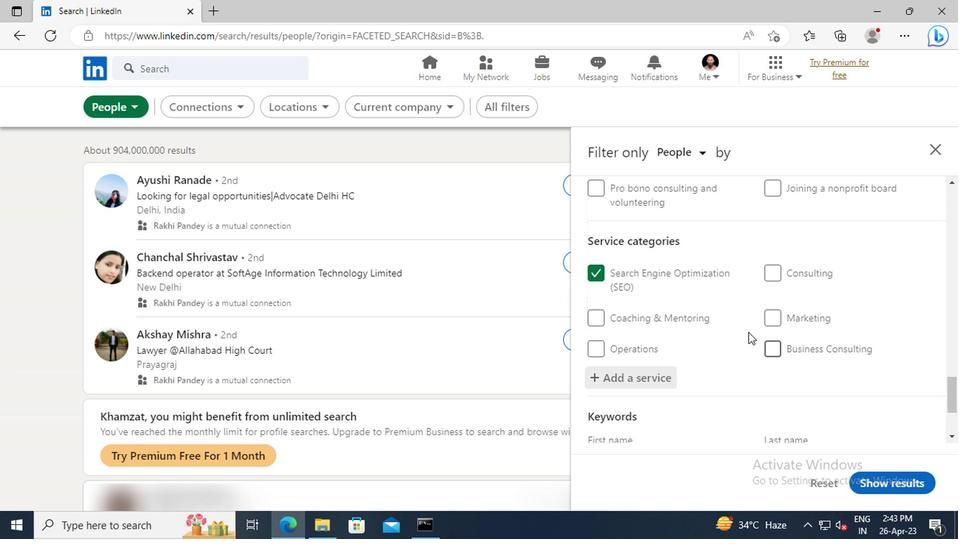 
Action: Mouse scrolled (622, 318) with delta (0, 0)
Screenshot: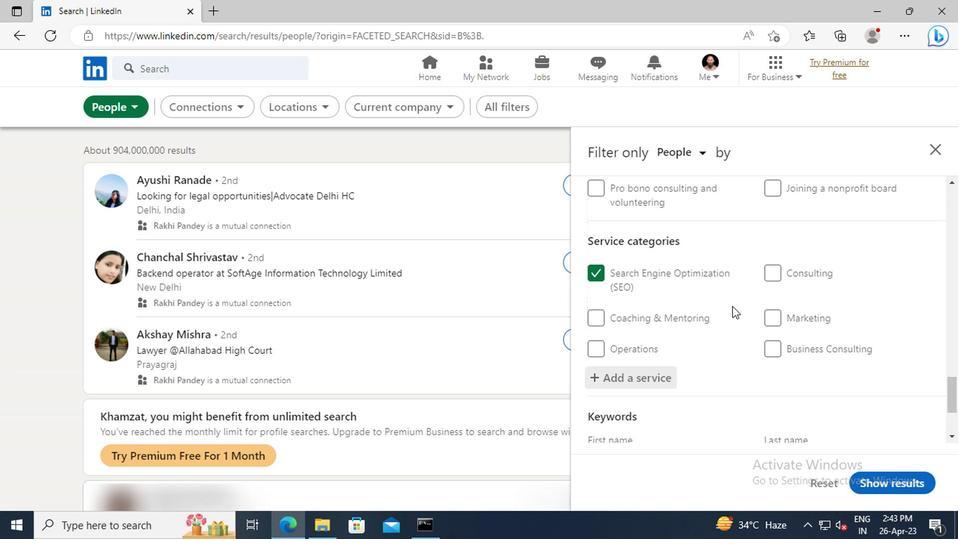 
Action: Mouse scrolled (622, 318) with delta (0, 0)
Screenshot: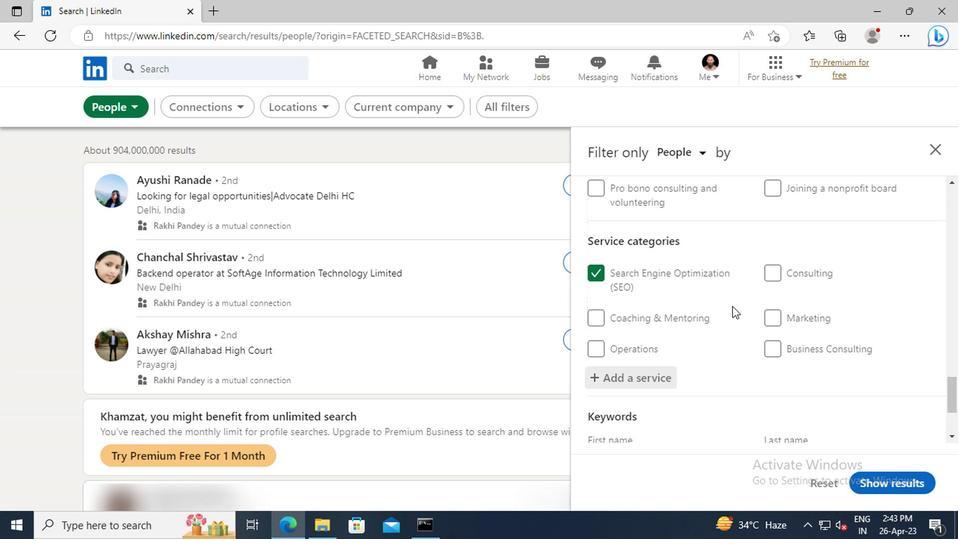 
Action: Mouse scrolled (622, 318) with delta (0, 0)
Screenshot: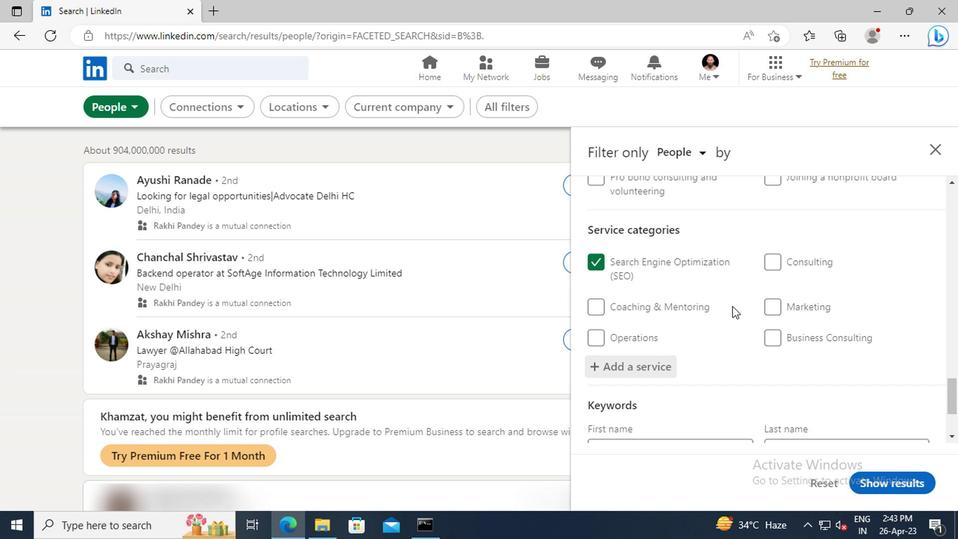
Action: Mouse scrolled (622, 318) with delta (0, 0)
Screenshot: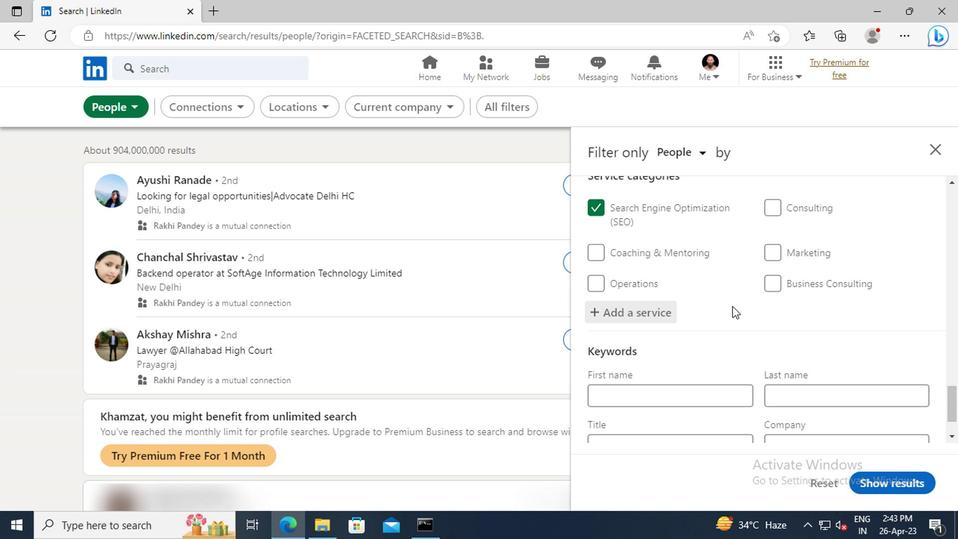 
Action: Mouse moved to (580, 371)
Screenshot: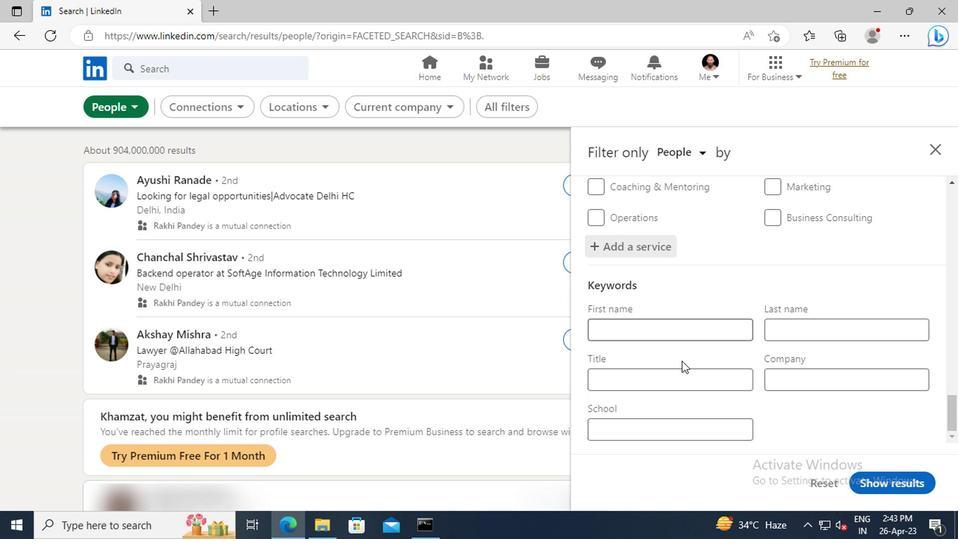 
Action: Mouse pressed left at (580, 371)
Screenshot: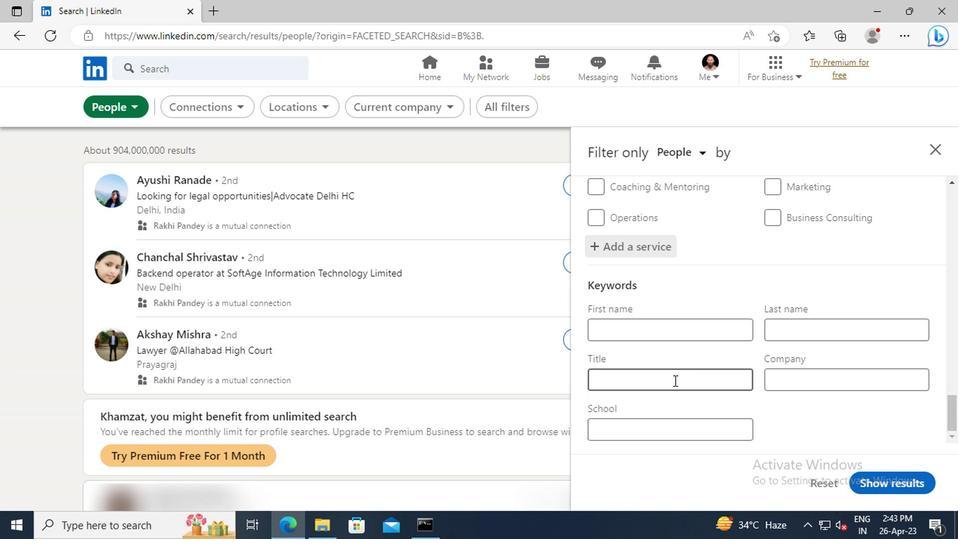 
Action: Key pressed <Key.shift>FOUNDER<Key.enter>
Screenshot: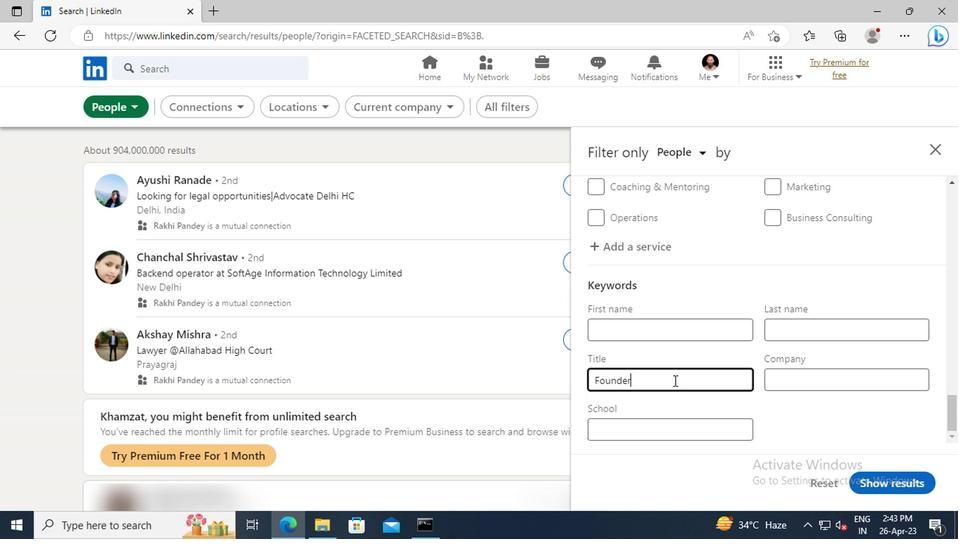 
Action: Mouse moved to (730, 443)
Screenshot: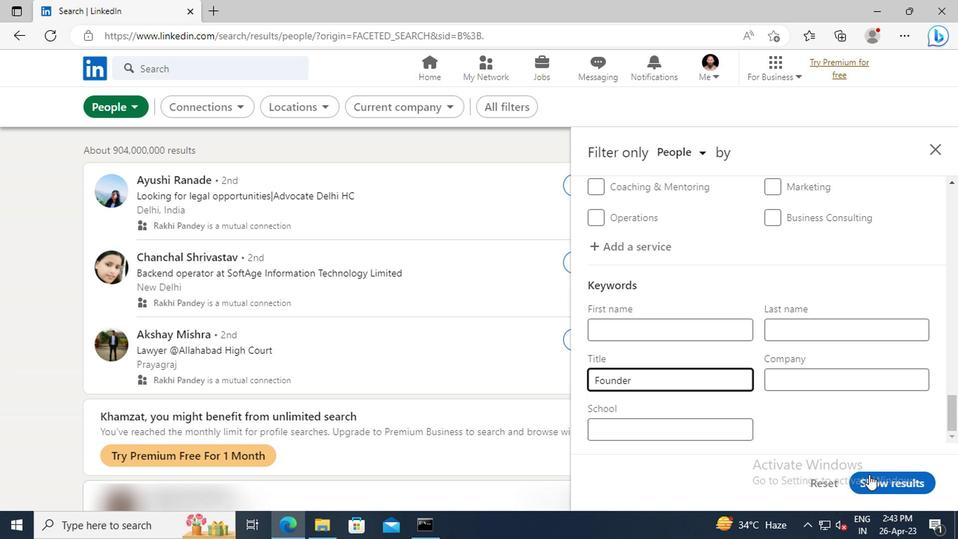 
Action: Mouse pressed left at (730, 443)
Screenshot: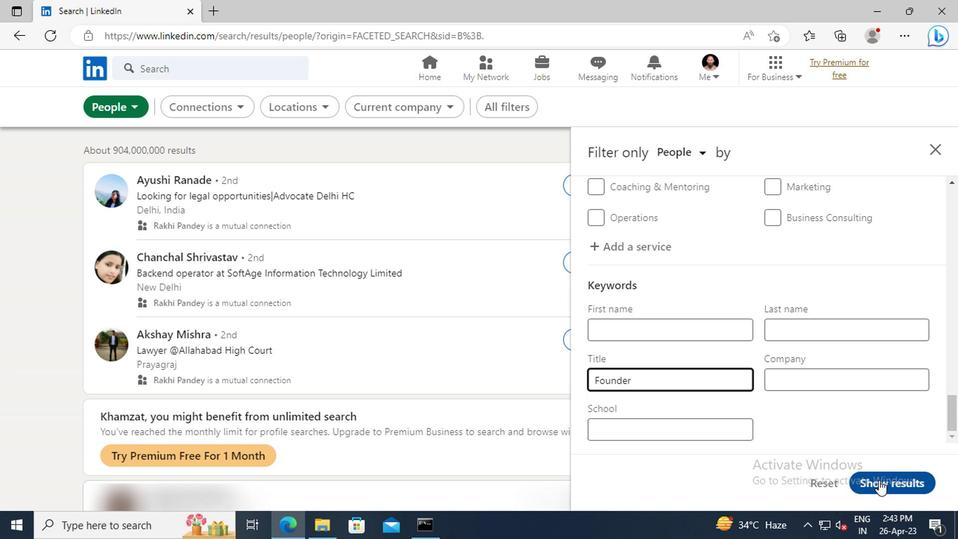 
